 Task: Productivity: Basic Board.
Action: Mouse moved to (48, 62)
Screenshot: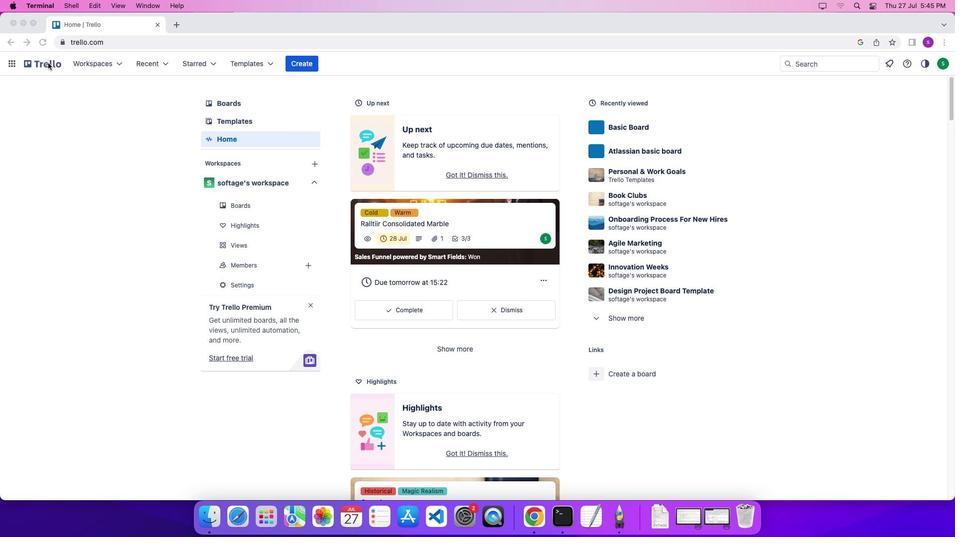 
Action: Mouse pressed left at (48, 62)
Screenshot: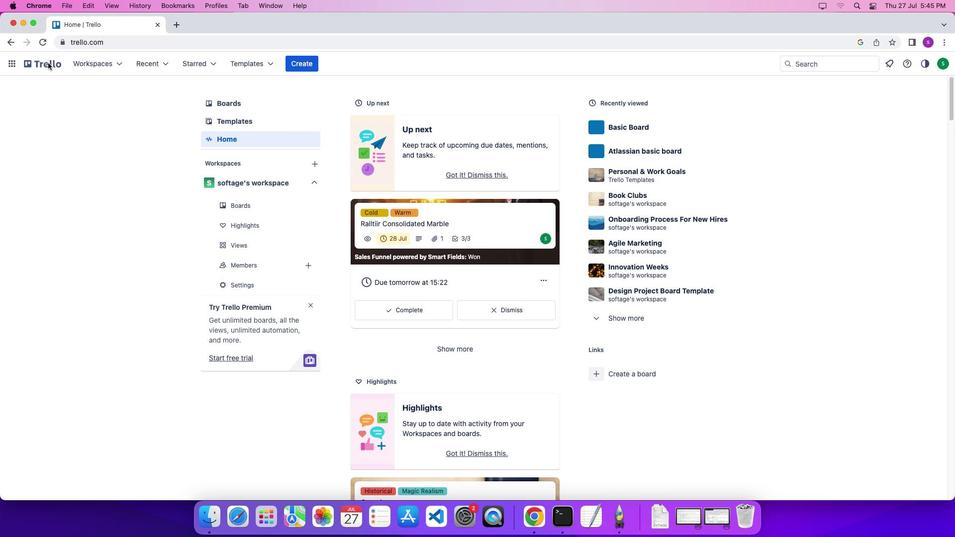 
Action: Mouse moved to (49, 63)
Screenshot: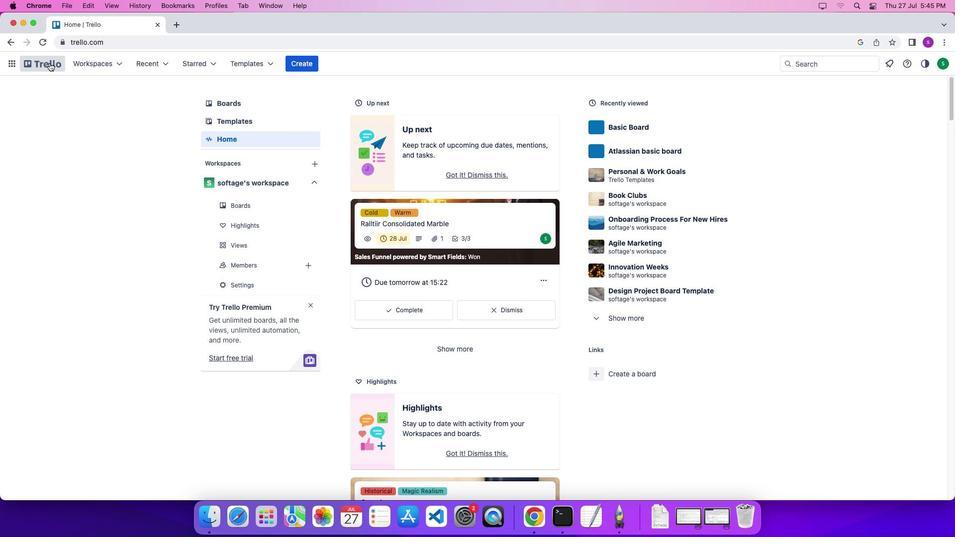 
Action: Mouse pressed left at (49, 63)
Screenshot: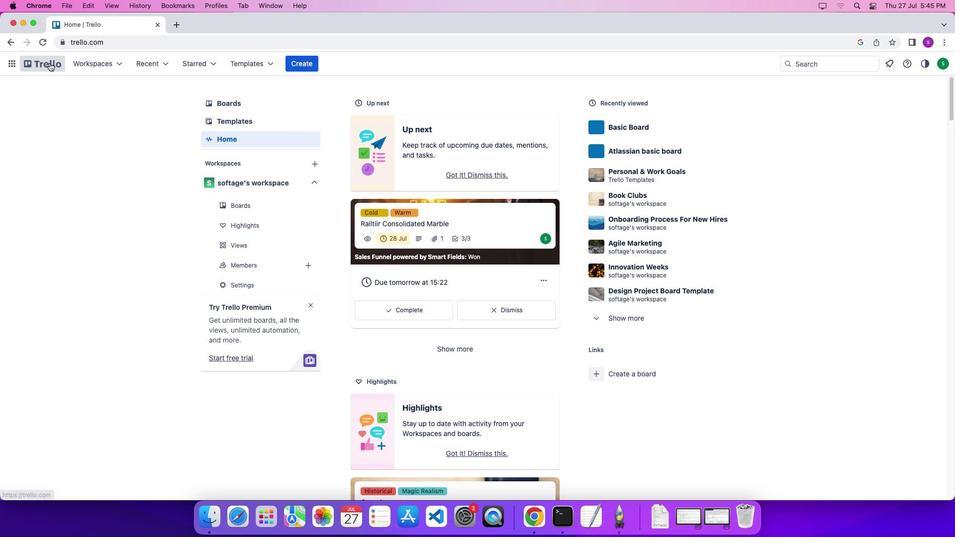 
Action: Mouse moved to (256, 64)
Screenshot: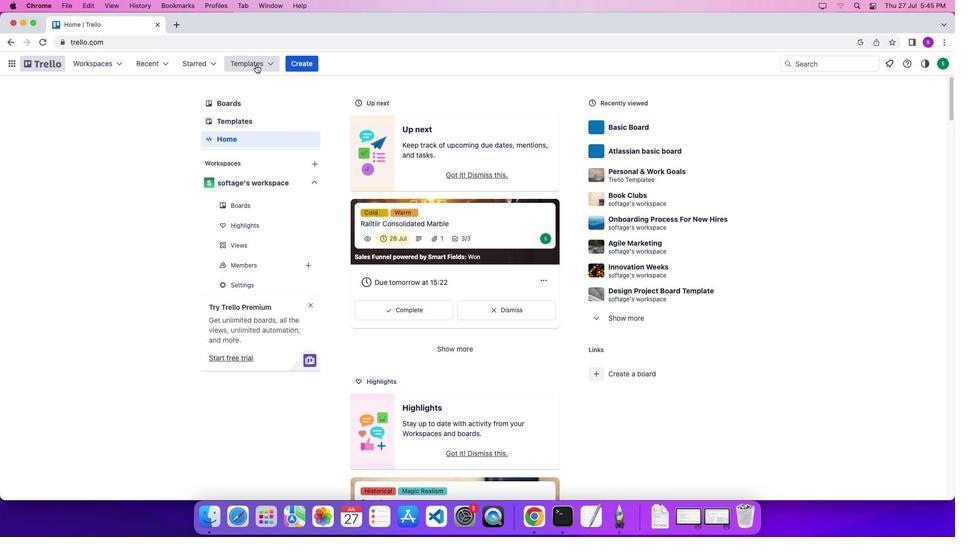 
Action: Mouse pressed left at (256, 64)
Screenshot: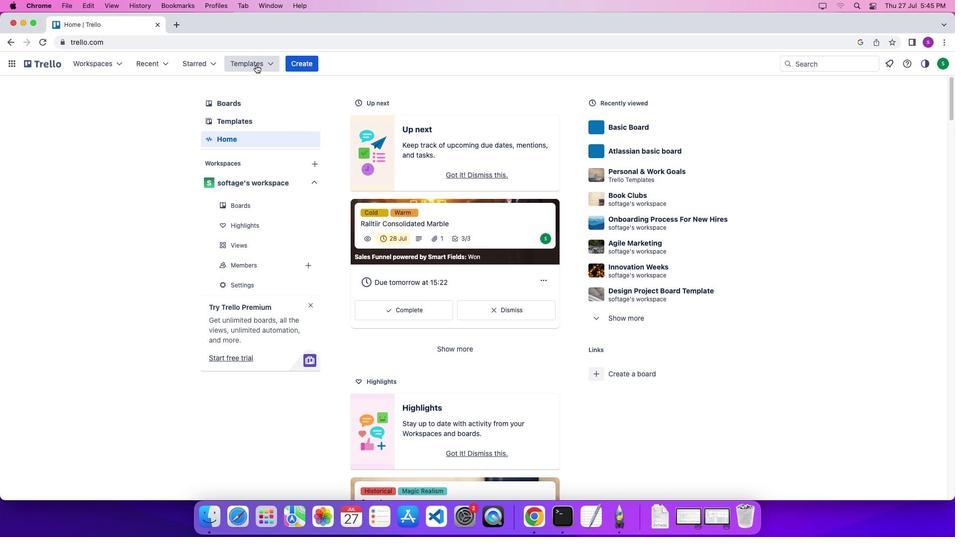 
Action: Mouse moved to (290, 350)
Screenshot: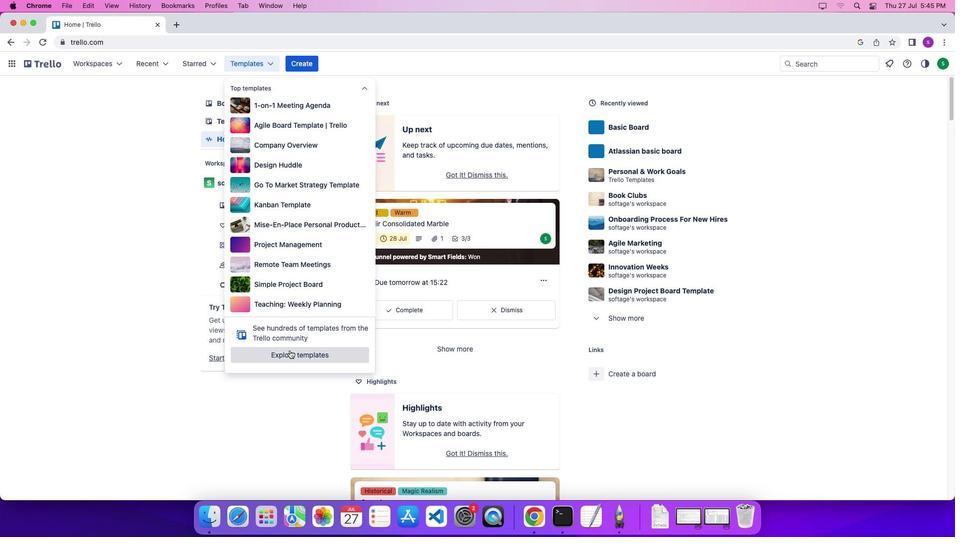
Action: Mouse pressed left at (290, 350)
Screenshot: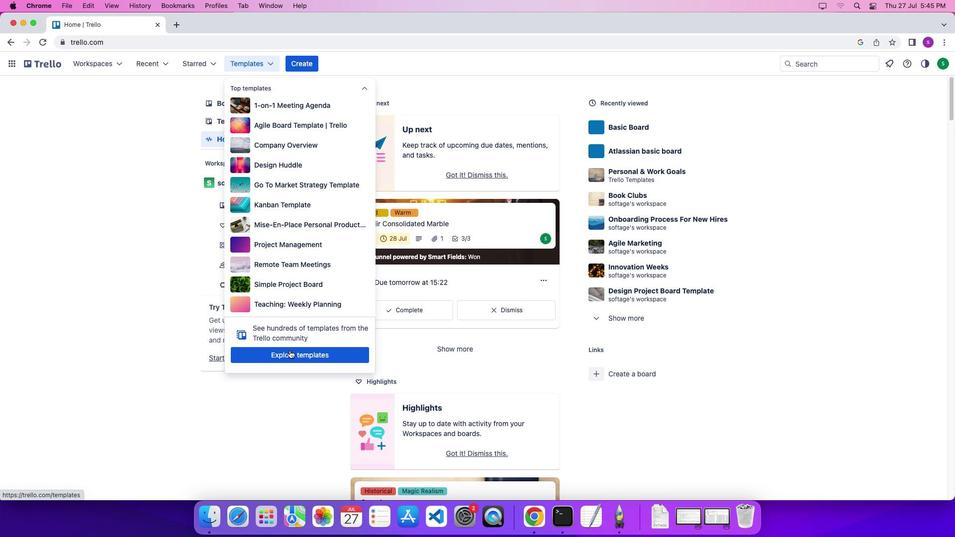 
Action: Mouse moved to (646, 108)
Screenshot: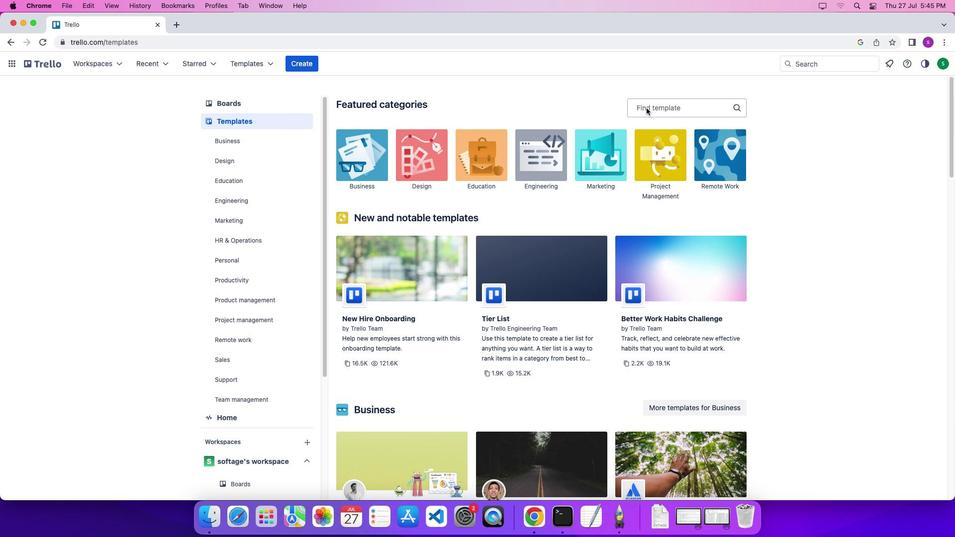 
Action: Mouse pressed left at (646, 108)
Screenshot: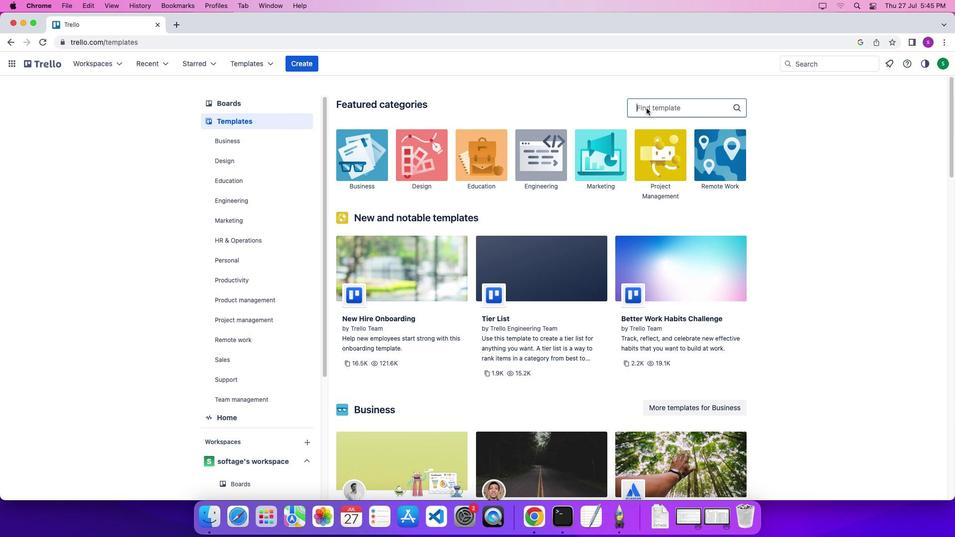 
Action: Key pressed Key.shift'B''a''s''i''c'Key.spaceKey.shift'B''o''a''r''d'
Screenshot: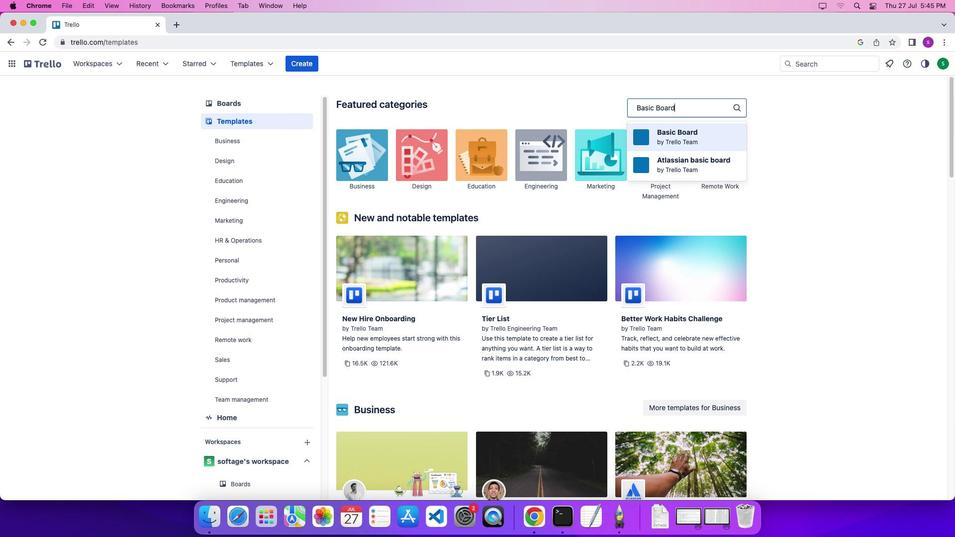 
Action: Mouse moved to (662, 131)
Screenshot: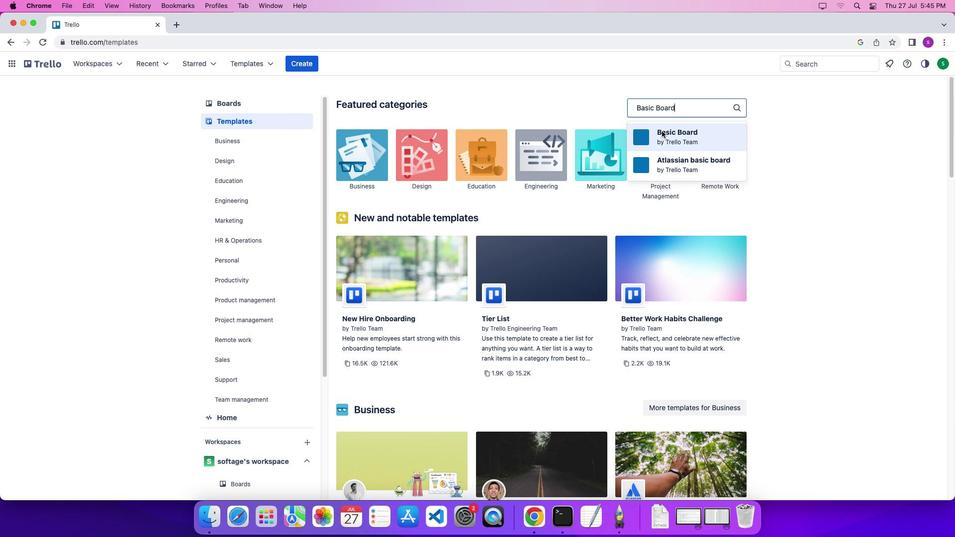 
Action: Mouse pressed left at (662, 131)
Screenshot: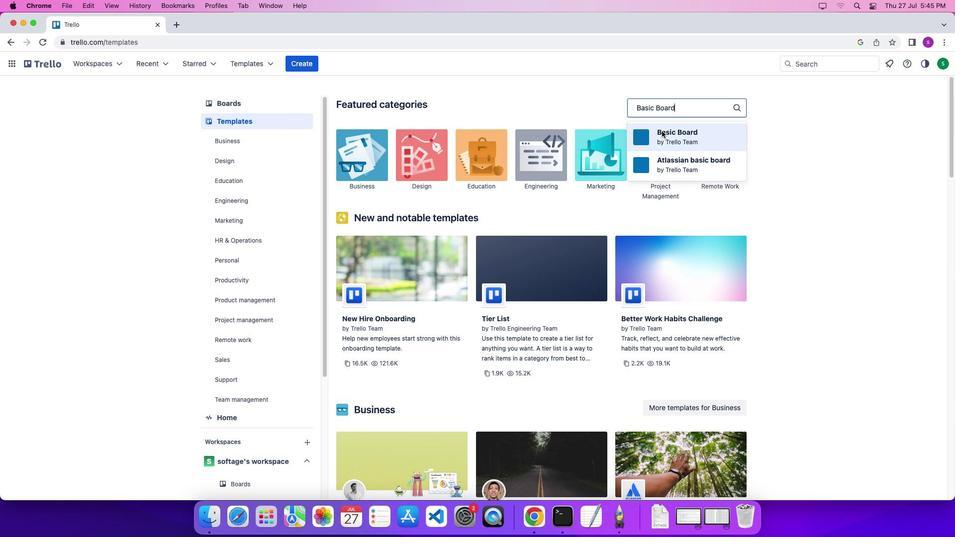
Action: Mouse moved to (619, 285)
Screenshot: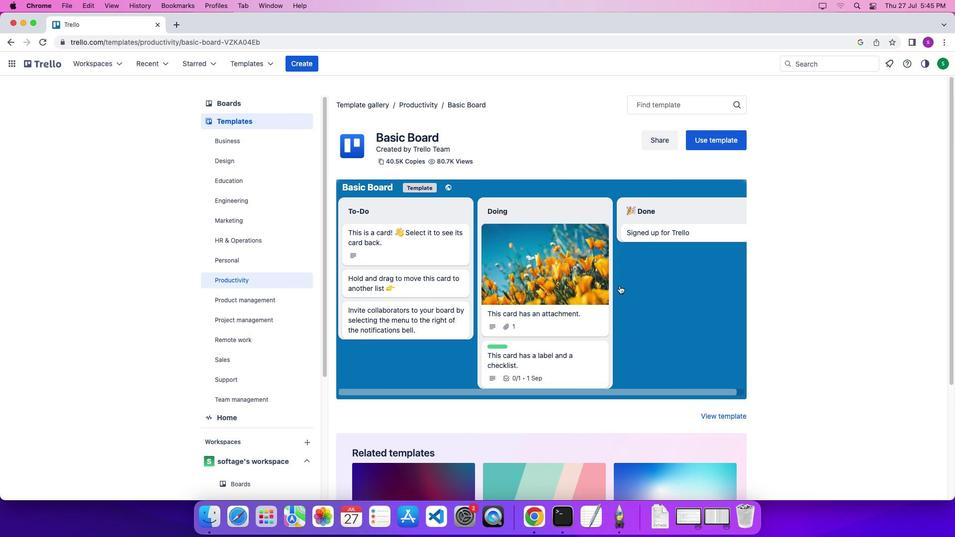
Action: Mouse scrolled (619, 285) with delta (0, 0)
Screenshot: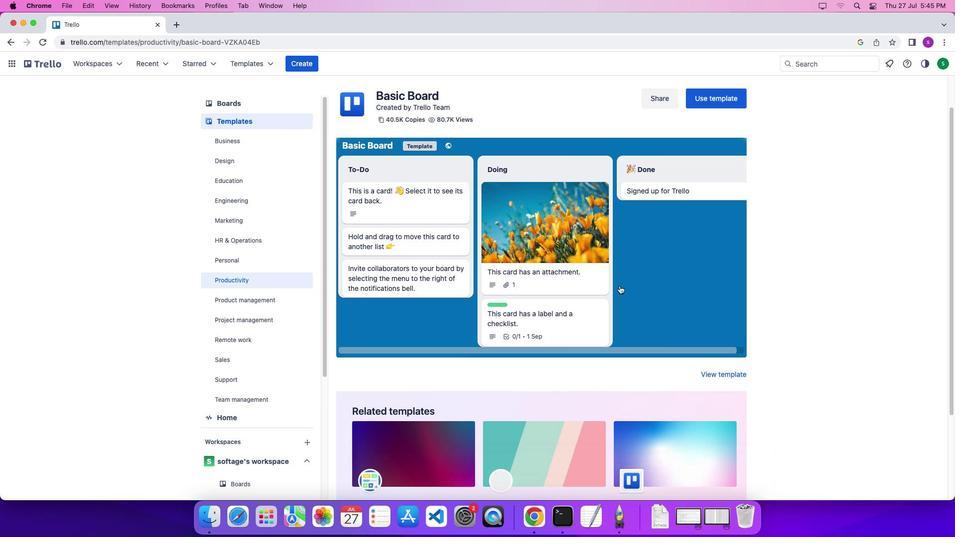 
Action: Mouse scrolled (619, 285) with delta (0, 0)
Screenshot: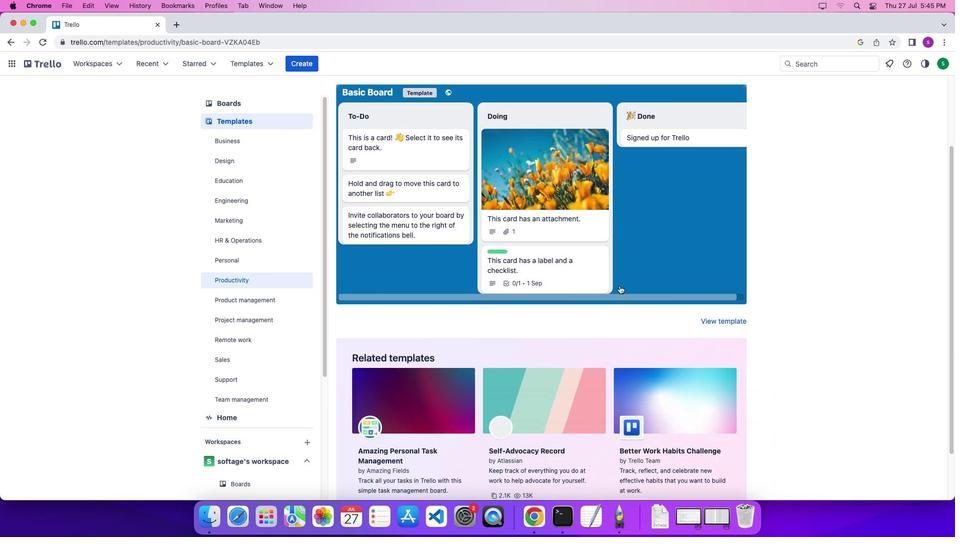 
Action: Mouse scrolled (619, 285) with delta (0, -2)
Screenshot: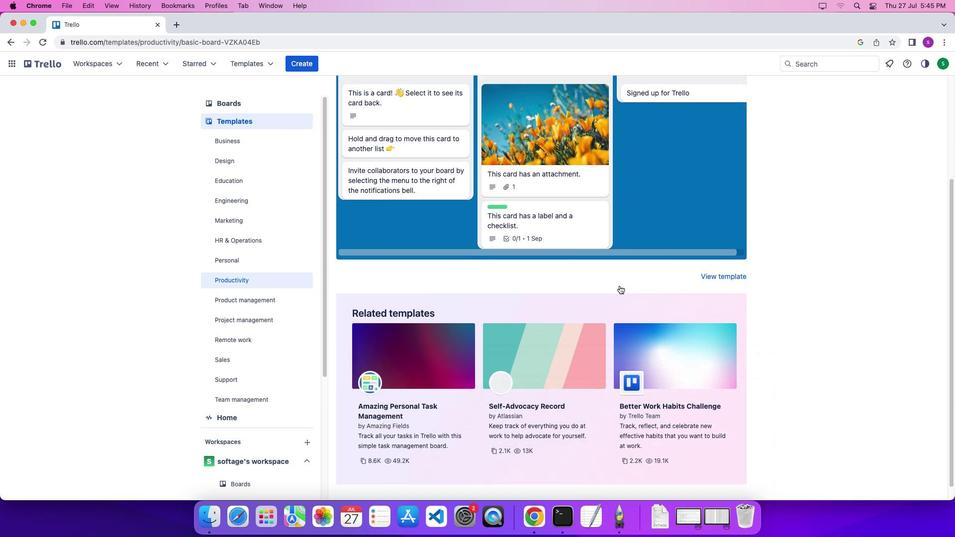 
Action: Mouse scrolled (619, 285) with delta (0, 0)
Screenshot: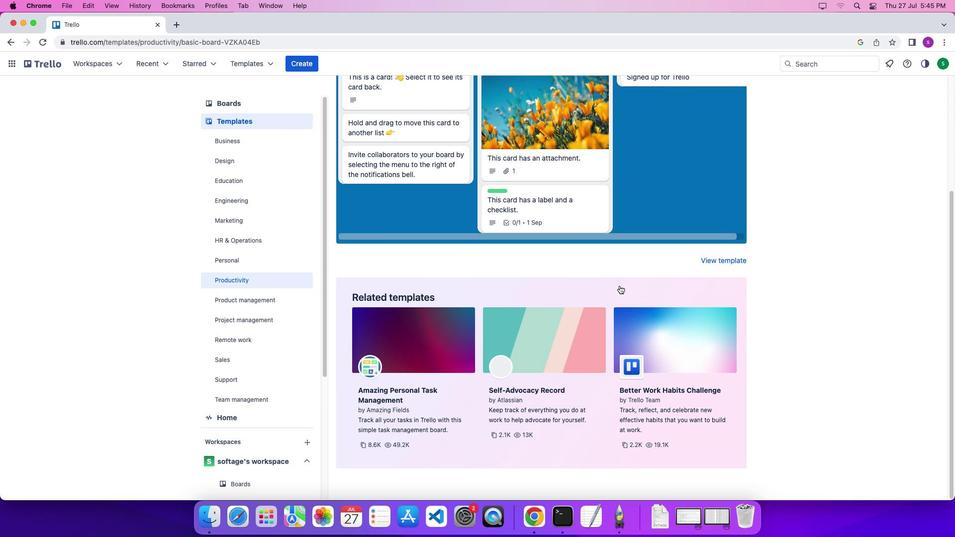 
Action: Mouse scrolled (619, 285) with delta (0, 0)
Screenshot: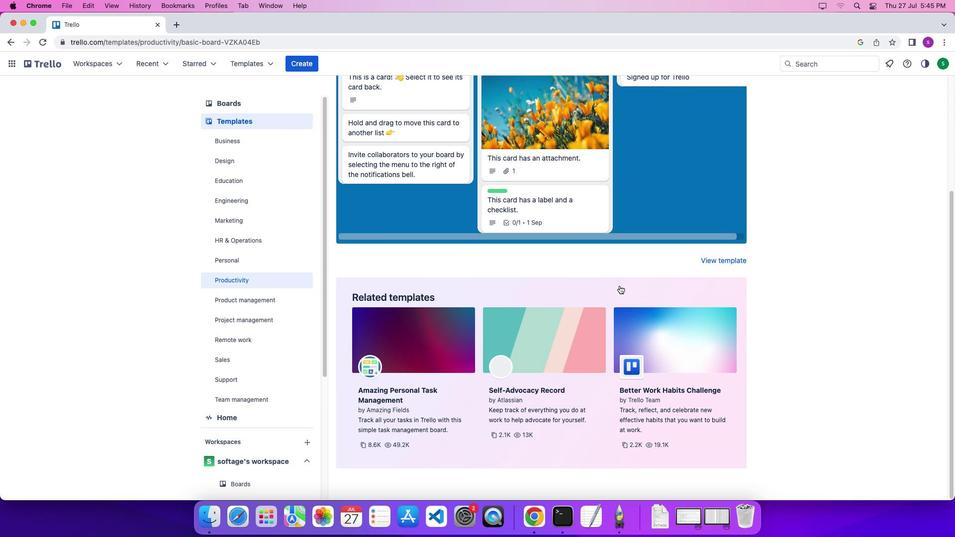 
Action: Mouse scrolled (619, 285) with delta (0, -3)
Screenshot: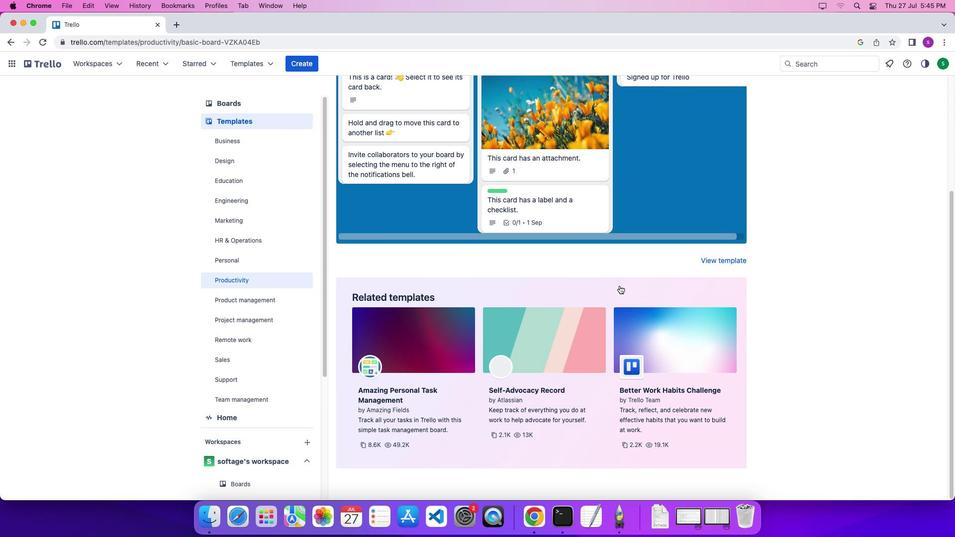 
Action: Mouse scrolled (619, 285) with delta (0, -3)
Screenshot: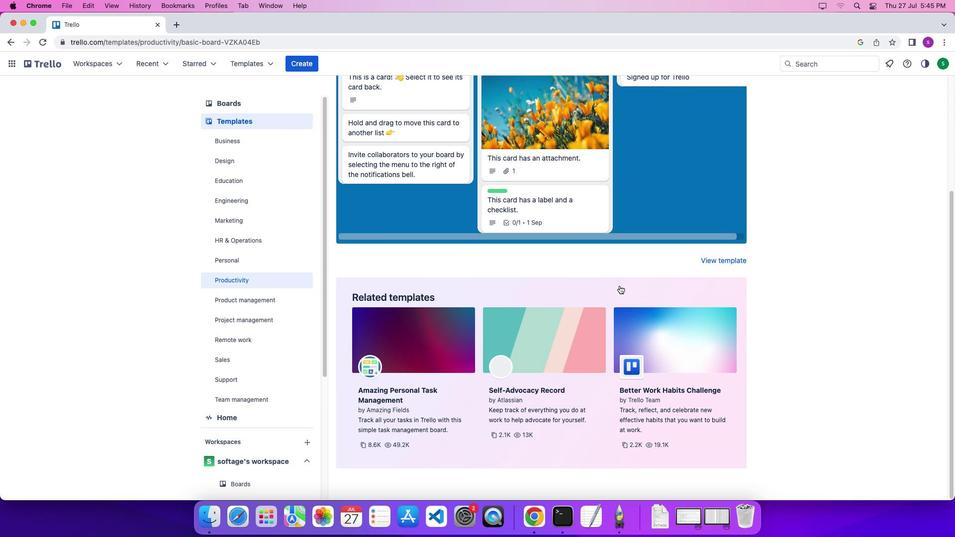 
Action: Mouse scrolled (619, 285) with delta (0, 0)
Screenshot: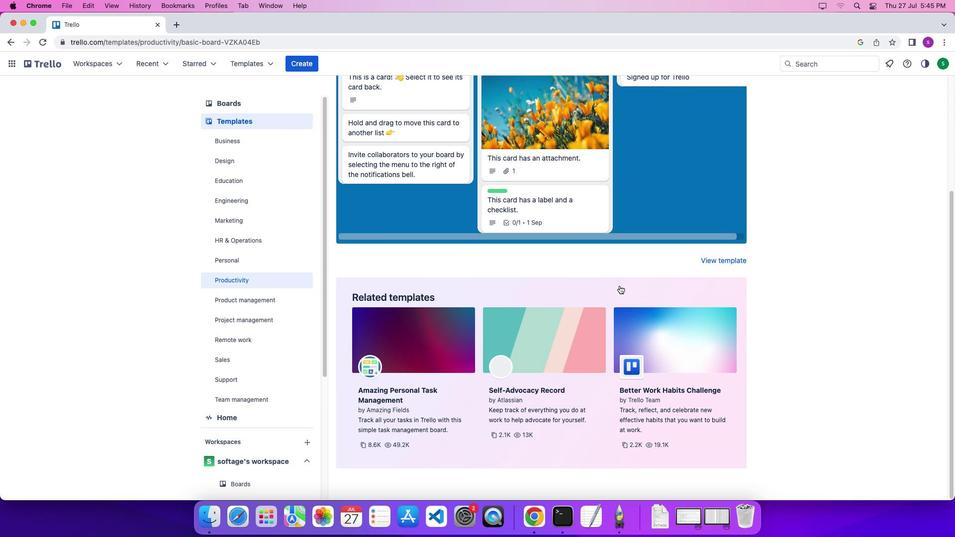 
Action: Mouse scrolled (619, 285) with delta (0, 0)
Screenshot: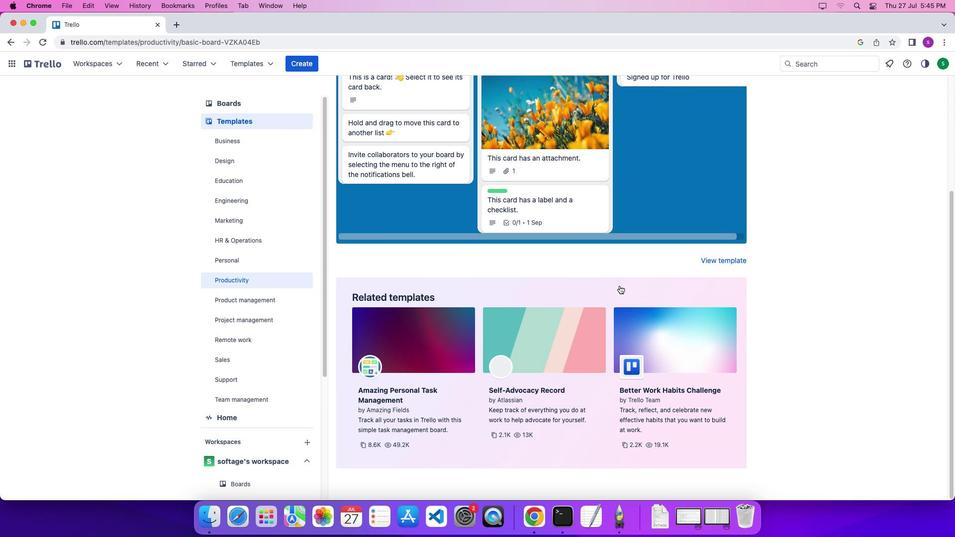 
Action: Mouse scrolled (619, 285) with delta (0, -2)
Screenshot: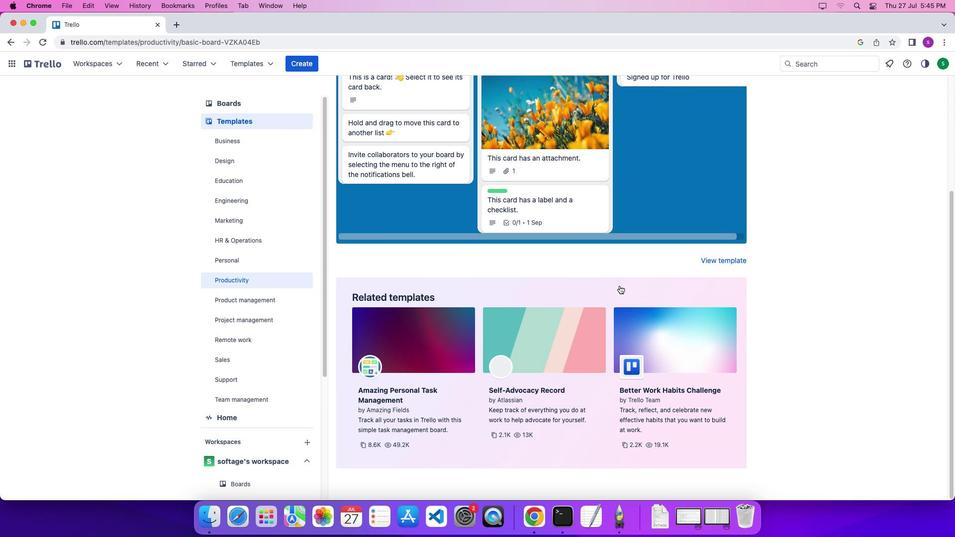 
Action: Mouse moved to (426, 353)
Screenshot: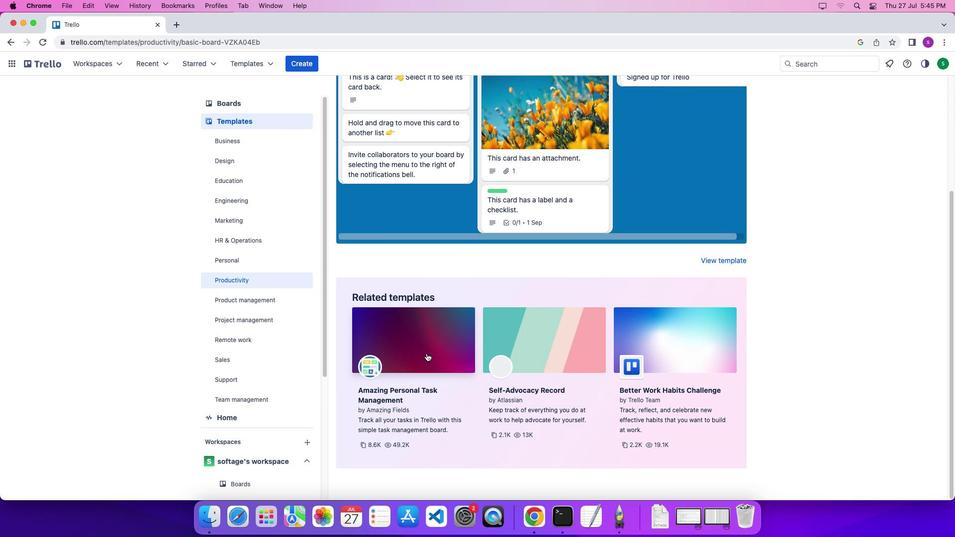 
Action: Mouse pressed left at (426, 353)
Screenshot: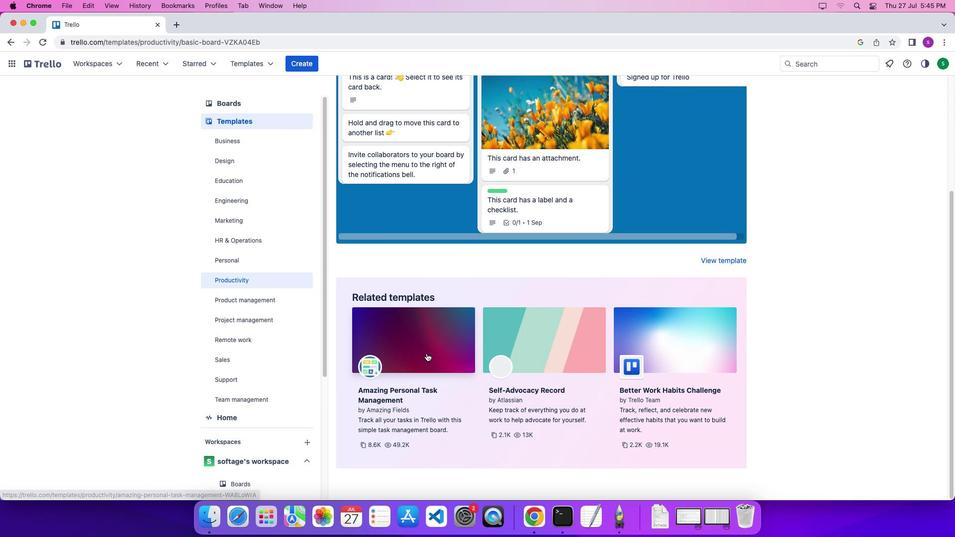 
Action: Mouse moved to (708, 135)
Screenshot: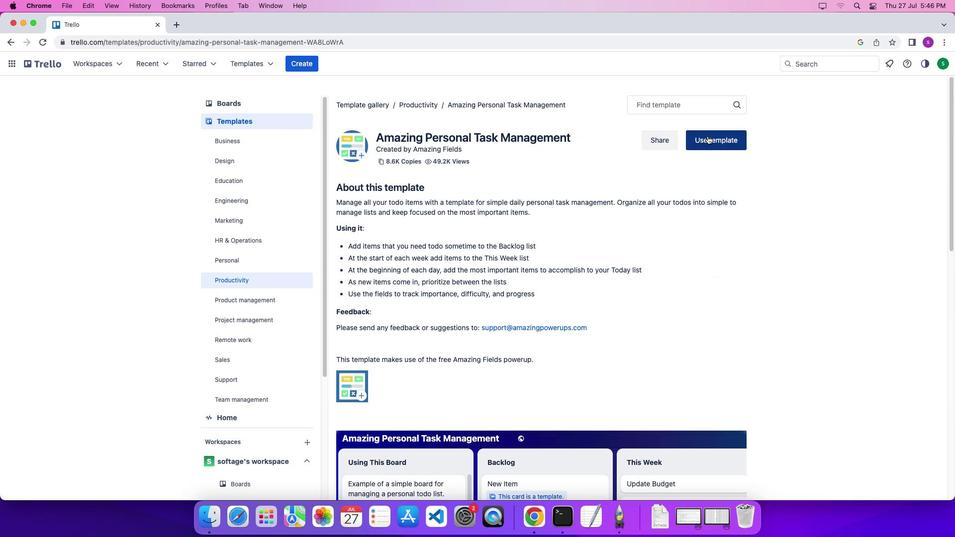 
Action: Mouse pressed left at (708, 135)
Screenshot: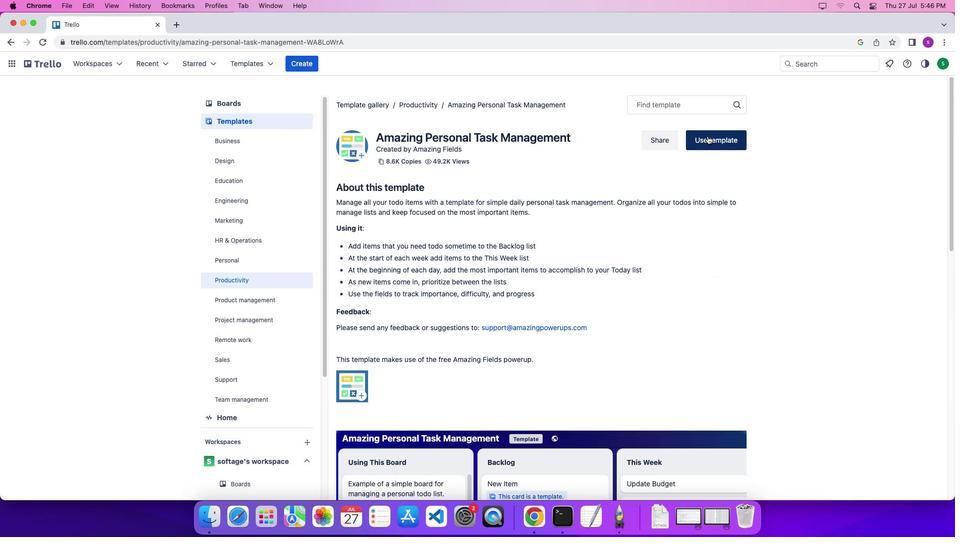 
Action: Mouse moved to (731, 217)
Screenshot: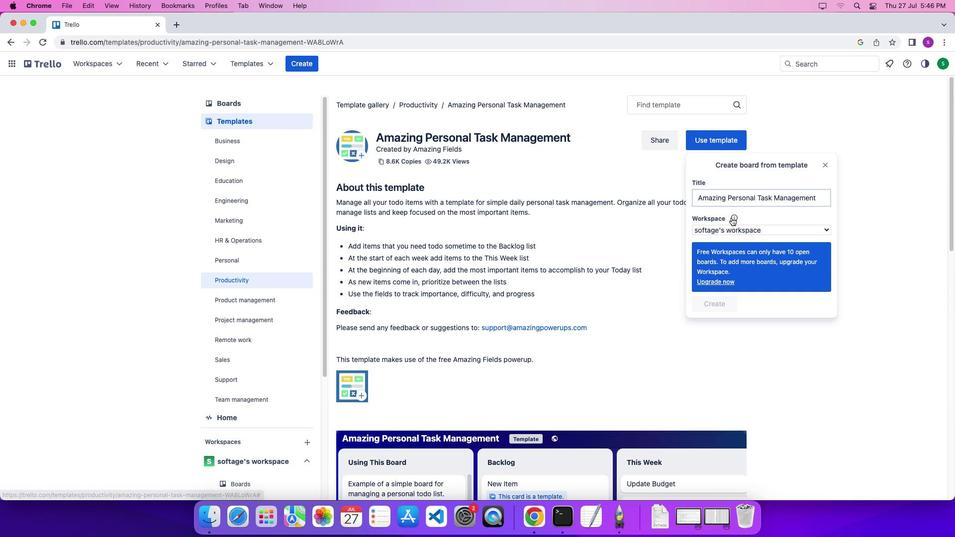 
Action: Mouse pressed left at (731, 217)
Screenshot: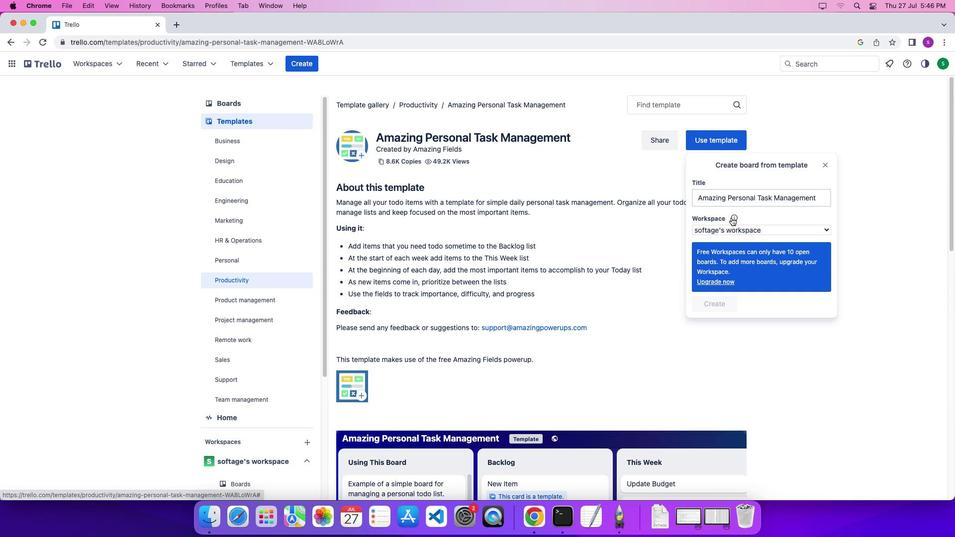 
Action: Mouse moved to (727, 223)
Screenshot: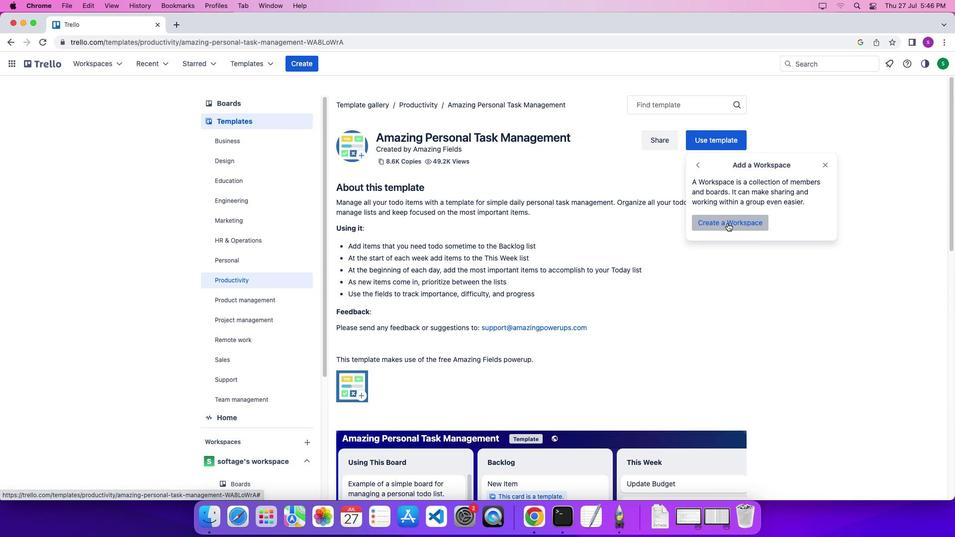 
Action: Mouse pressed left at (727, 223)
Screenshot: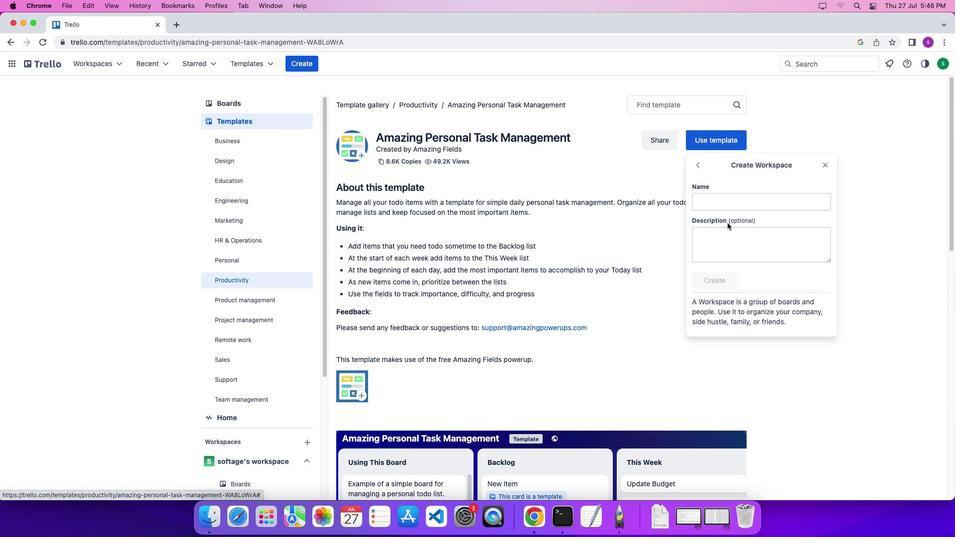 
Action: Mouse moved to (707, 198)
Screenshot: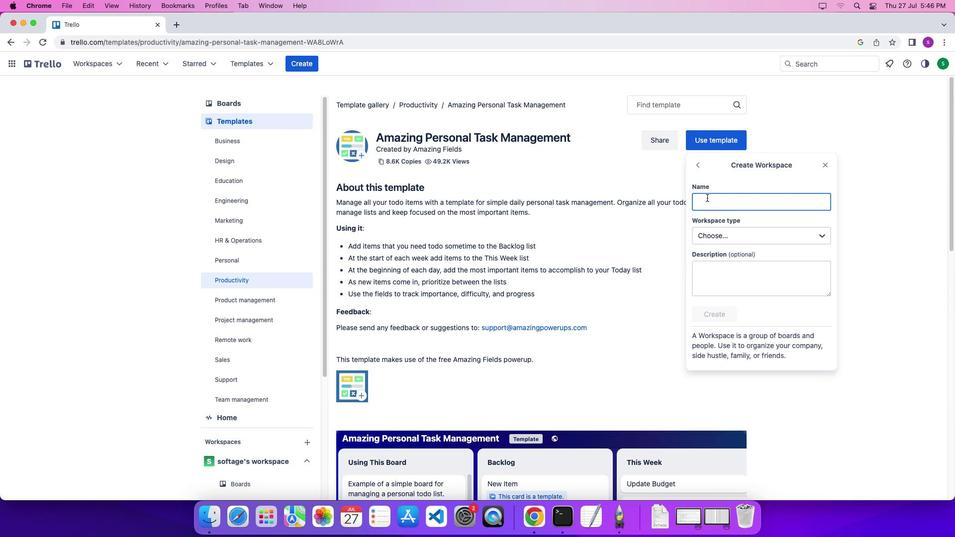 
Action: Mouse pressed left at (707, 198)
Screenshot: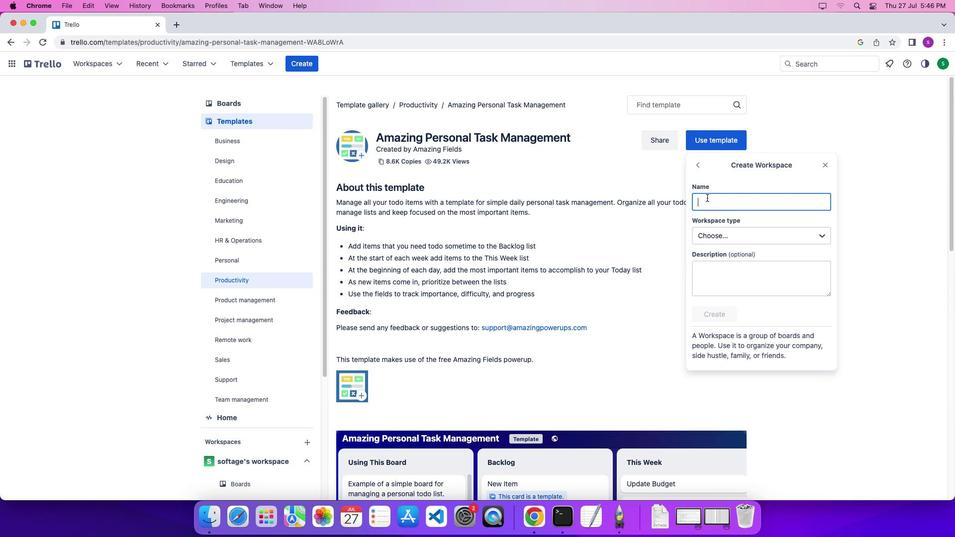 
Action: Key pressed Key.shift'p''r''o''j''e''c''t'
Screenshot: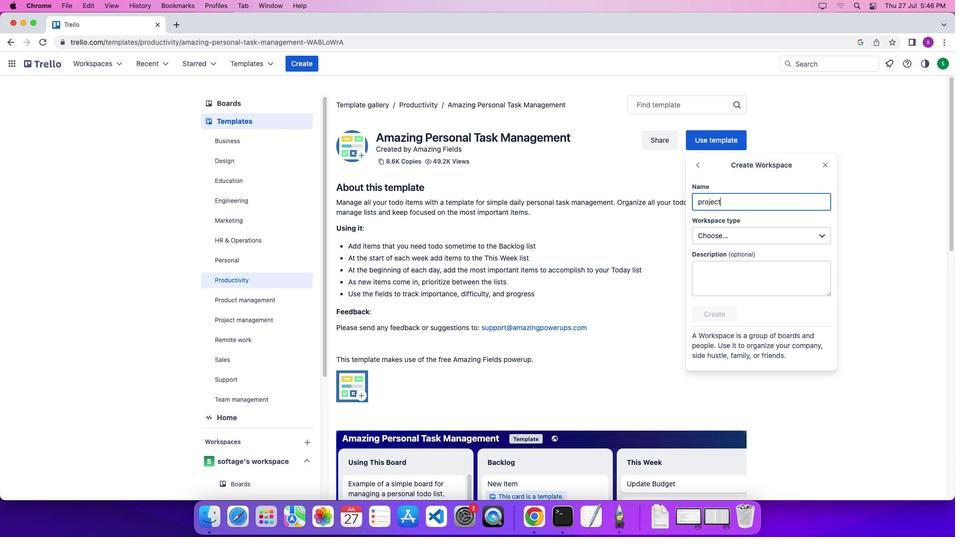 
Action: Mouse moved to (722, 239)
Screenshot: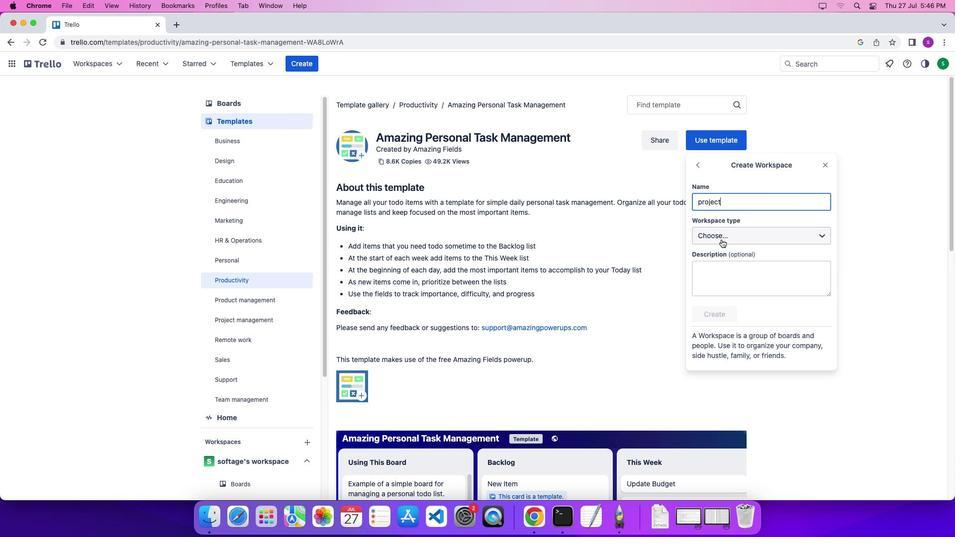 
Action: Mouse pressed left at (722, 239)
Screenshot: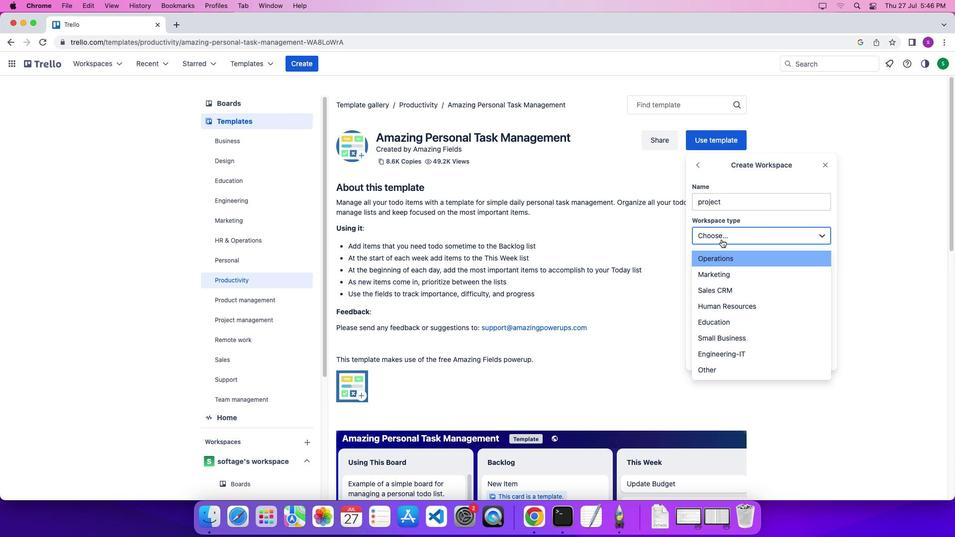
Action: Mouse moved to (723, 334)
Screenshot: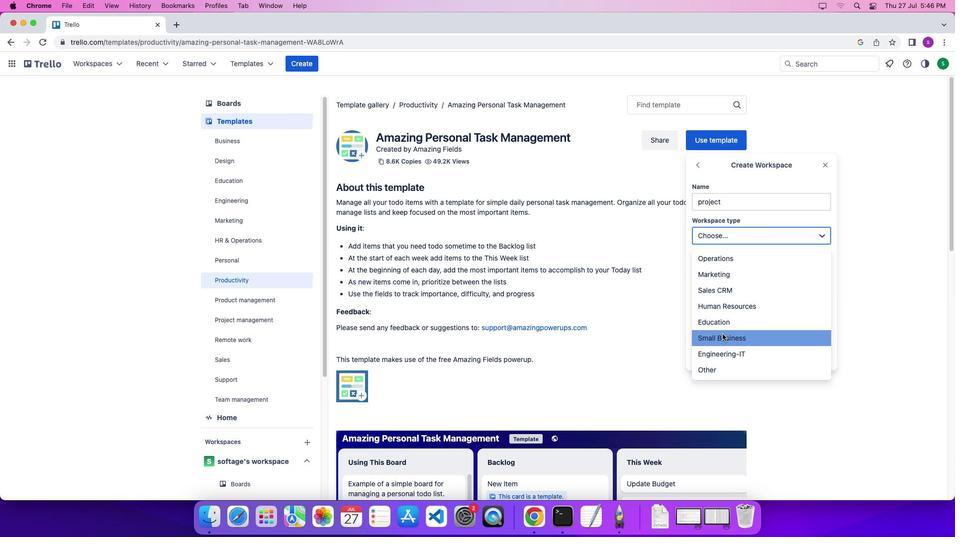 
Action: Mouse scrolled (723, 334) with delta (0, 0)
Screenshot: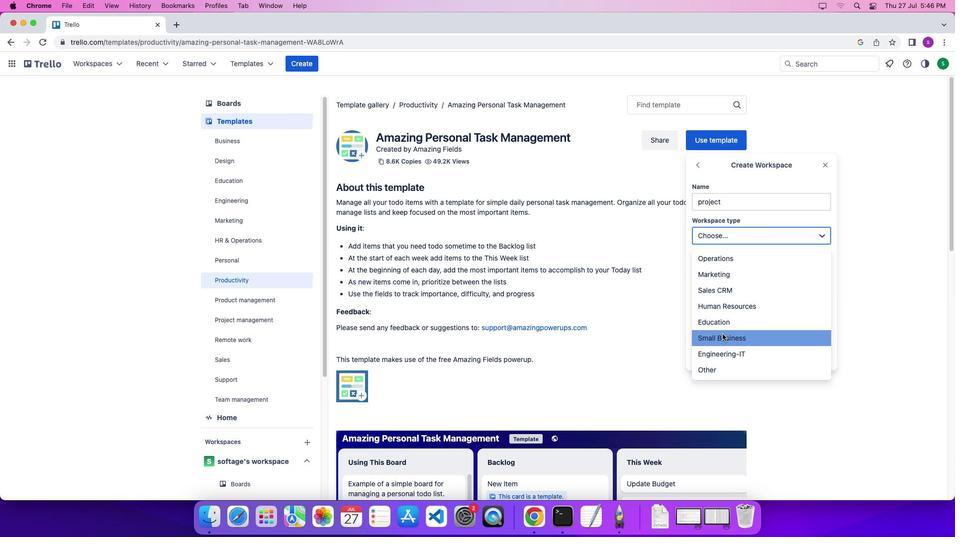 
Action: Mouse scrolled (723, 334) with delta (0, 0)
Screenshot: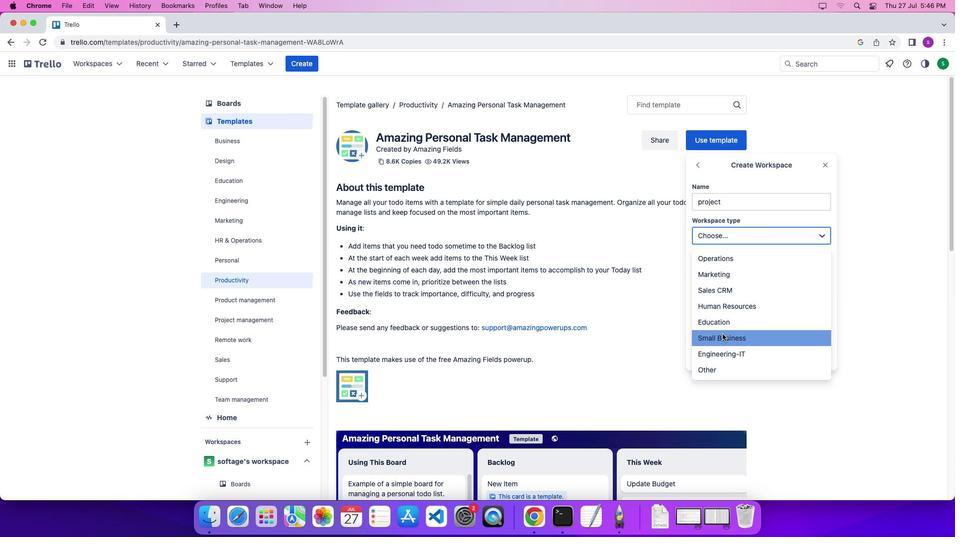 
Action: Mouse scrolled (723, 334) with delta (0, -1)
Screenshot: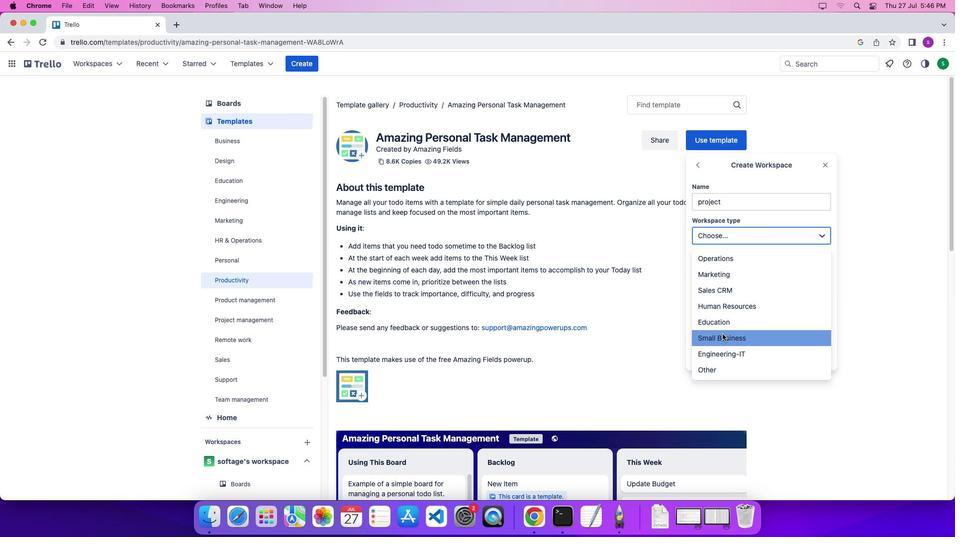
Action: Mouse moved to (737, 365)
Screenshot: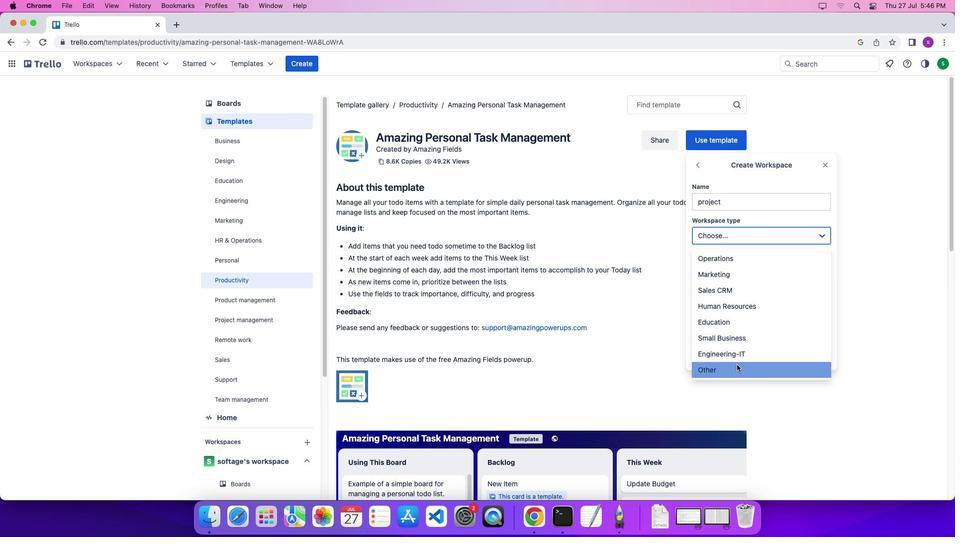 
Action: Mouse pressed left at (737, 365)
Screenshot: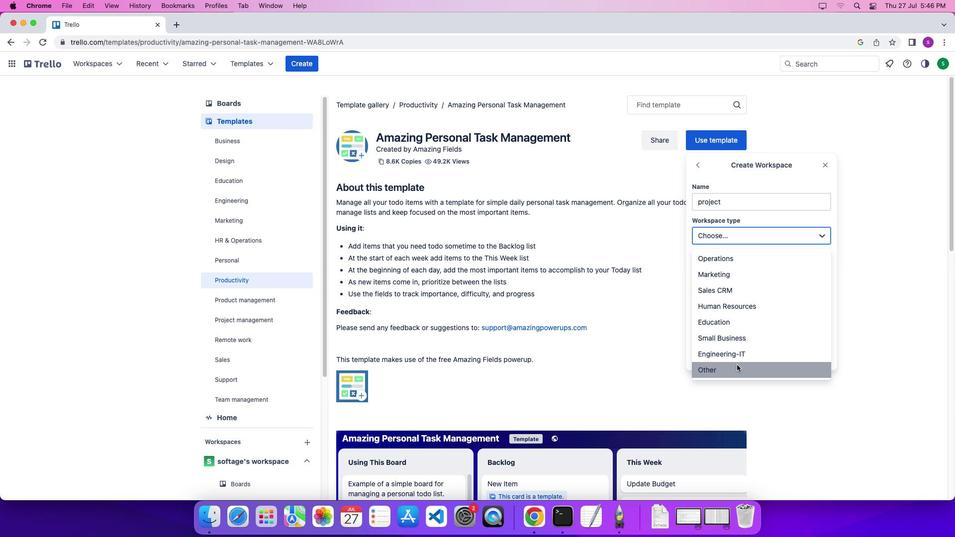 
Action: Mouse moved to (722, 283)
Screenshot: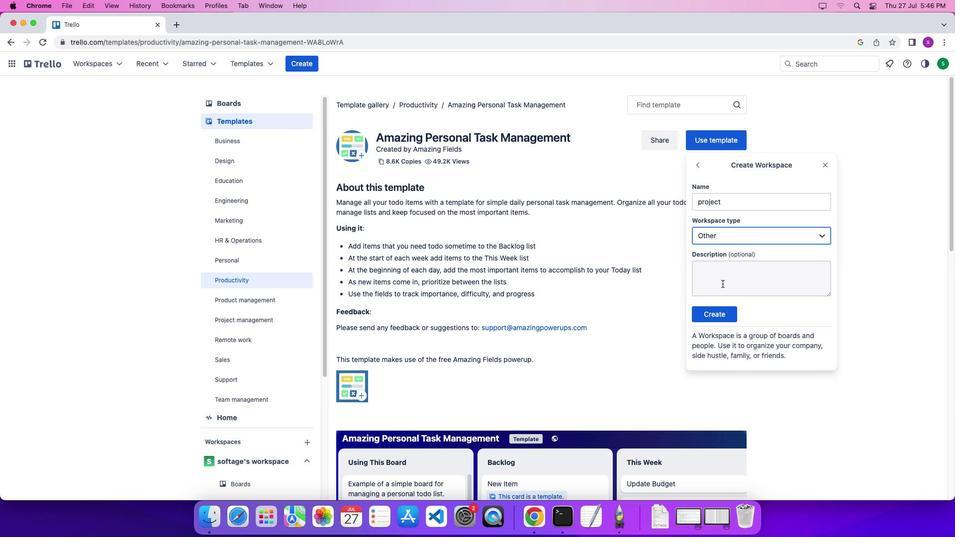 
Action: Mouse pressed left at (722, 283)
Screenshot: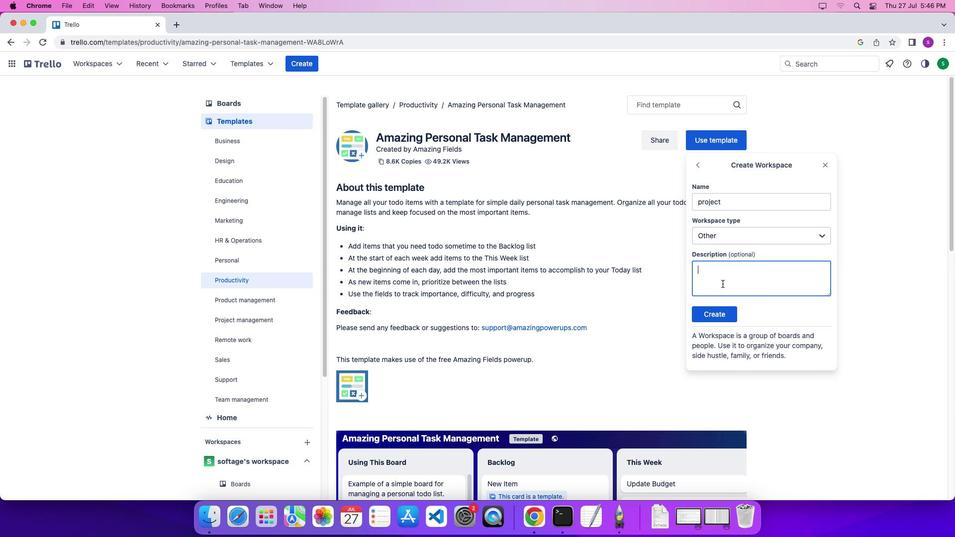 
Action: Key pressed Key.shift'T''h''i''s'Key.space'i''s'Key.space'a''b''o''u''r''t'Key.spaceKey.backspaceKey.backspaceKey.backspace't'Key.space'p''r''o''d''u''c''t''i''v''e'Key.space
Screenshot: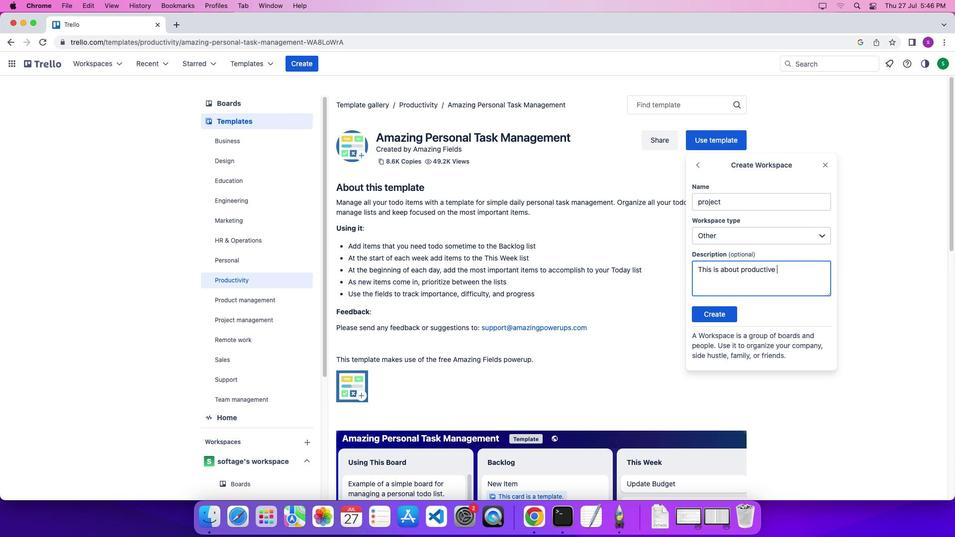 
Action: Mouse moved to (724, 319)
Screenshot: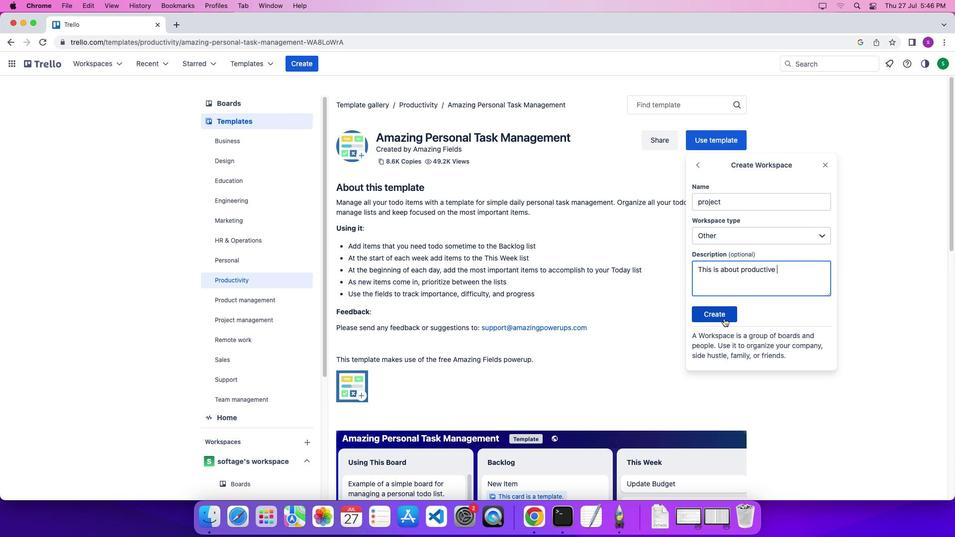
Action: Mouse pressed left at (724, 319)
Screenshot: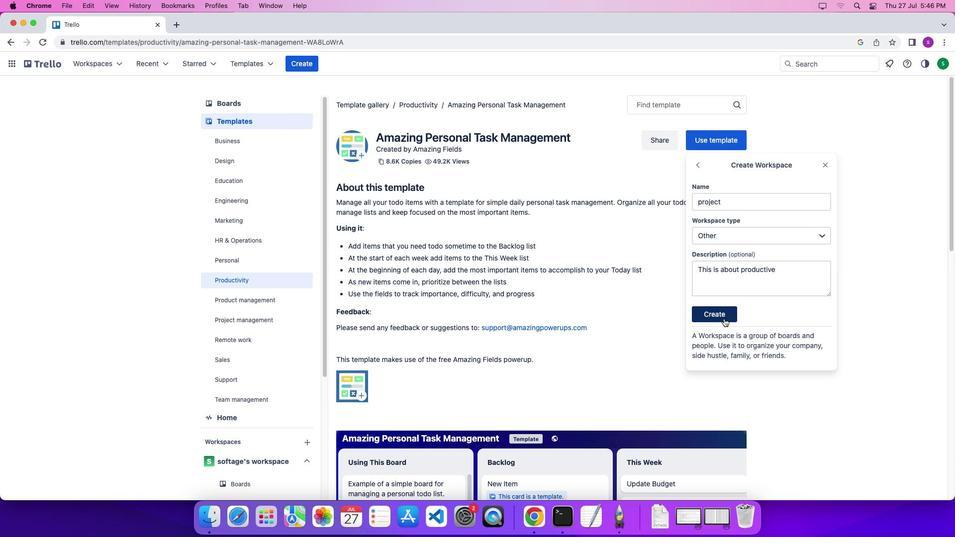 
Action: Mouse moved to (720, 317)
Screenshot: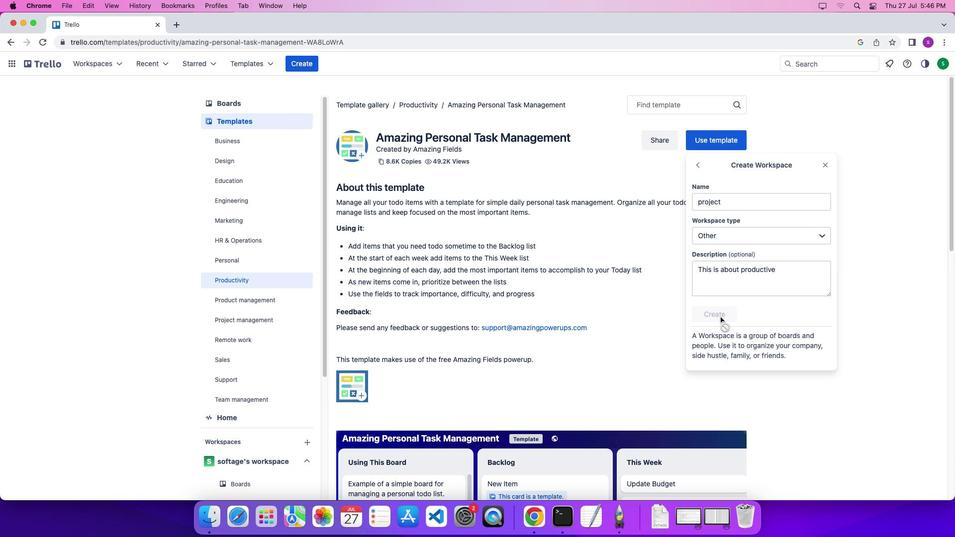 
Action: Mouse pressed left at (720, 317)
Screenshot: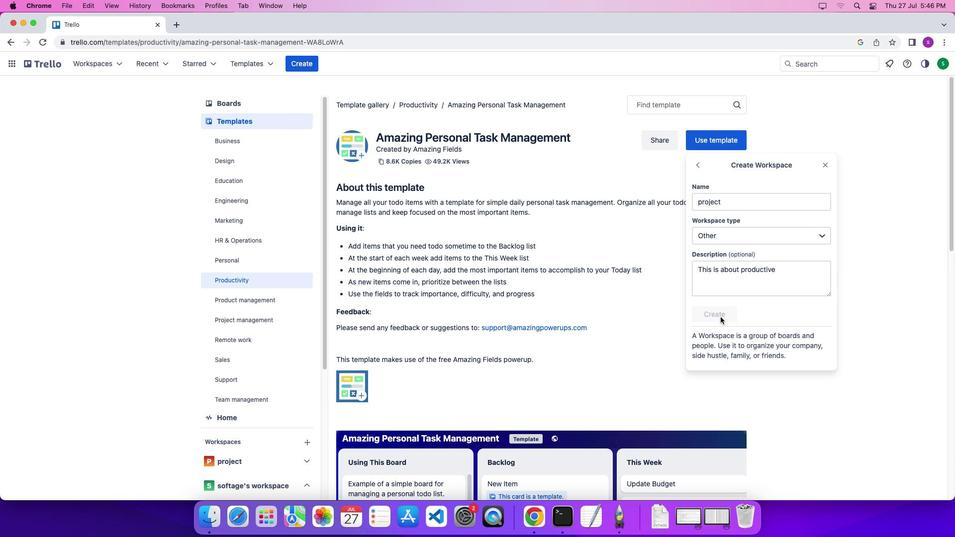 
Action: Mouse moved to (628, 98)
Screenshot: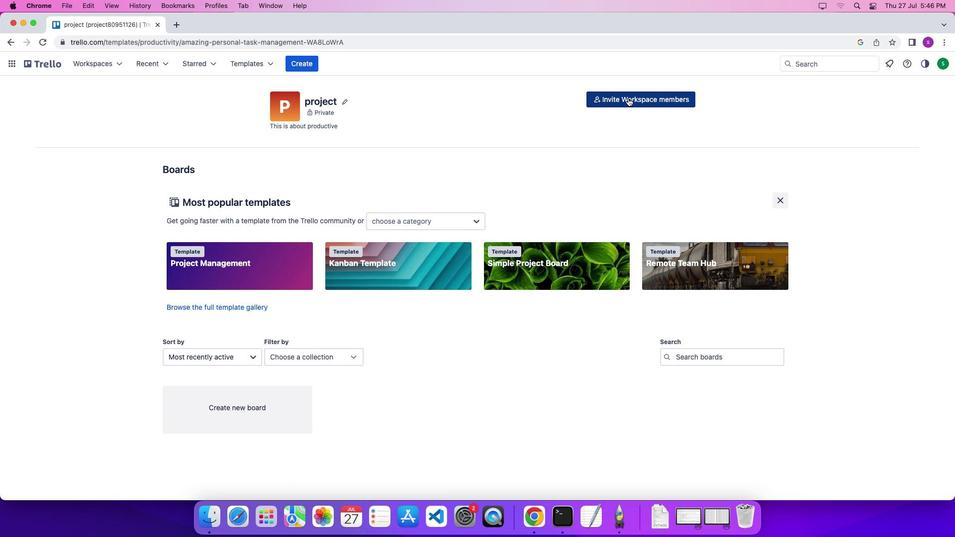 
Action: Mouse pressed left at (628, 98)
Screenshot: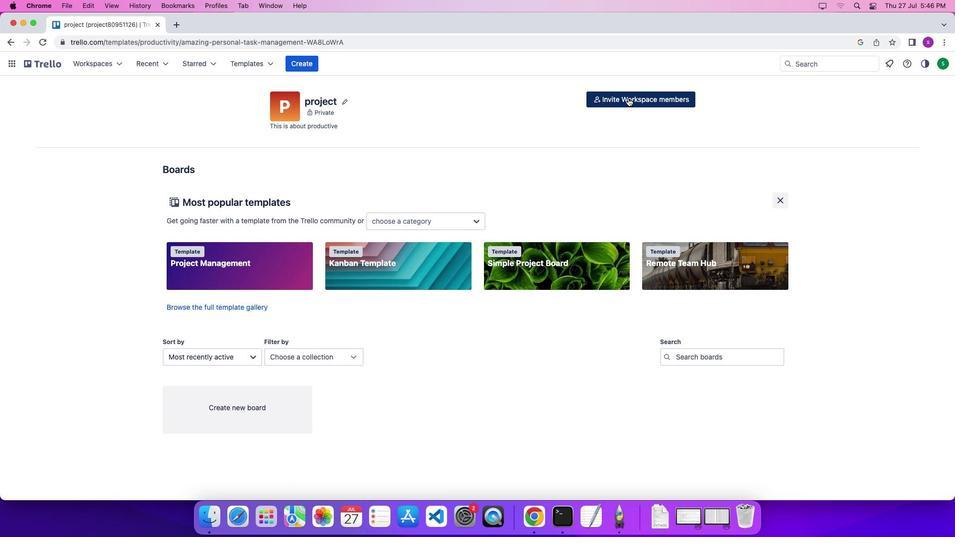 
Action: Mouse moved to (474, 261)
Screenshot: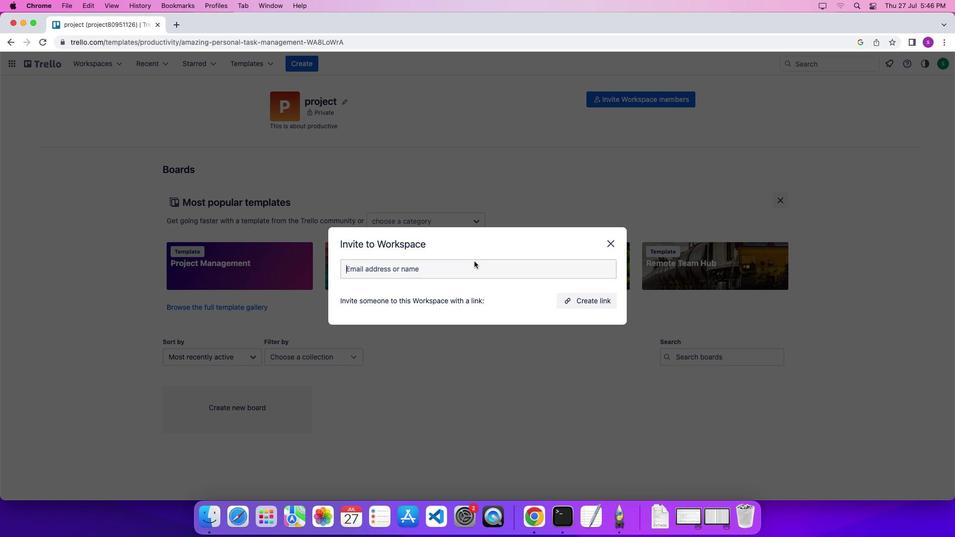 
Action: Mouse pressed left at (474, 261)
Screenshot: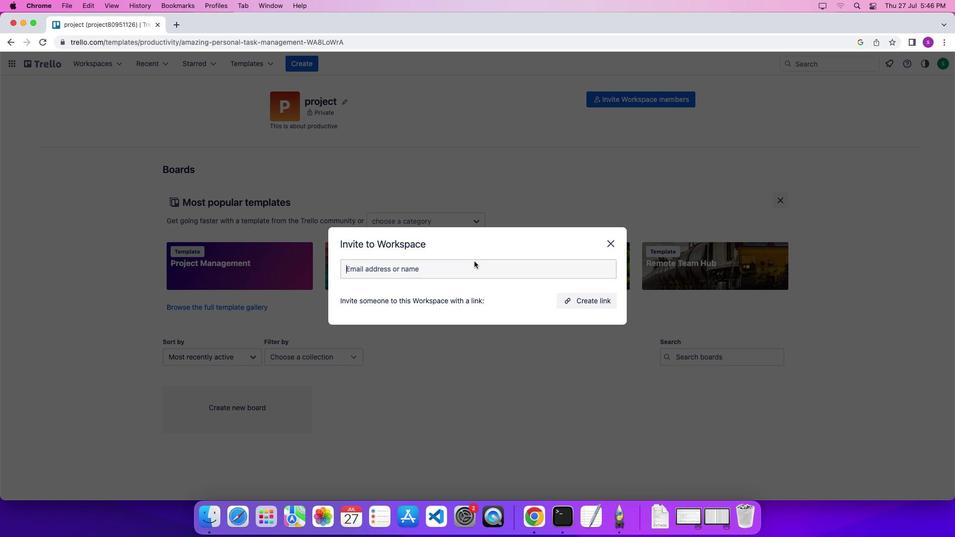 
Action: Key pressed 's''o''f''t''a''g''e'','Key.backspaceKey.backspaceKey.backspaceKey.backspaceKey.backspaceKey.backspaceKey.backspaceKey.backspaceKey.backspaceKey.backspaceKey.backspace's''o''f''t''a''g''e''.''2'Key.shift'@''s''o''f''t''a''g''e''.''n''e''t'
Screenshot: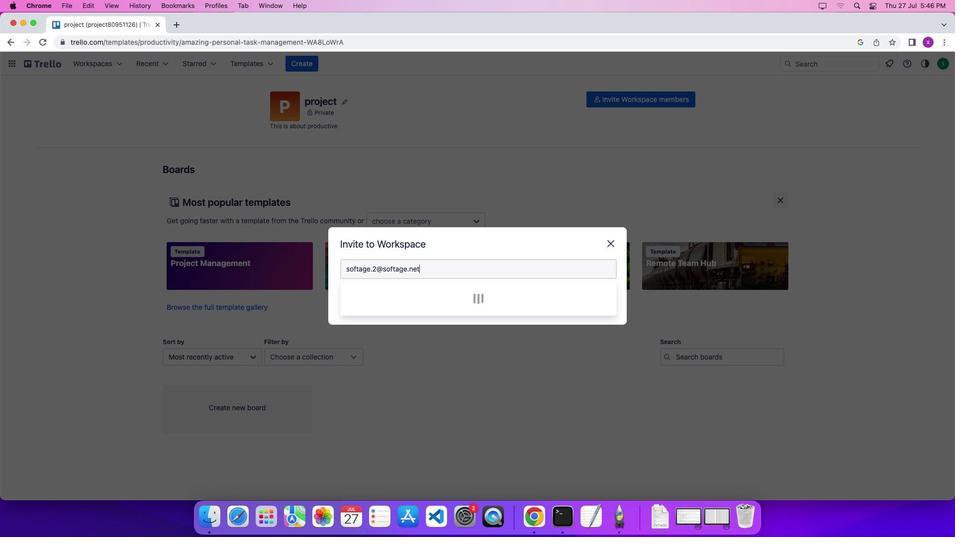 
Action: Mouse moved to (463, 294)
Screenshot: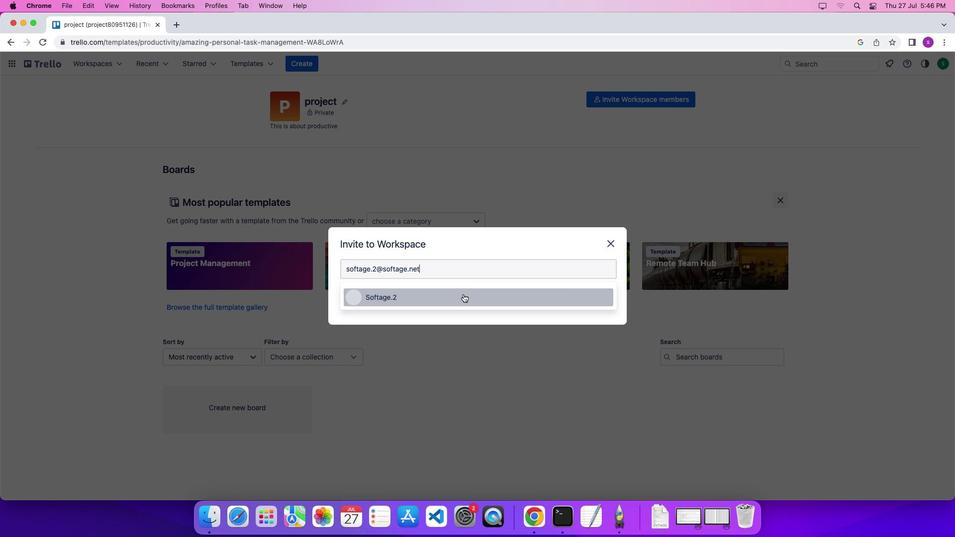 
Action: Mouse pressed left at (463, 294)
Screenshot: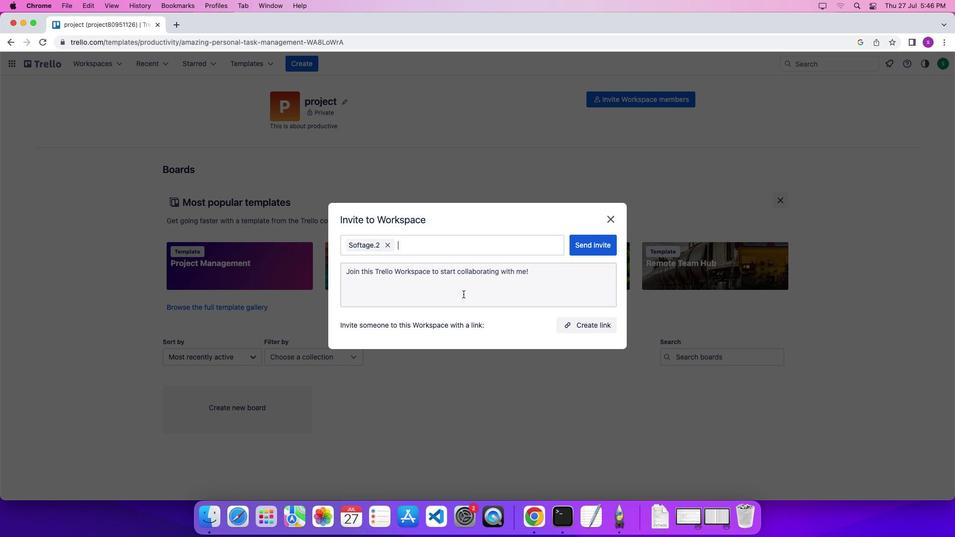 
Action: Mouse moved to (582, 241)
Screenshot: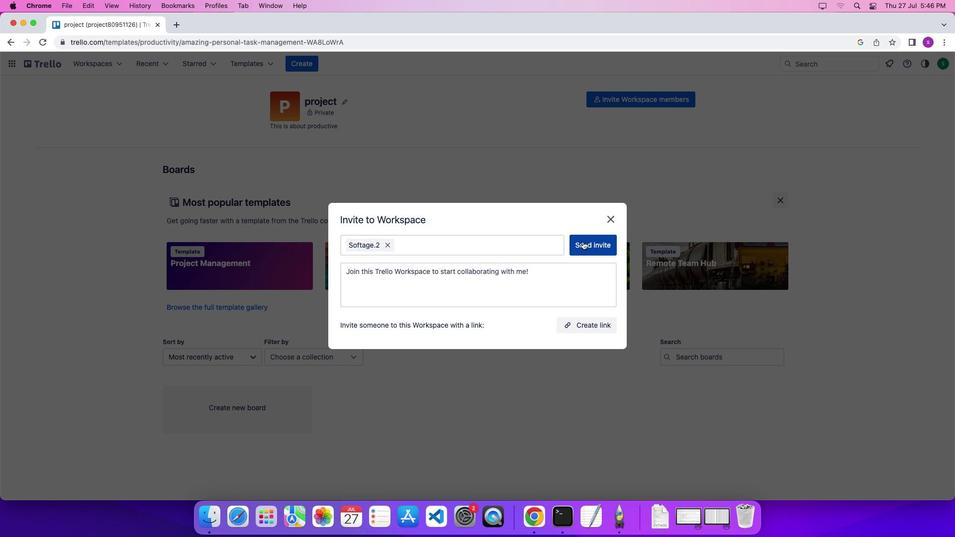 
Action: Mouse pressed left at (582, 241)
Screenshot: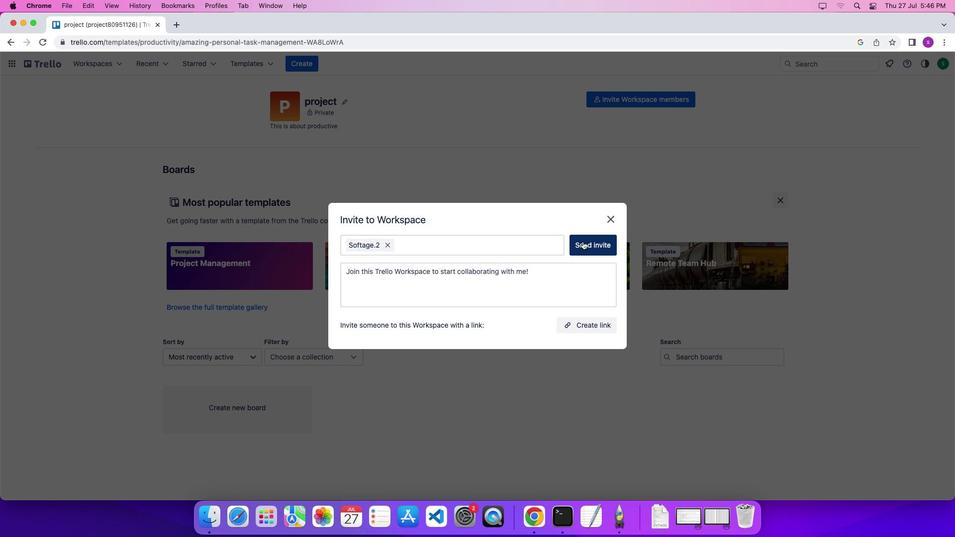 
Action: Mouse moved to (259, 66)
Screenshot: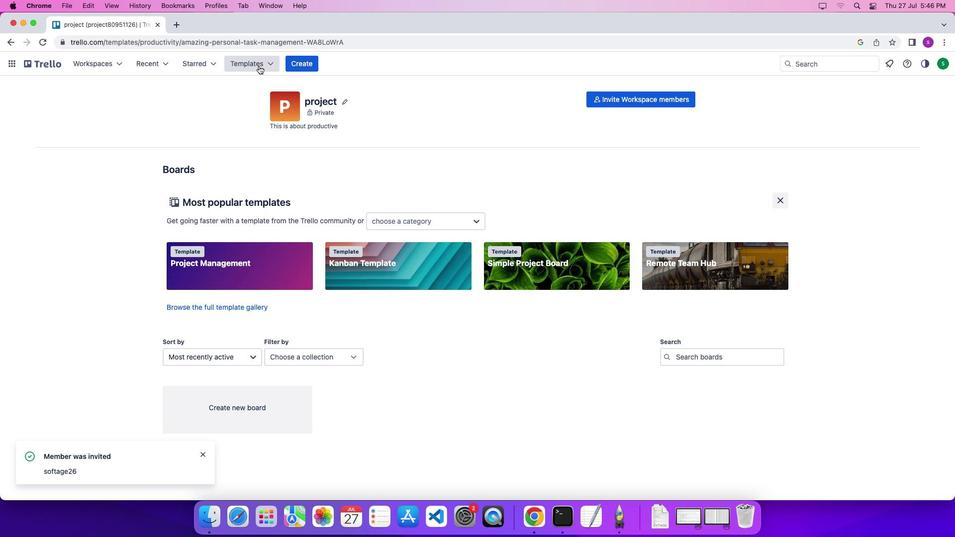 
Action: Mouse pressed left at (259, 66)
Screenshot: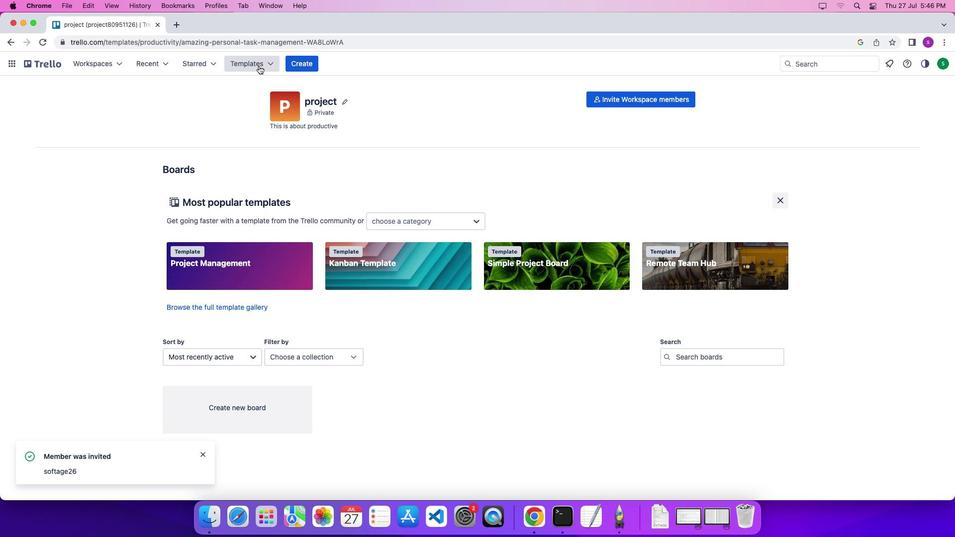 
Action: Mouse moved to (396, 106)
Screenshot: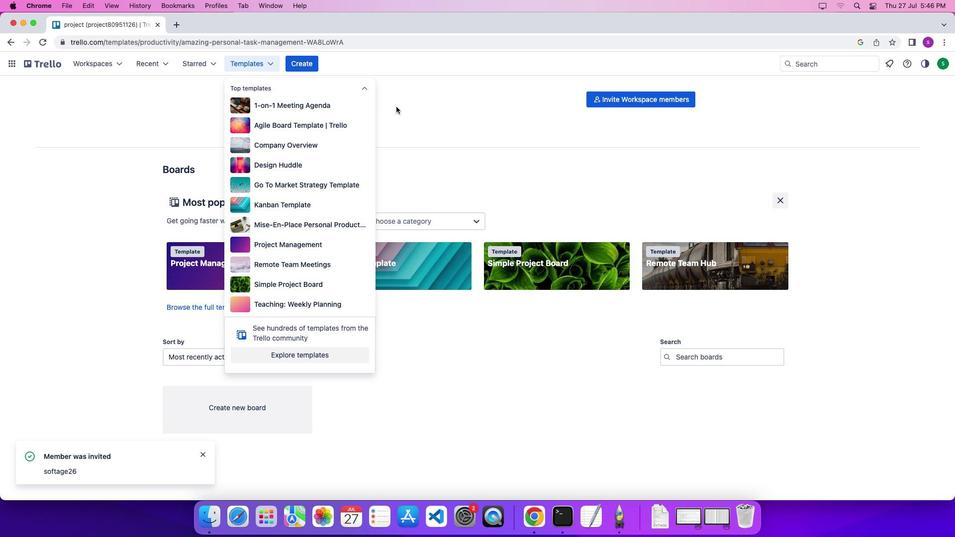 
Action: Mouse pressed left at (396, 106)
Screenshot: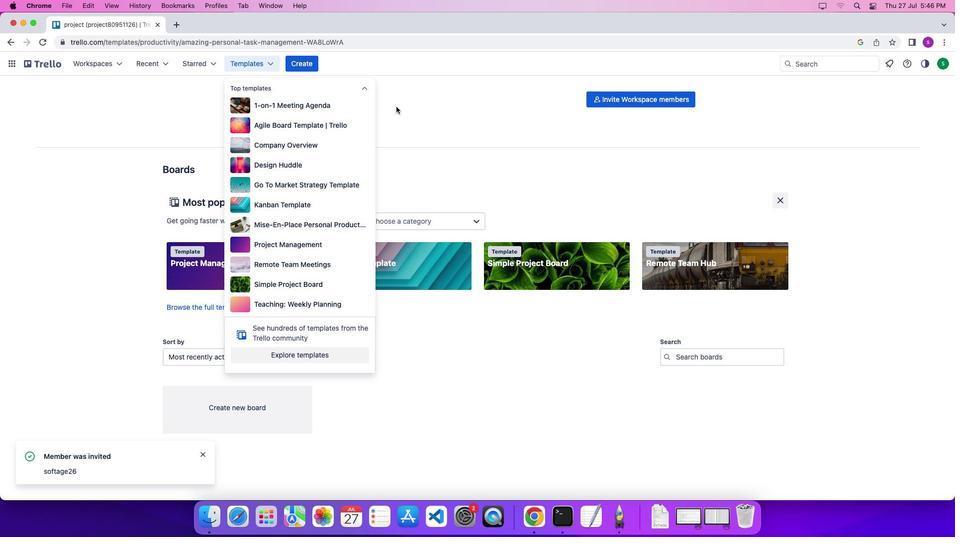 
Action: Mouse moved to (308, 271)
Screenshot: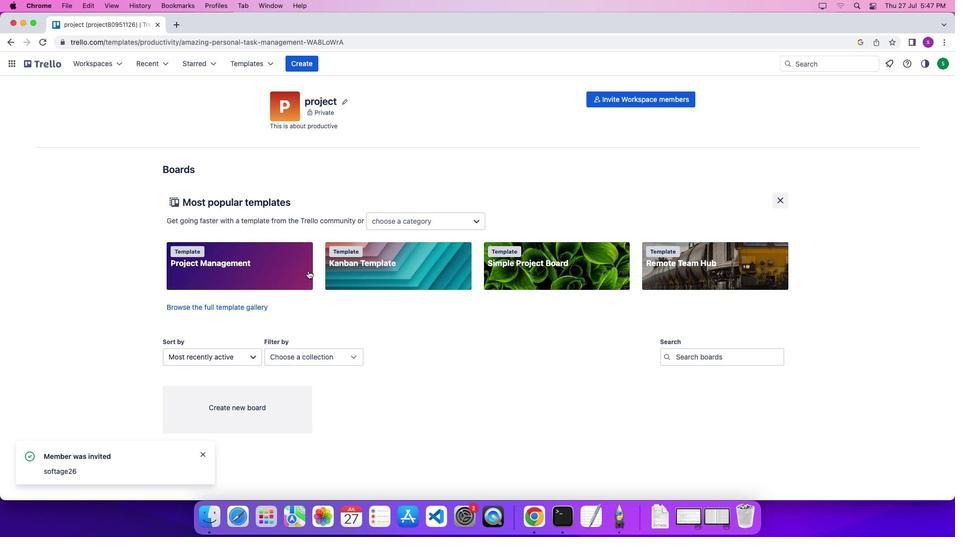 
Action: Mouse pressed left at (308, 271)
Screenshot: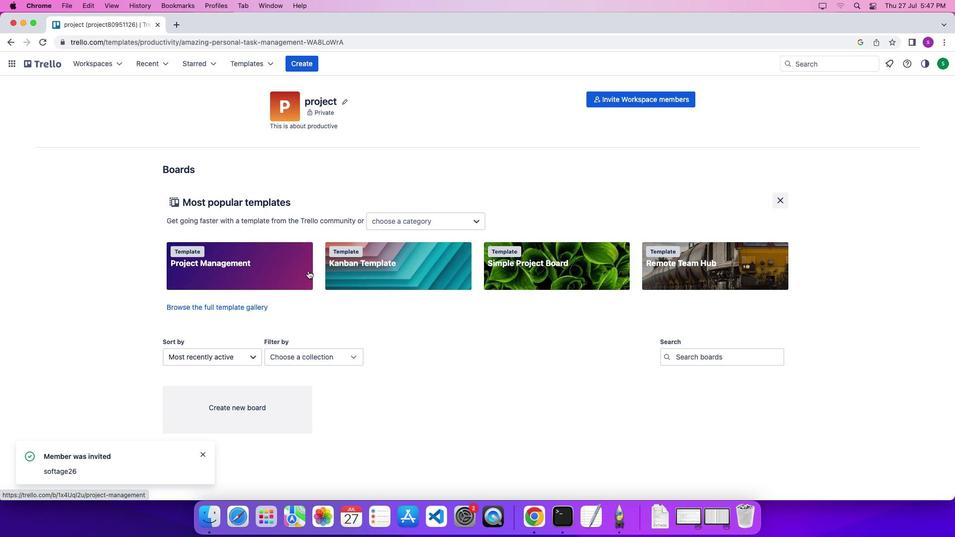 
Action: Mouse moved to (946, 109)
Screenshot: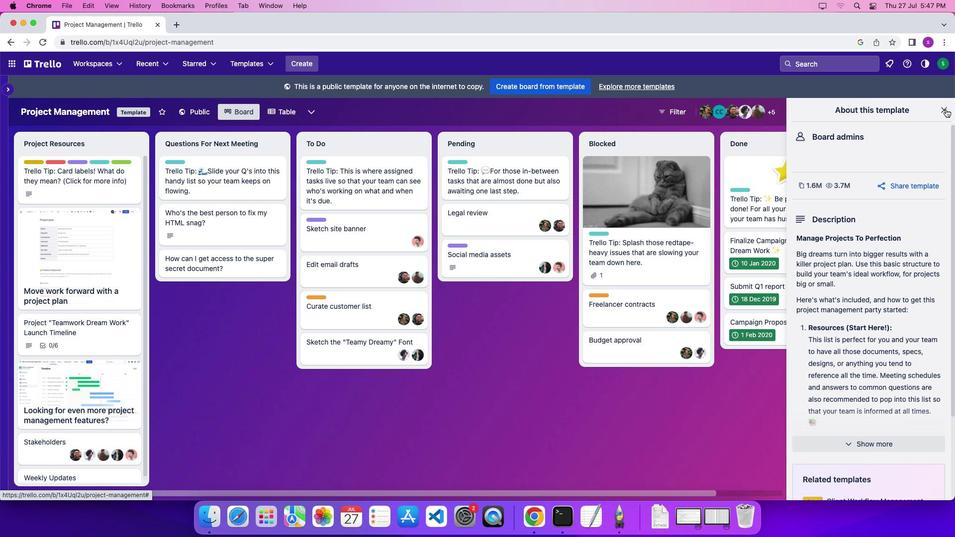
Action: Mouse pressed left at (946, 109)
Screenshot: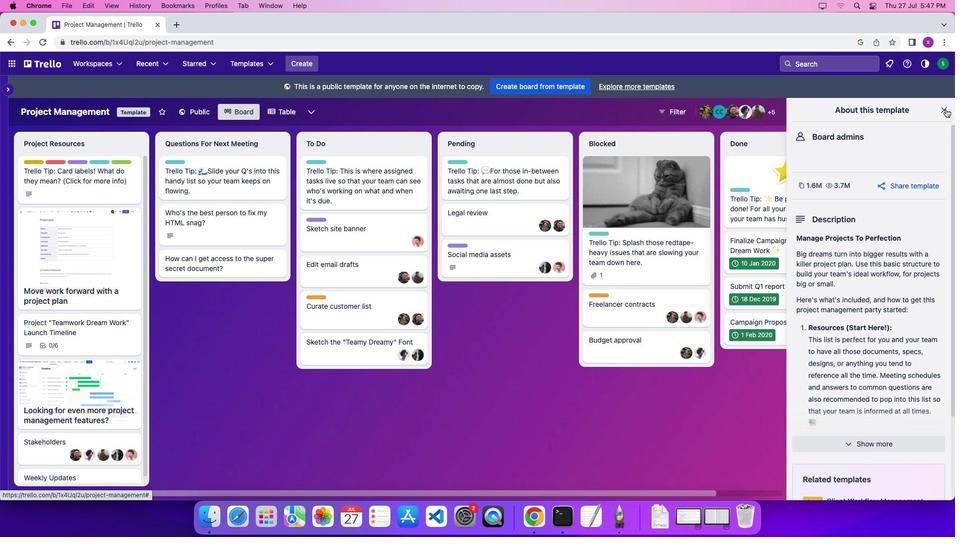 
Action: Mouse moved to (818, 189)
Screenshot: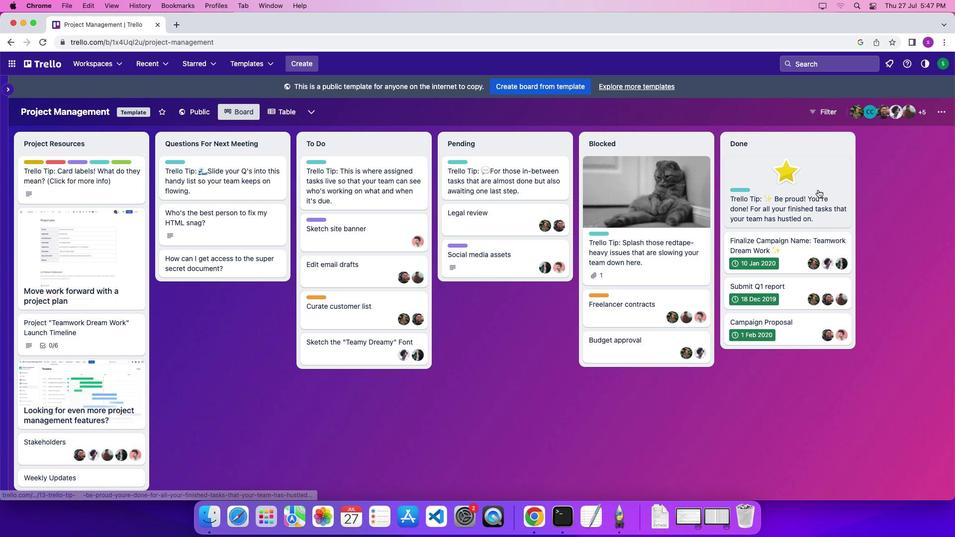 
Action: Mouse pressed left at (818, 189)
Screenshot: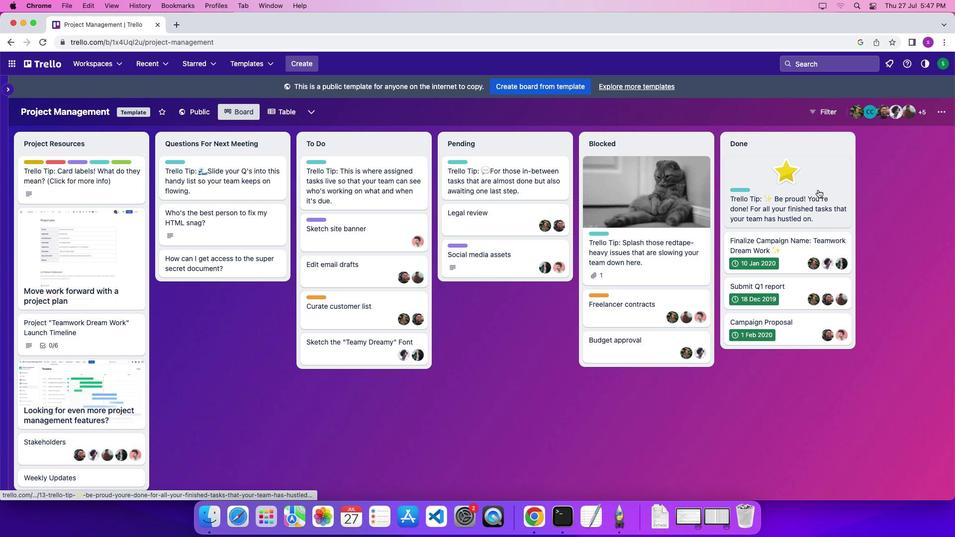 
Action: Mouse moved to (350, 221)
Screenshot: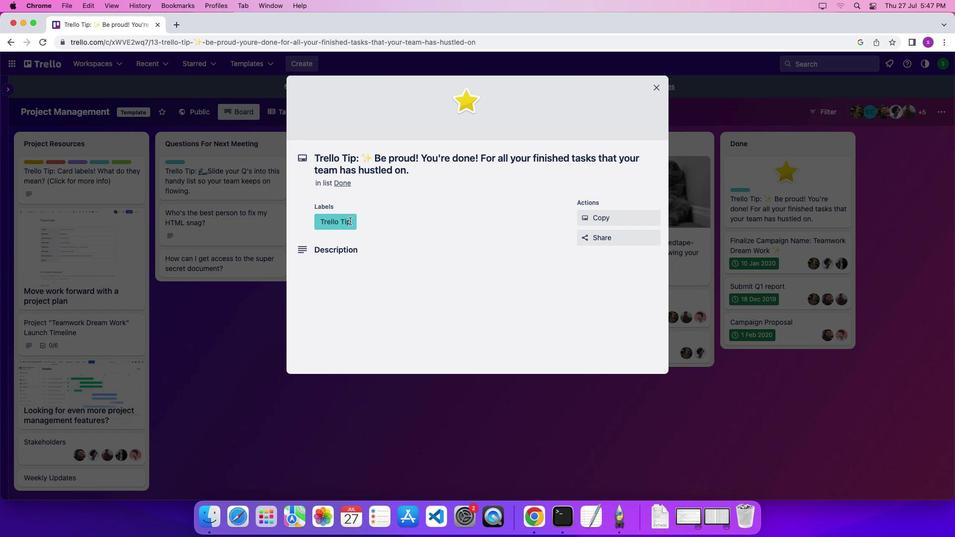 
Action: Mouse pressed left at (350, 221)
Screenshot: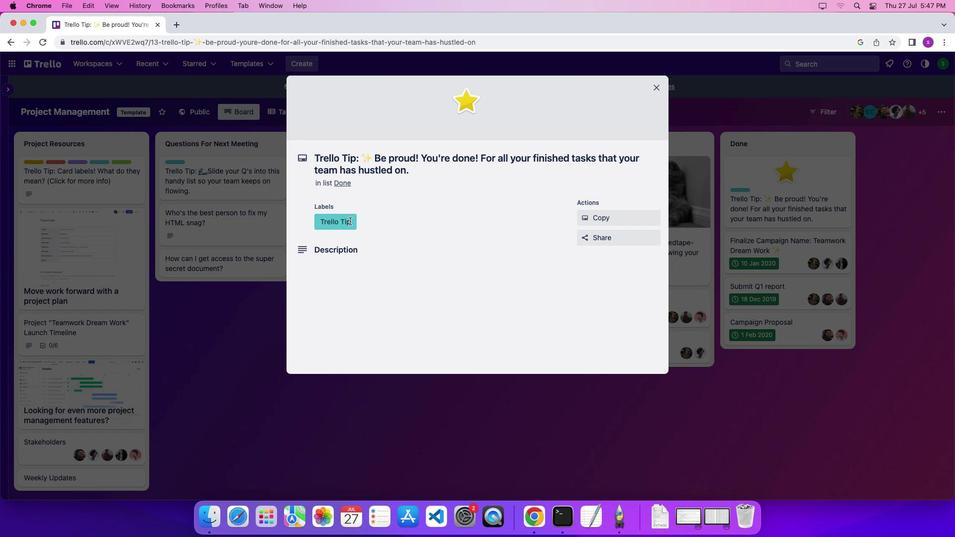 
Action: Mouse moved to (656, 92)
Screenshot: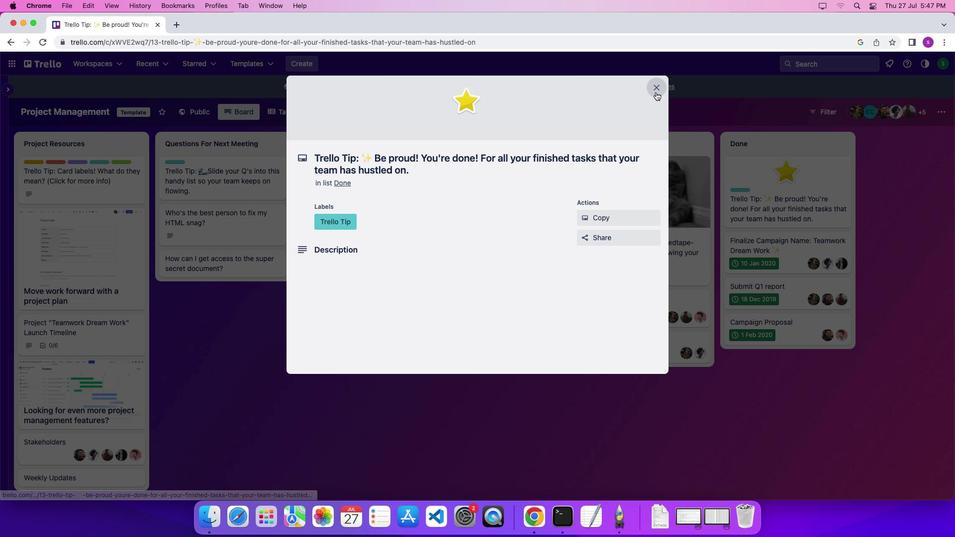
Action: Mouse pressed left at (656, 92)
Screenshot: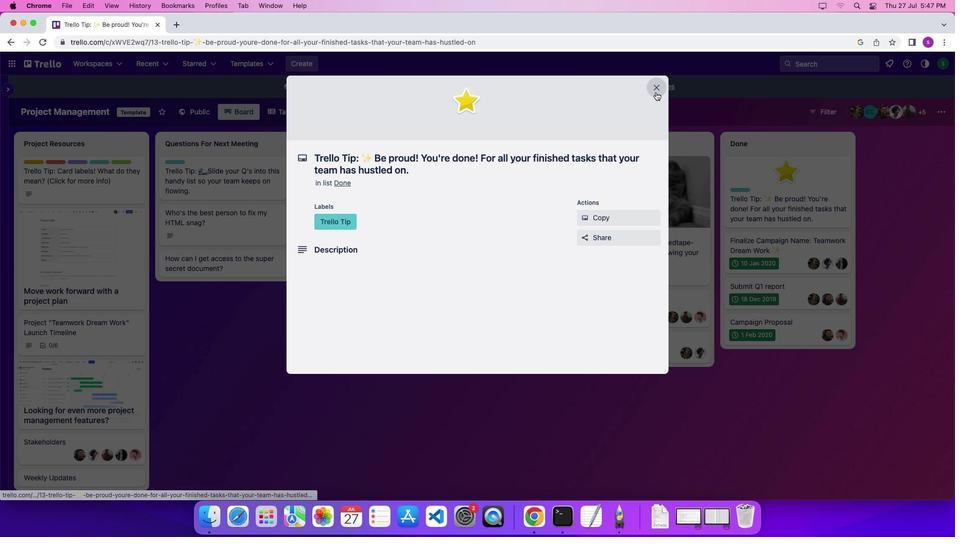 
Action: Mouse moved to (656, 183)
Screenshot: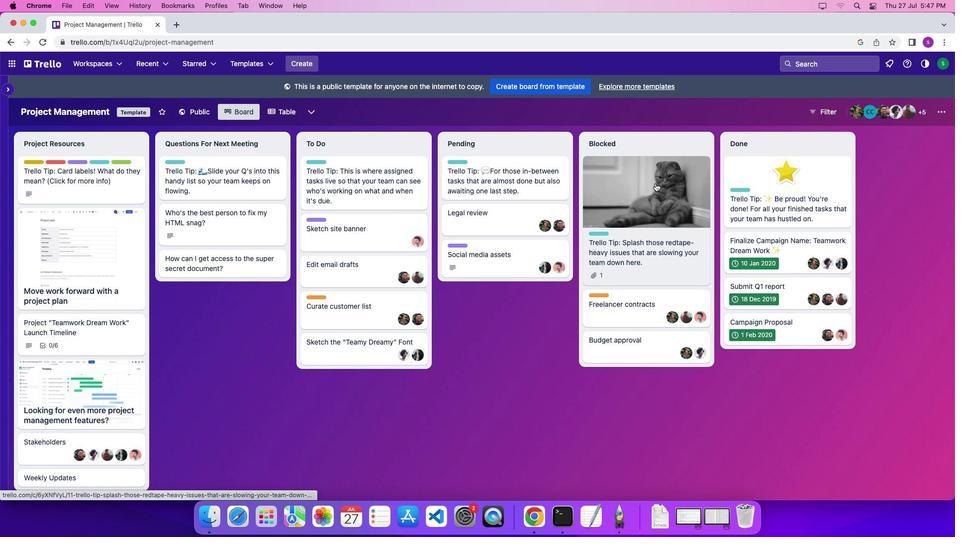 
Action: Mouse pressed left at (656, 183)
Screenshot: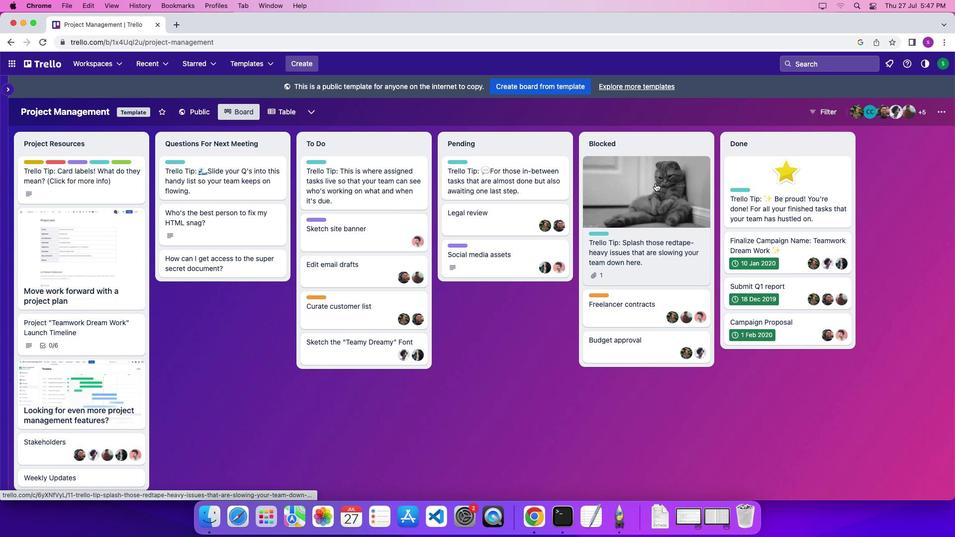 
Action: Mouse moved to (479, 279)
Screenshot: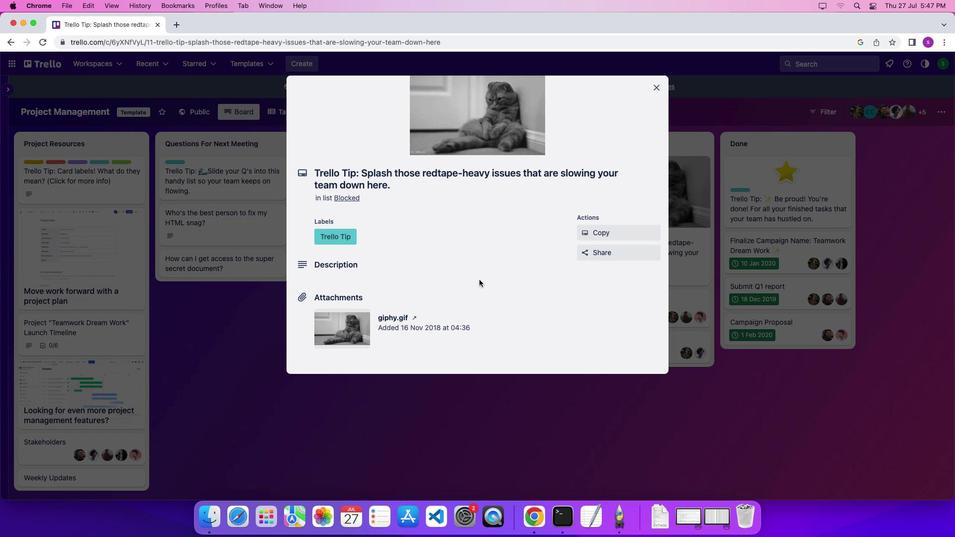 
Action: Mouse scrolled (479, 279) with delta (0, 0)
Screenshot: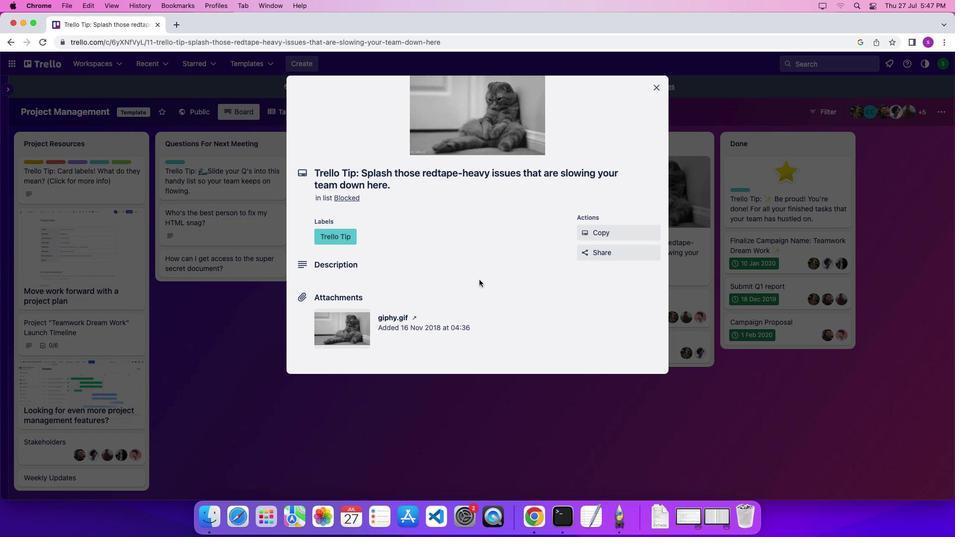 
Action: Mouse scrolled (479, 279) with delta (0, 0)
Screenshot: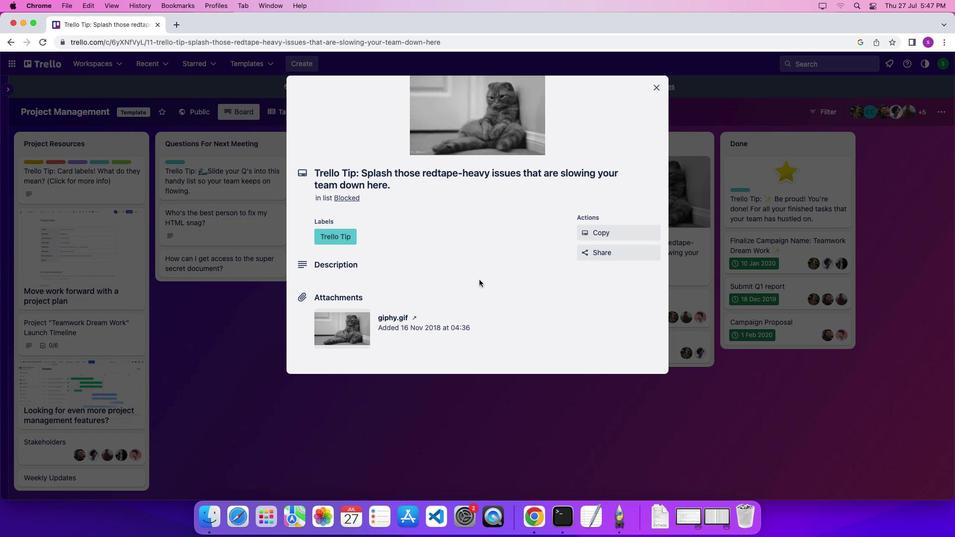 
Action: Mouse scrolled (479, 279) with delta (0, -3)
Screenshot: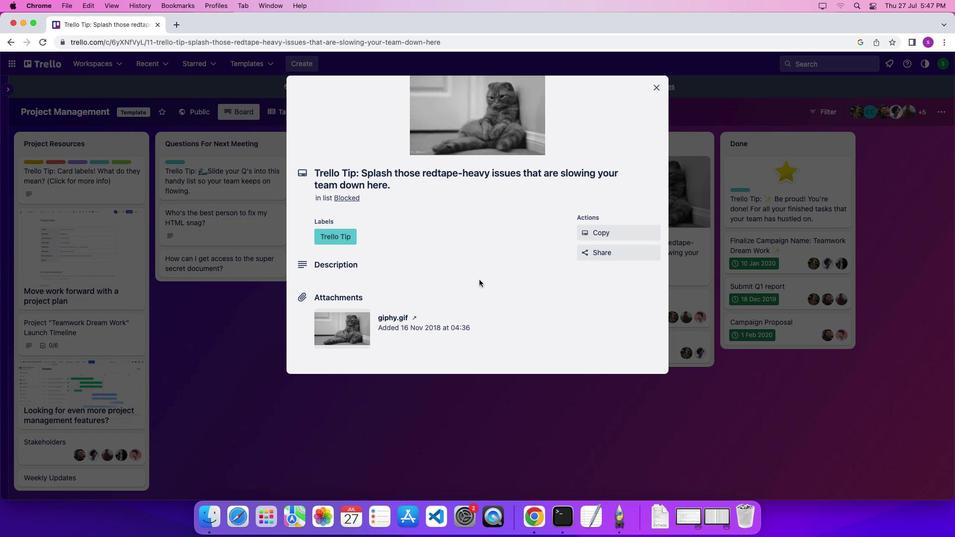 
Action: Mouse scrolled (479, 279) with delta (0, -4)
Screenshot: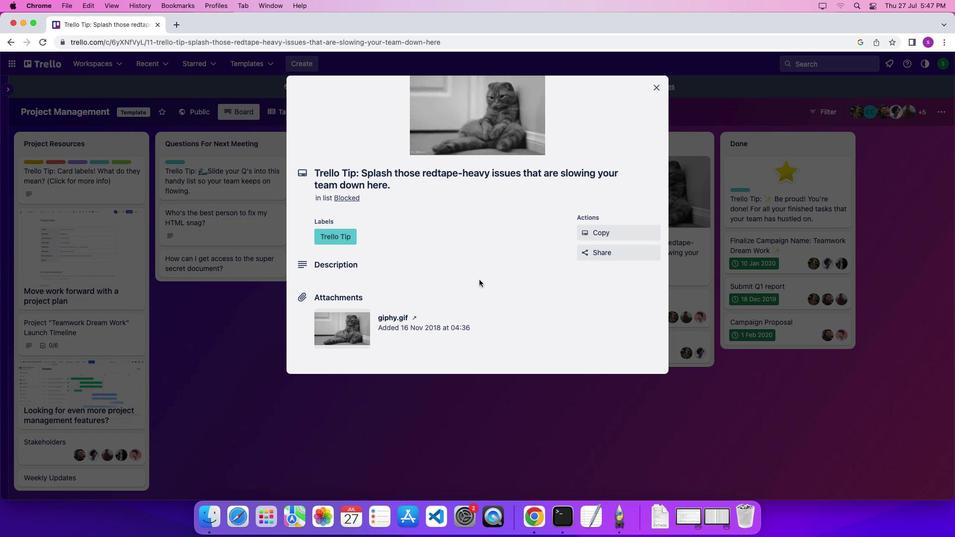 
Action: Mouse moved to (413, 320)
Screenshot: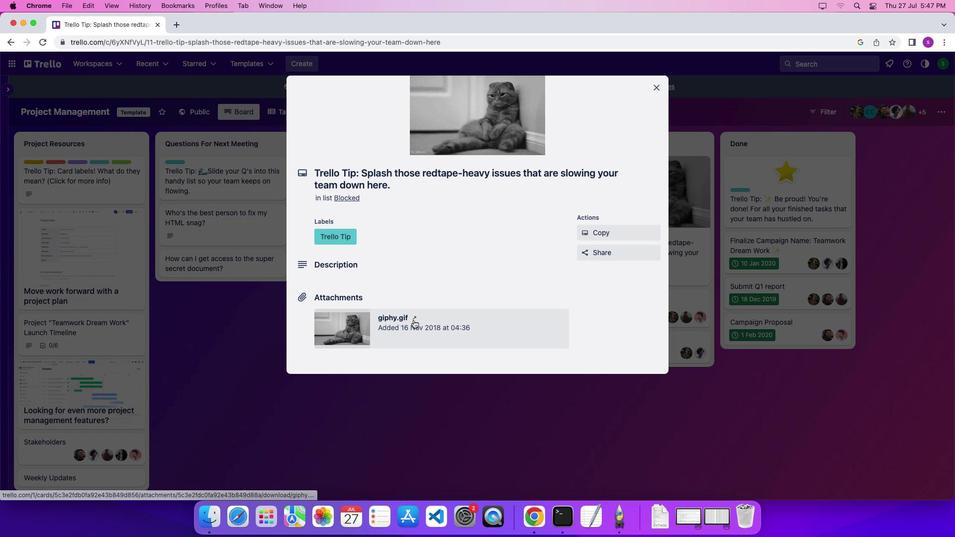 
Action: Mouse pressed left at (413, 320)
Screenshot: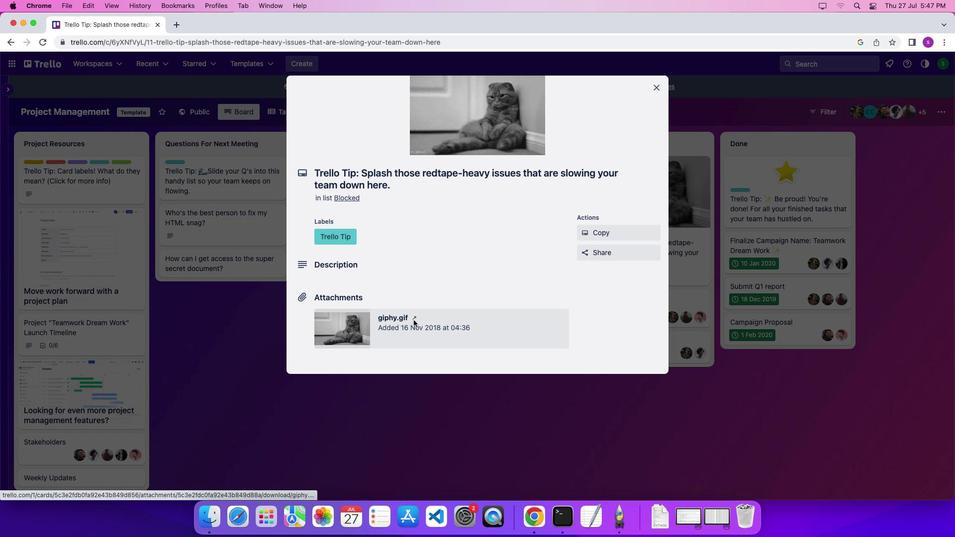 
Action: Mouse moved to (275, 25)
Screenshot: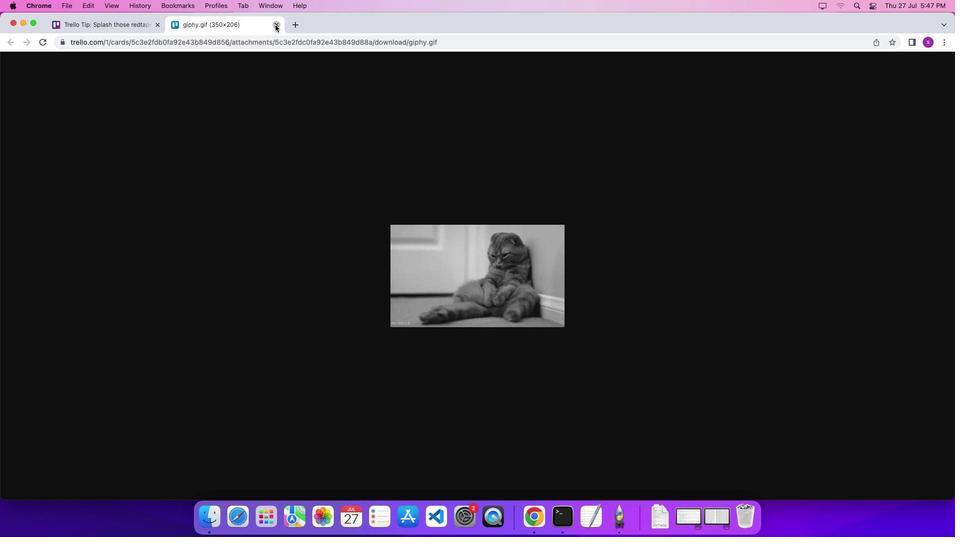 
Action: Mouse pressed left at (275, 25)
Screenshot: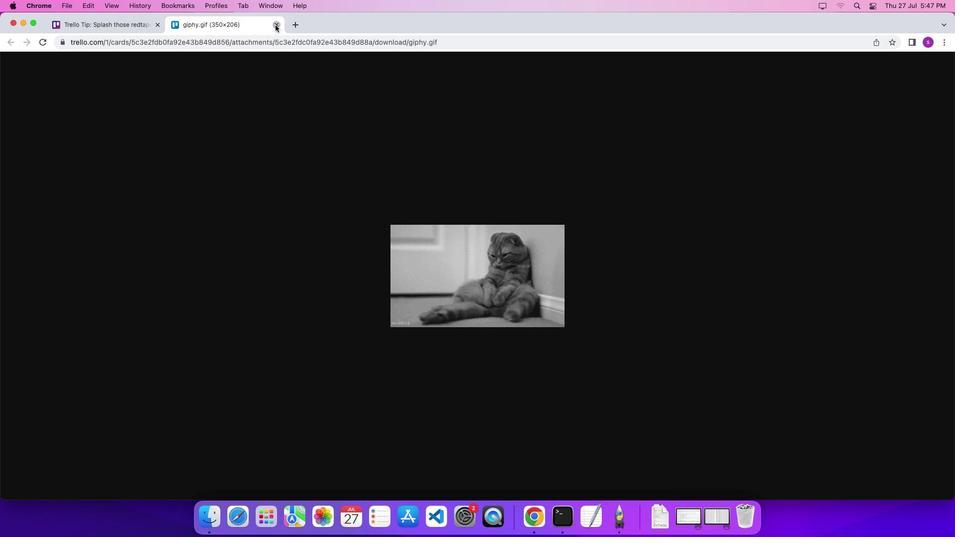 
Action: Mouse moved to (659, 86)
Screenshot: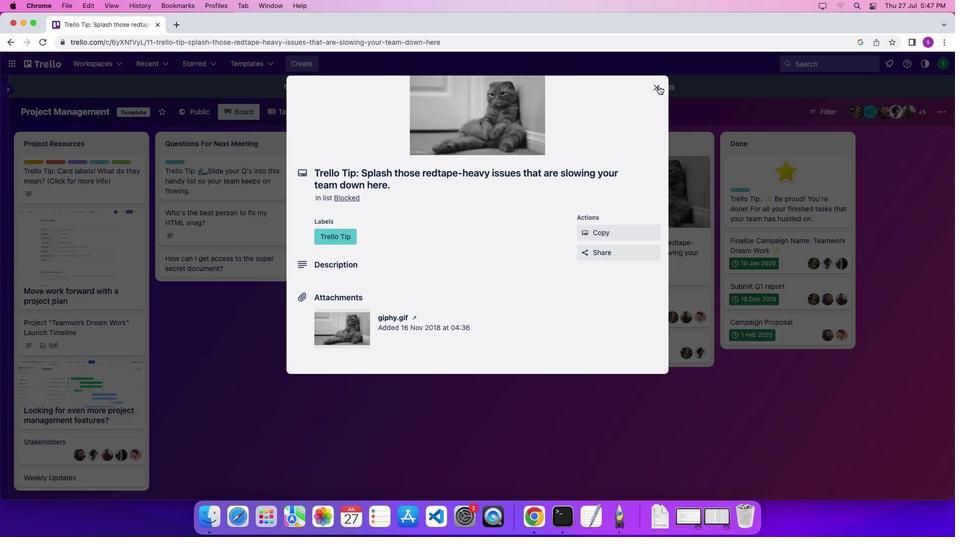 
Action: Mouse pressed left at (659, 86)
Screenshot: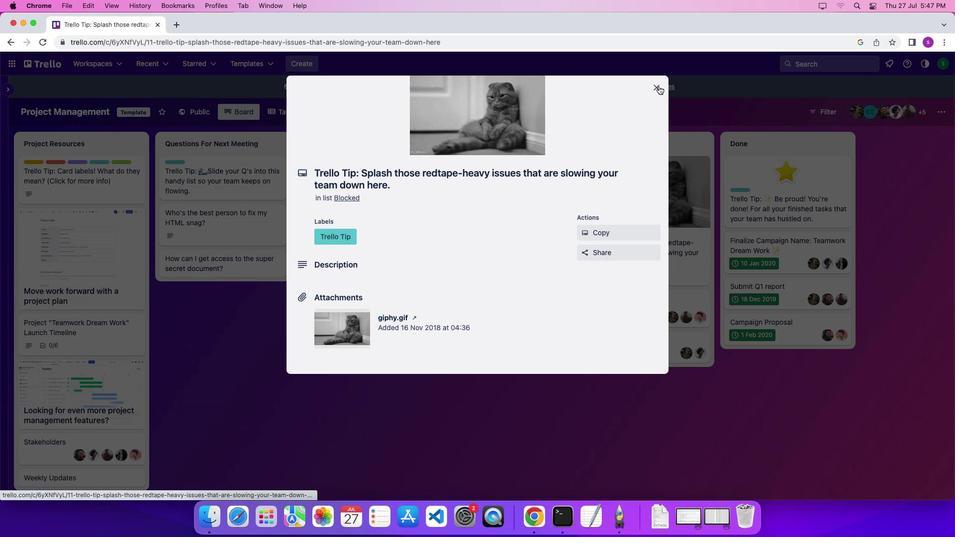 
Action: Mouse moved to (643, 299)
Screenshot: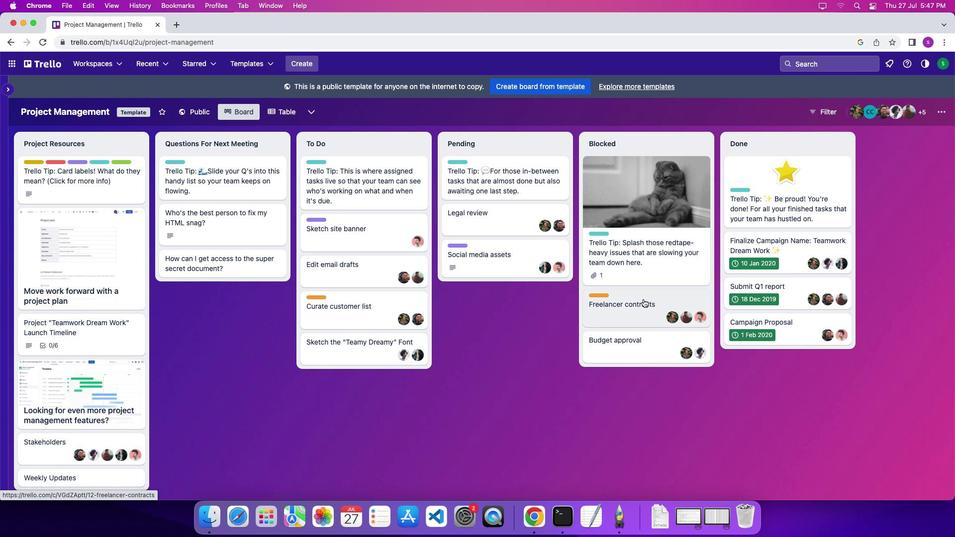 
Action: Mouse pressed left at (643, 299)
Screenshot: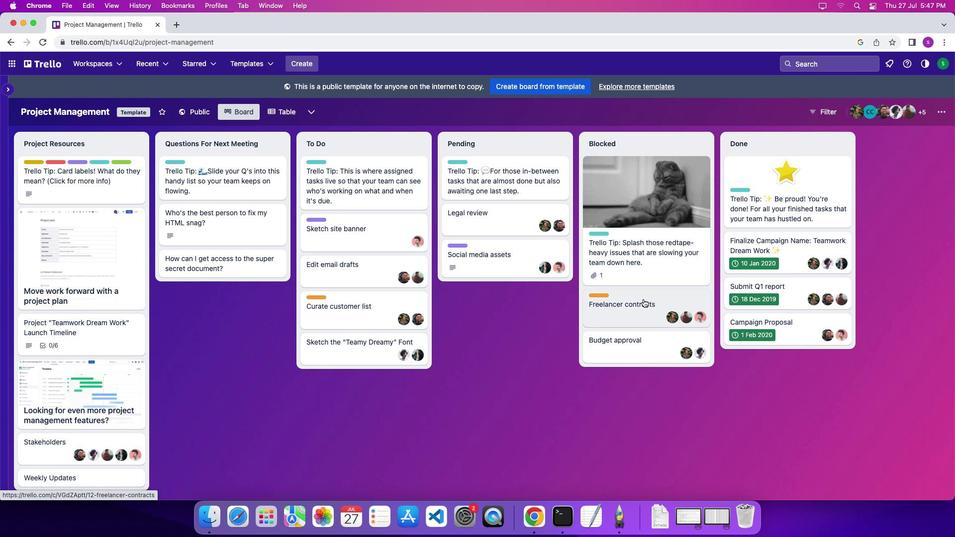 
Action: Mouse moved to (659, 83)
Screenshot: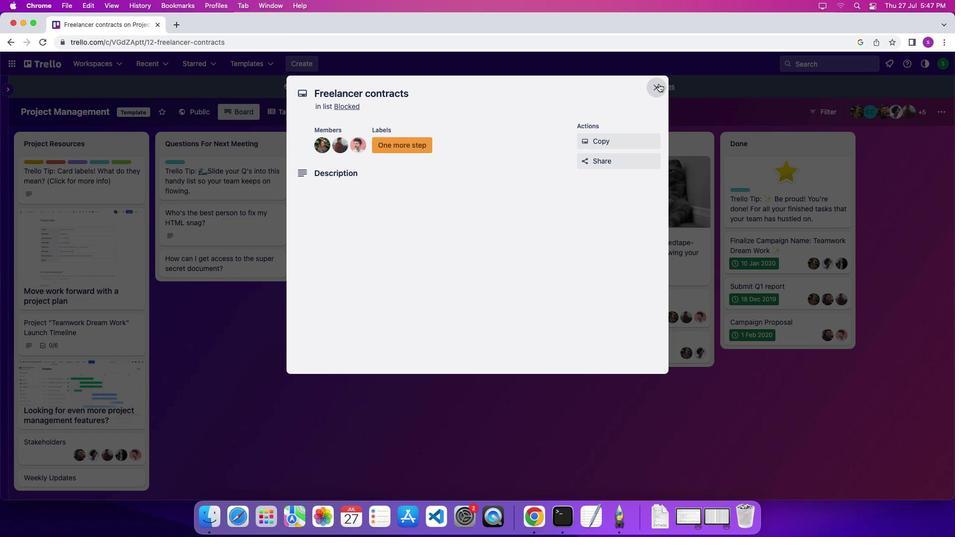 
Action: Mouse pressed left at (659, 83)
Screenshot: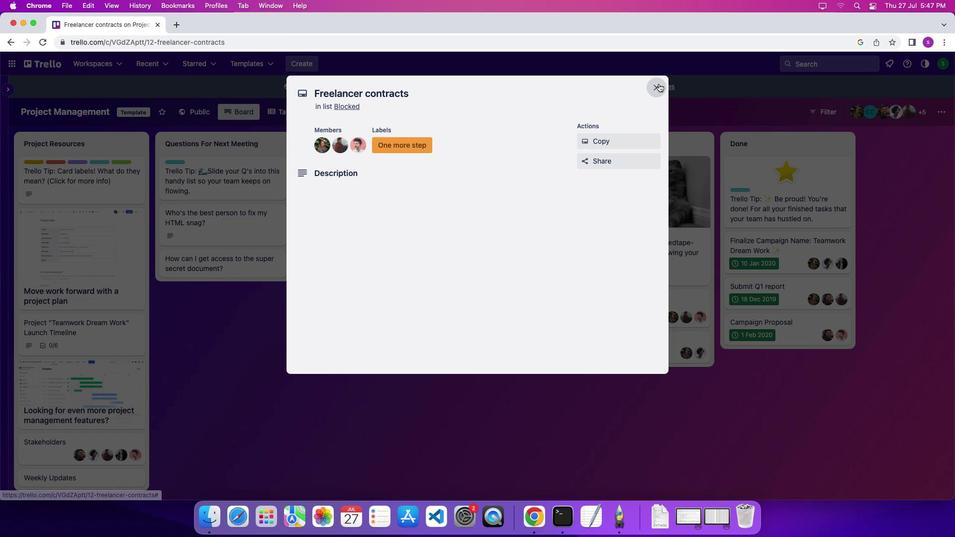 
Action: Mouse moved to (49, 223)
Screenshot: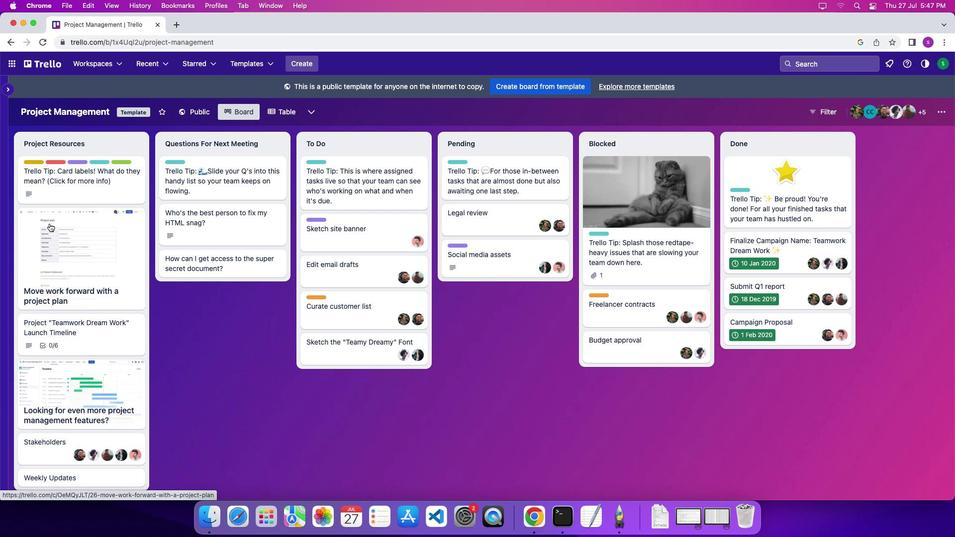 
Action: Mouse pressed left at (49, 223)
Screenshot: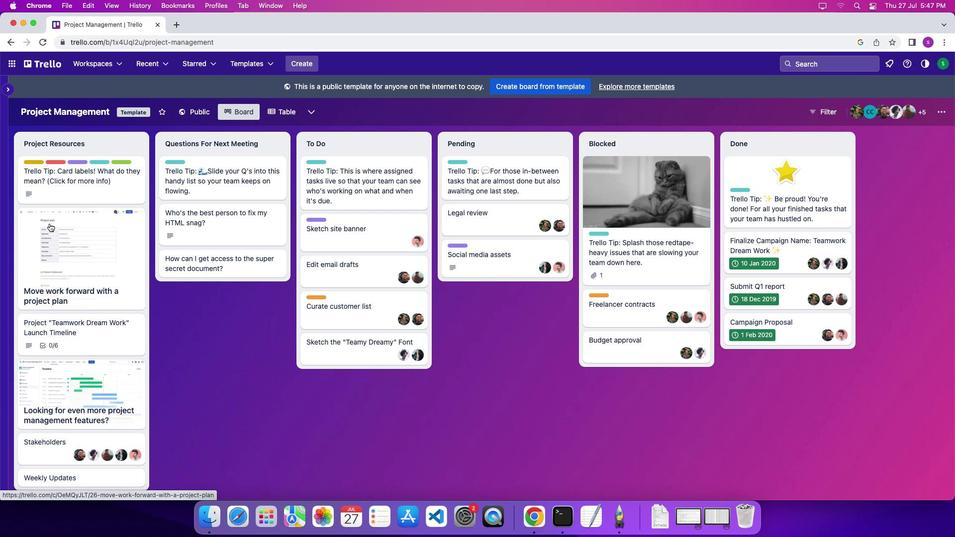 
Action: Mouse moved to (377, 284)
Screenshot: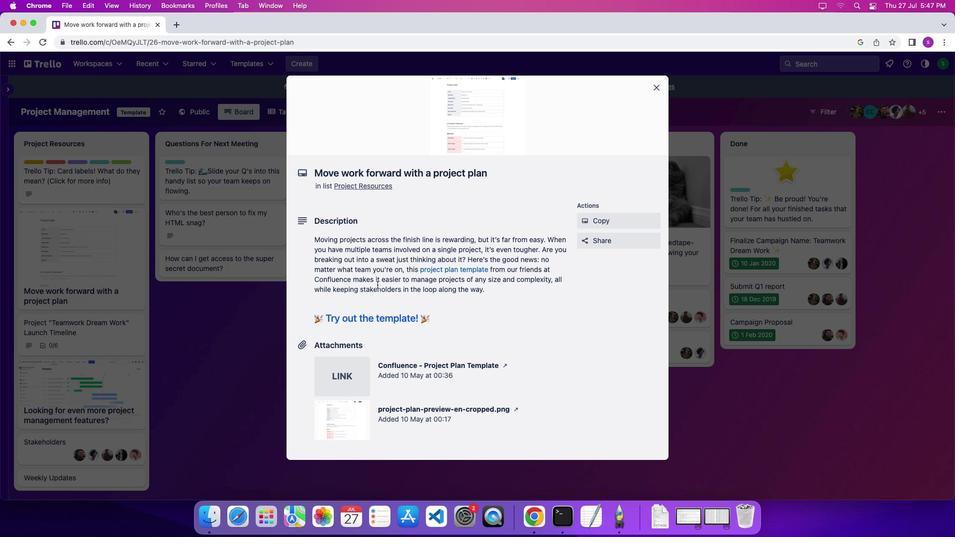 
Action: Mouse scrolled (377, 284) with delta (0, 0)
Screenshot: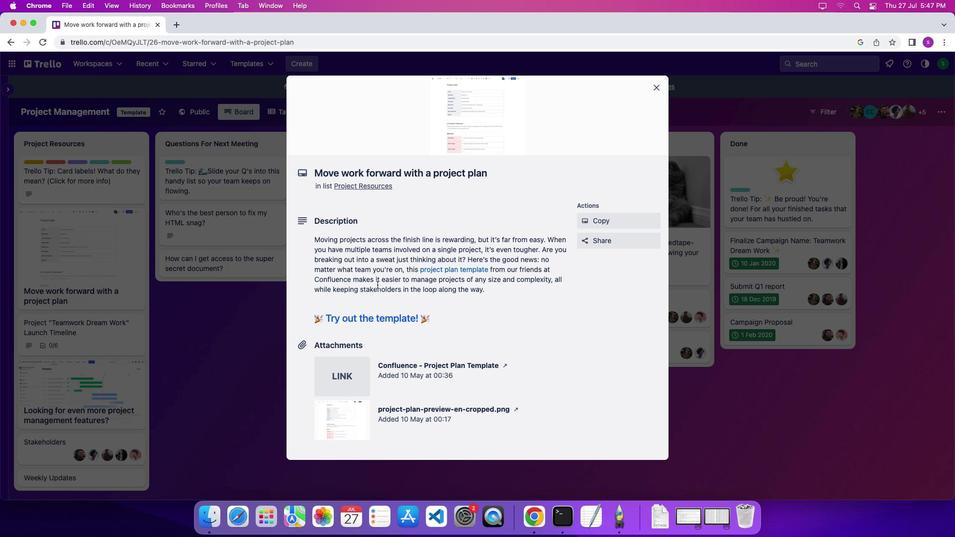 
Action: Mouse scrolled (377, 284) with delta (0, 0)
Screenshot: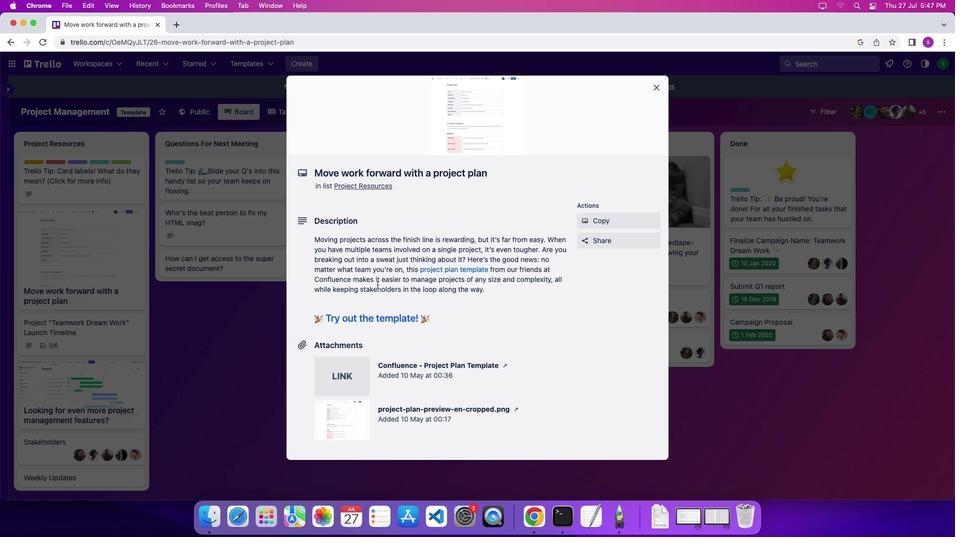 
Action: Mouse scrolled (377, 284) with delta (0, 3)
Screenshot: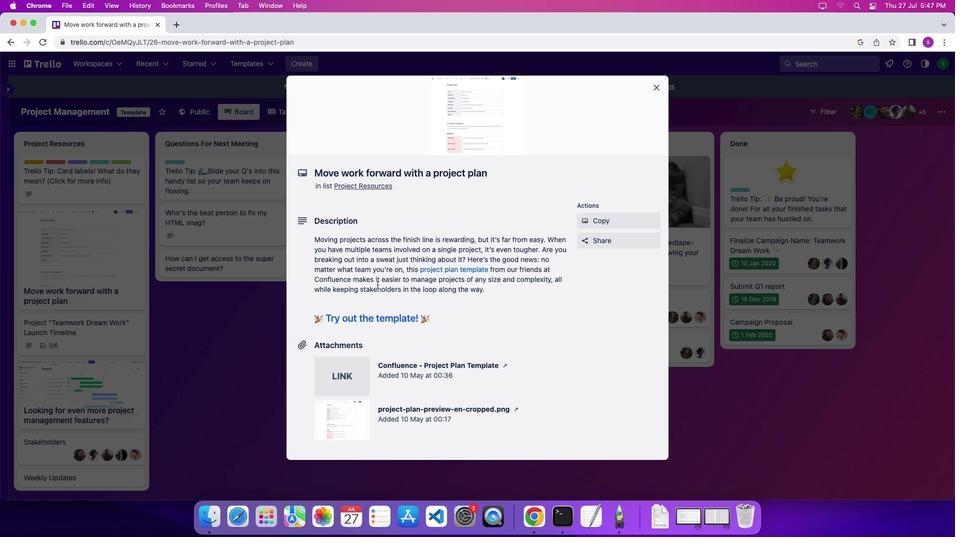 
Action: Mouse scrolled (377, 284) with delta (0, 5)
Screenshot: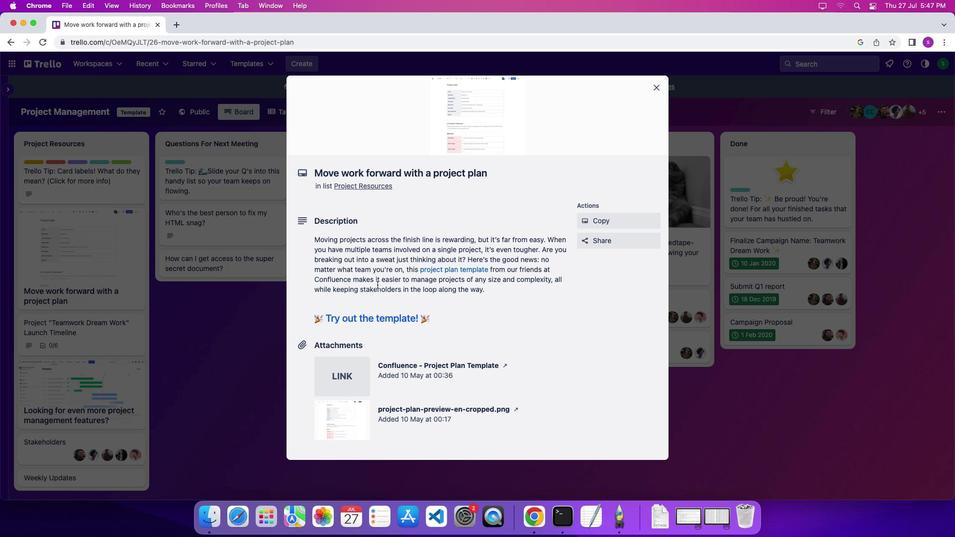 
Action: Mouse scrolled (377, 284) with delta (0, 6)
Screenshot: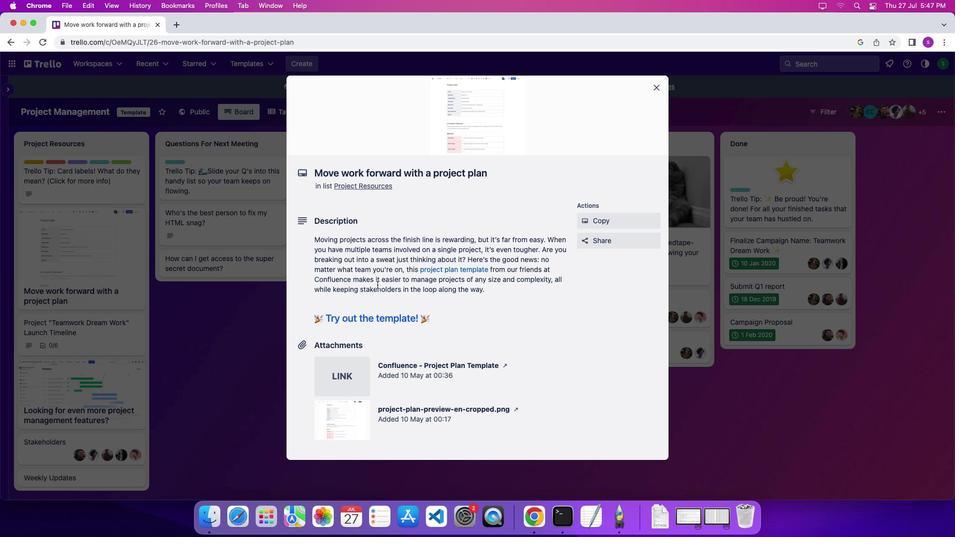 
Action: Mouse scrolled (377, 284) with delta (0, 0)
Screenshot: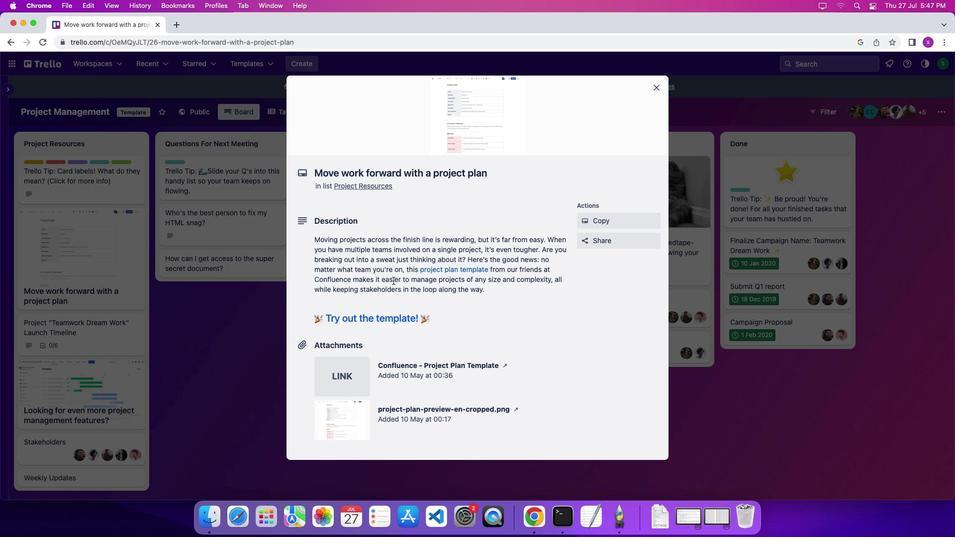 
Action: Mouse scrolled (377, 284) with delta (0, 0)
Screenshot: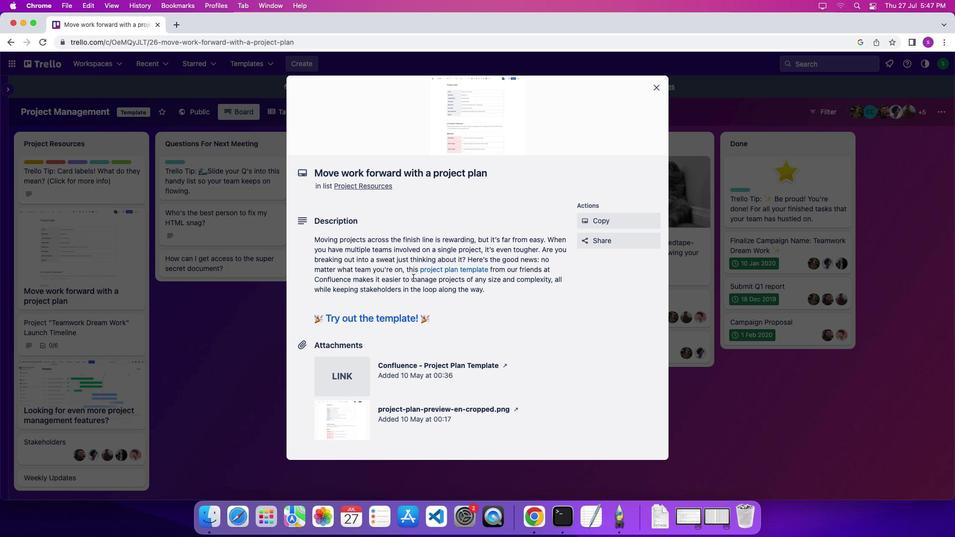 
Action: Mouse moved to (478, 270)
Screenshot: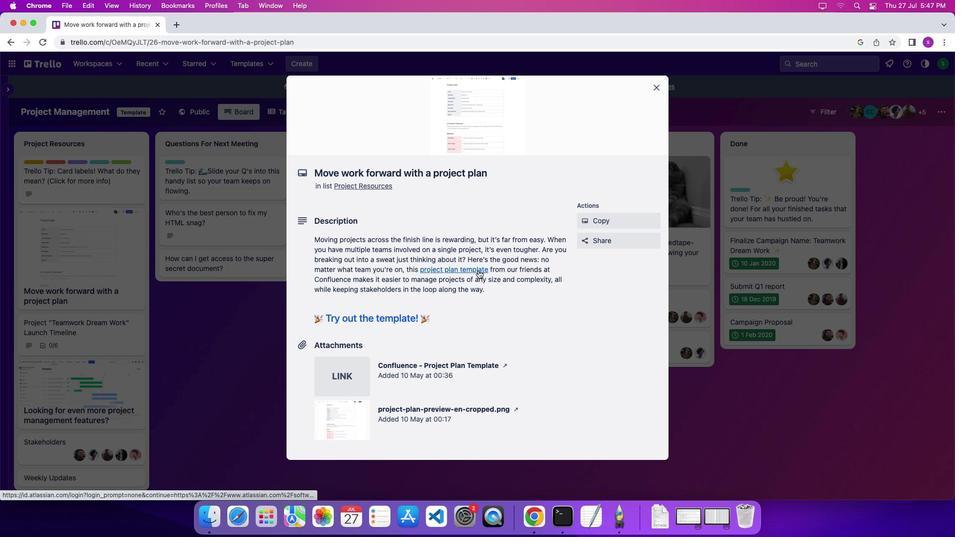 
Action: Mouse pressed left at (478, 270)
Screenshot: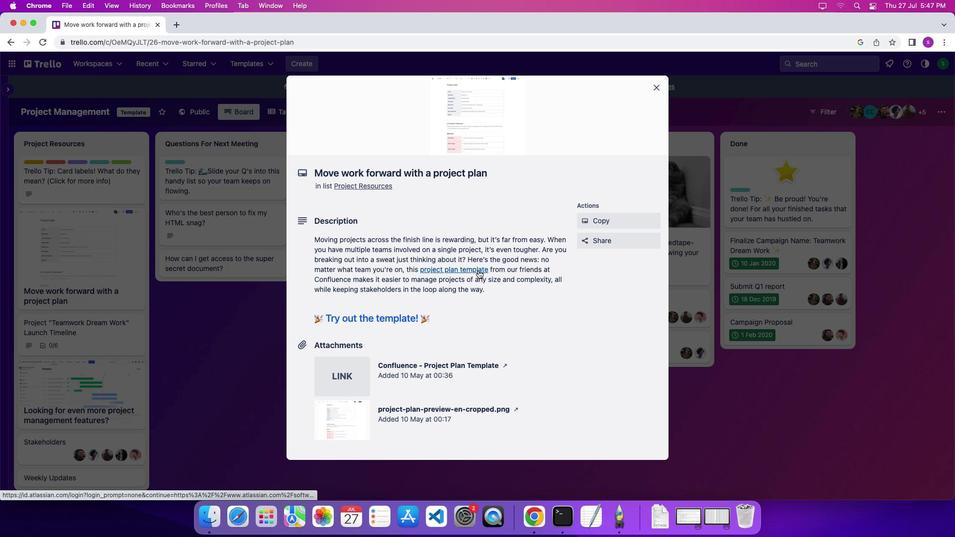 
Action: Mouse moved to (462, 359)
Screenshot: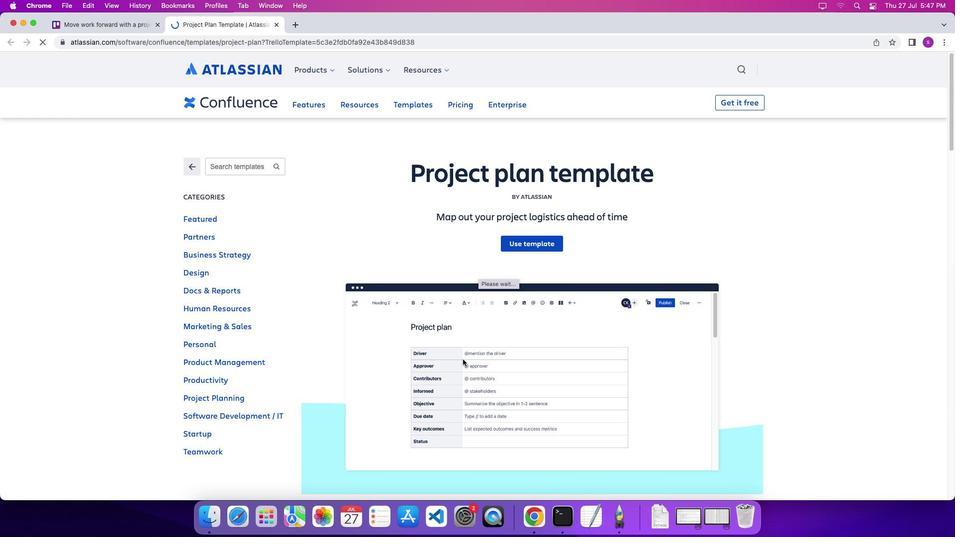 
Action: Mouse scrolled (462, 359) with delta (0, 0)
Screenshot: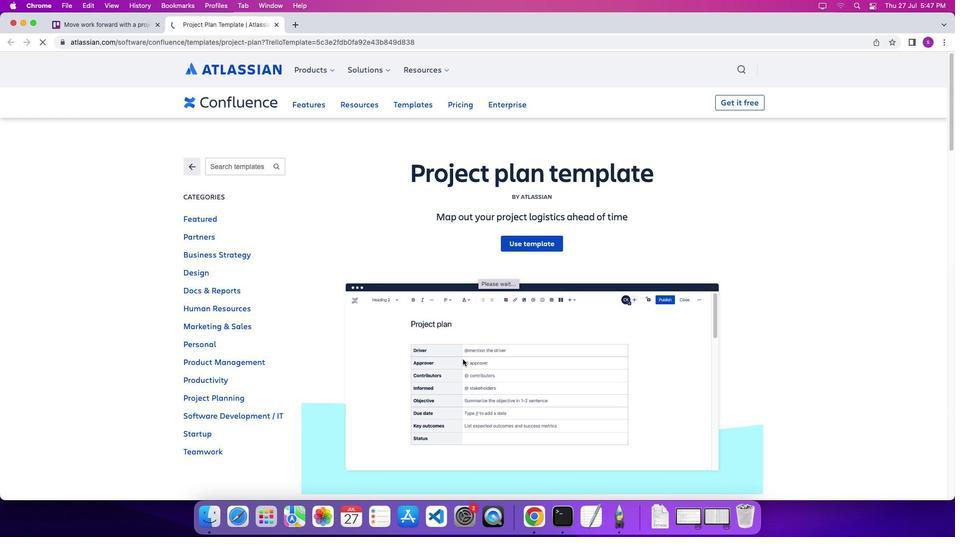 
Action: Mouse scrolled (462, 359) with delta (0, 0)
Screenshot: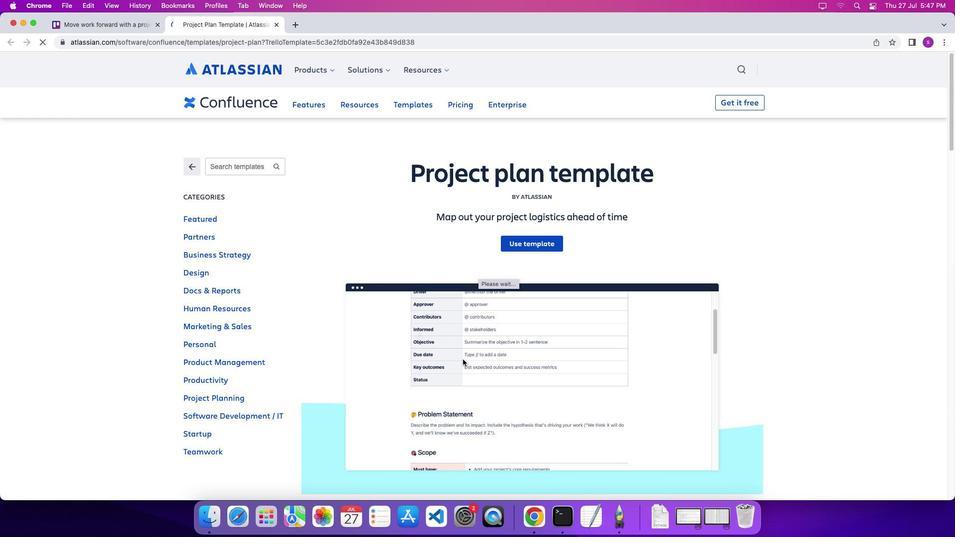 
Action: Mouse scrolled (462, 359) with delta (0, -3)
Screenshot: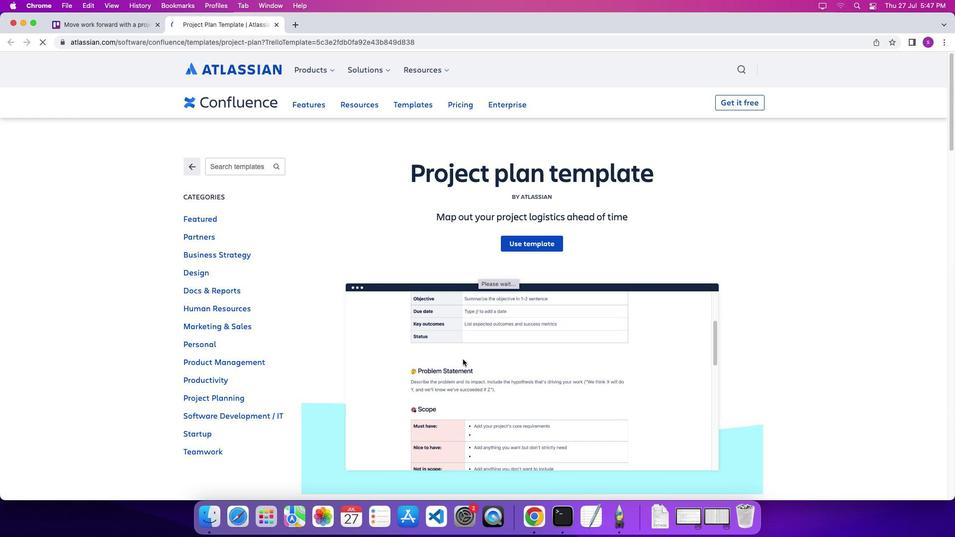 
Action: Mouse scrolled (462, 359) with delta (0, -4)
Screenshot: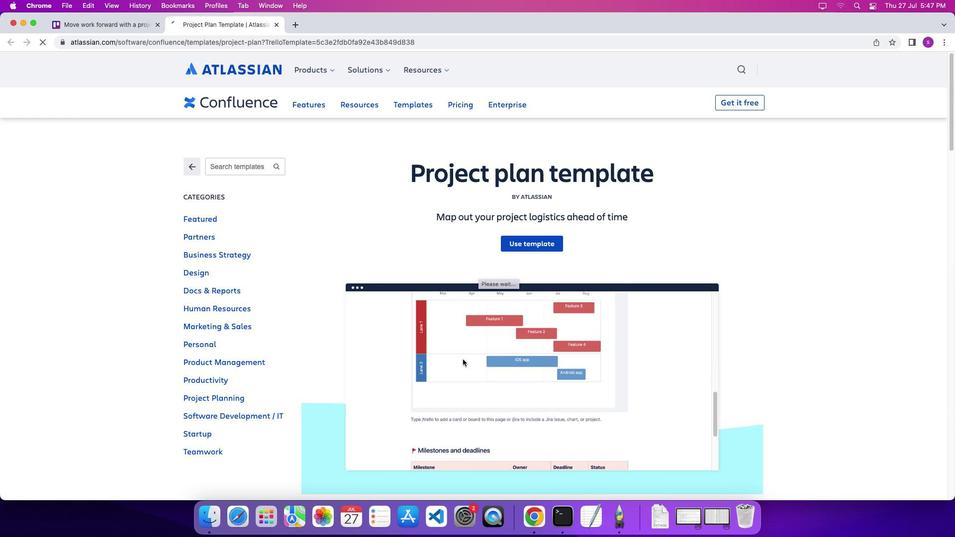 
Action: Mouse scrolled (462, 359) with delta (0, 0)
Screenshot: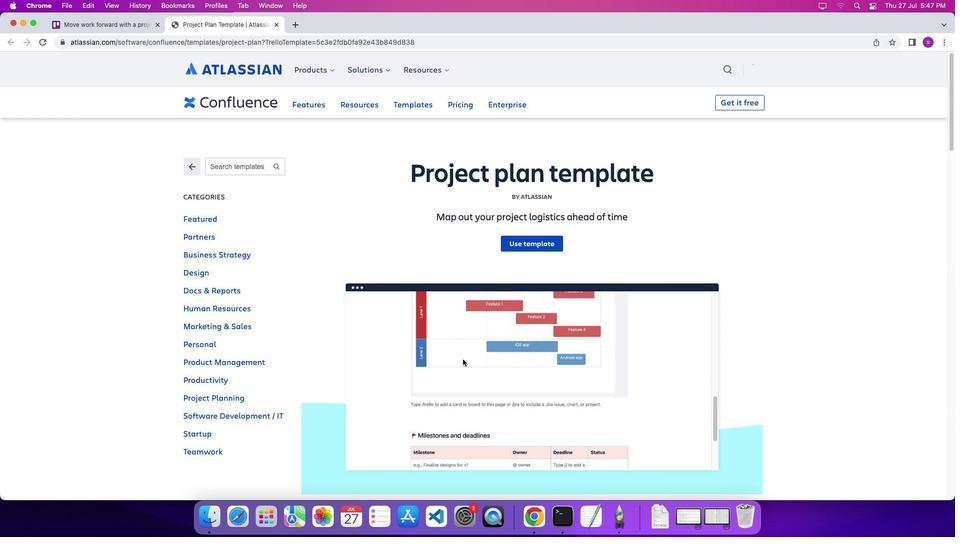 
Action: Mouse scrolled (462, 359) with delta (0, 0)
Screenshot: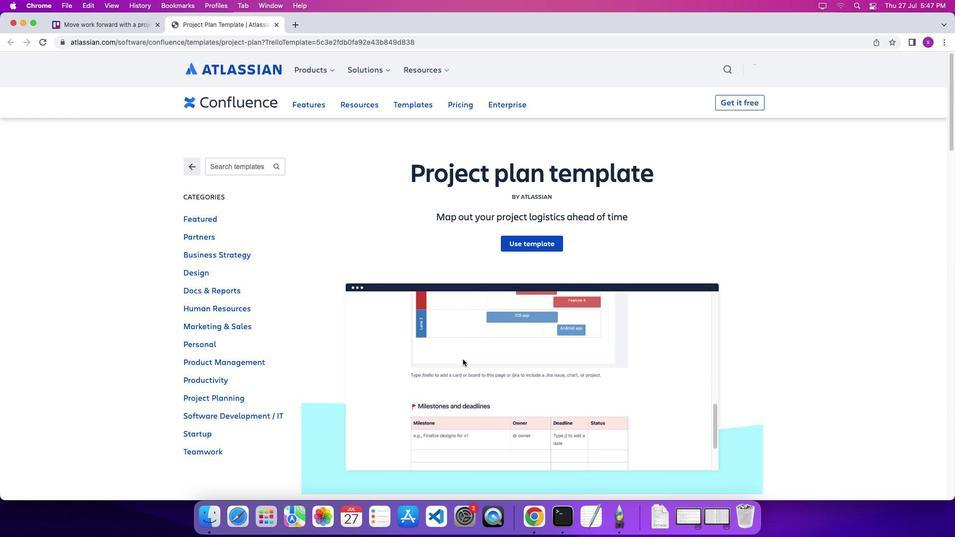 
Action: Mouse scrolled (462, 359) with delta (0, -3)
Screenshot: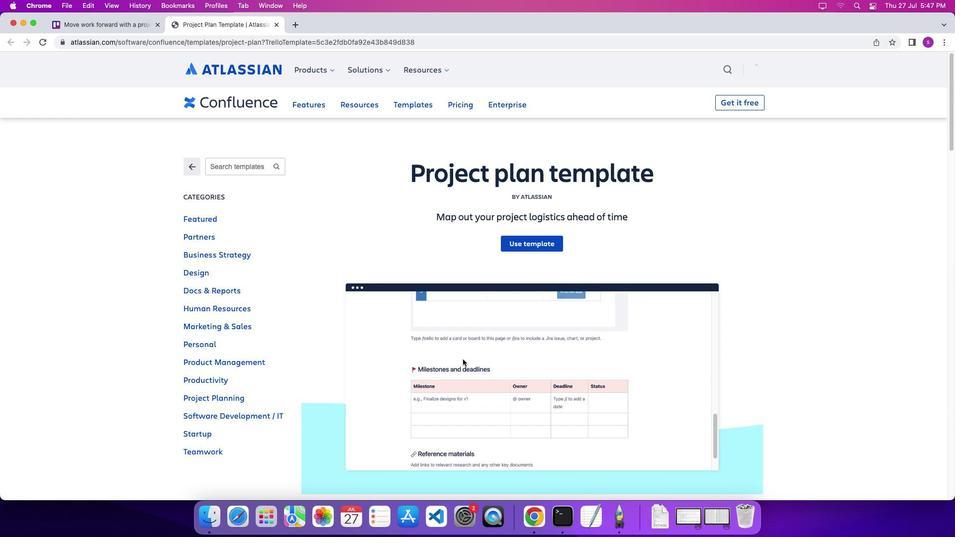 
Action: Mouse scrolled (462, 359) with delta (0, -4)
Screenshot: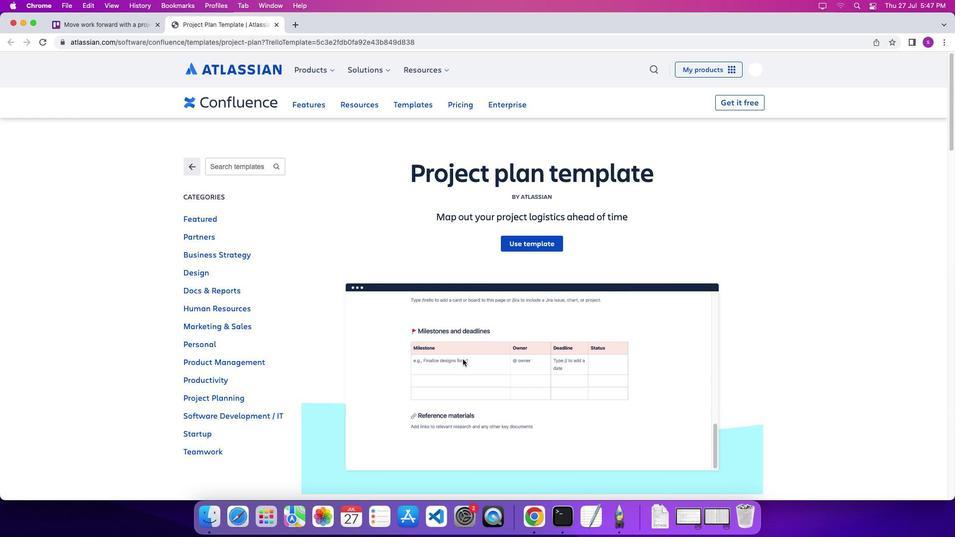 
Action: Mouse scrolled (462, 359) with delta (0, 0)
Screenshot: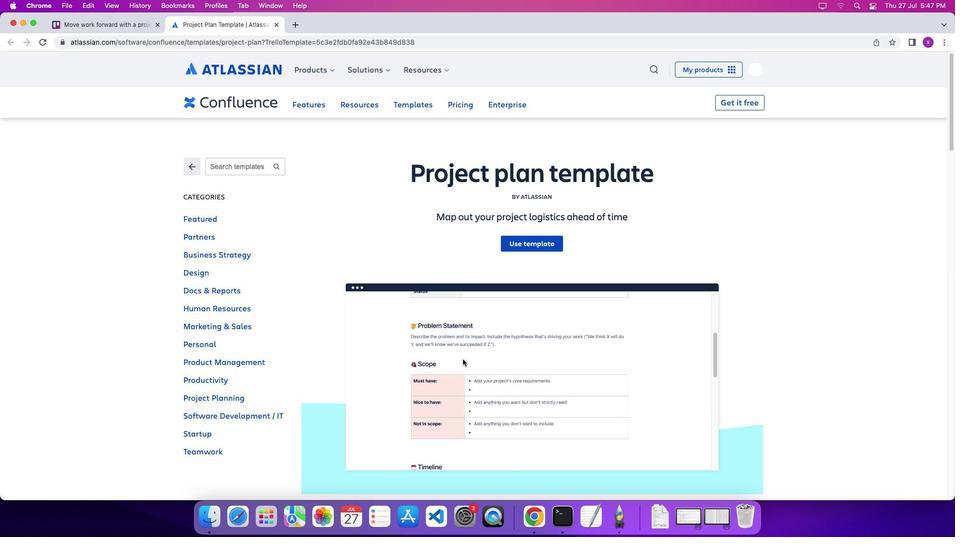 
Action: Mouse scrolled (462, 359) with delta (0, 0)
Screenshot: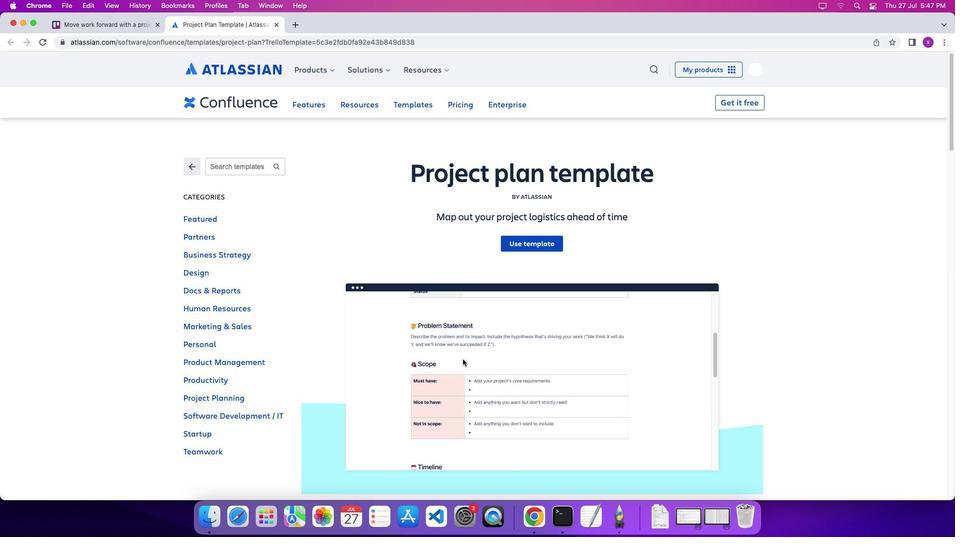 
Action: Mouse scrolled (462, 359) with delta (0, 4)
Screenshot: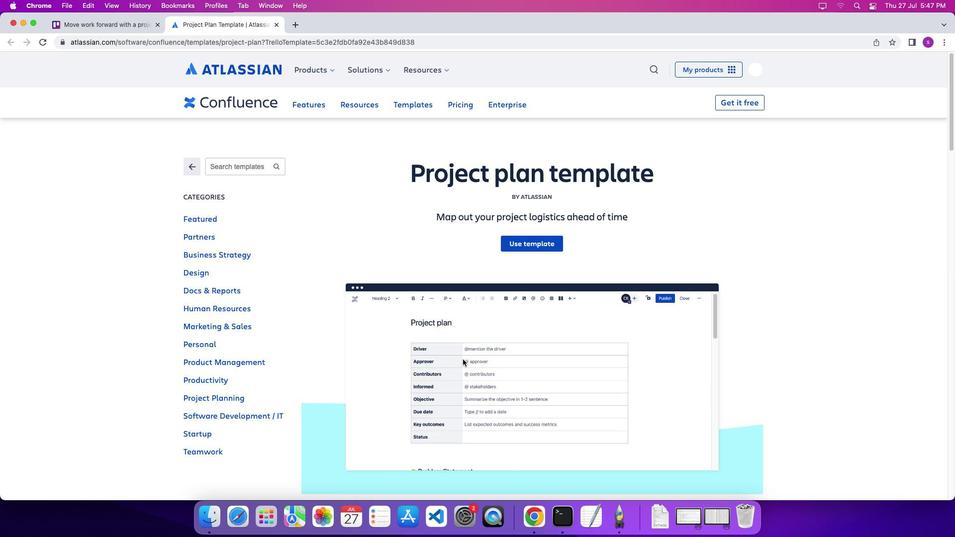 
Action: Mouse scrolled (462, 359) with delta (0, 6)
Screenshot: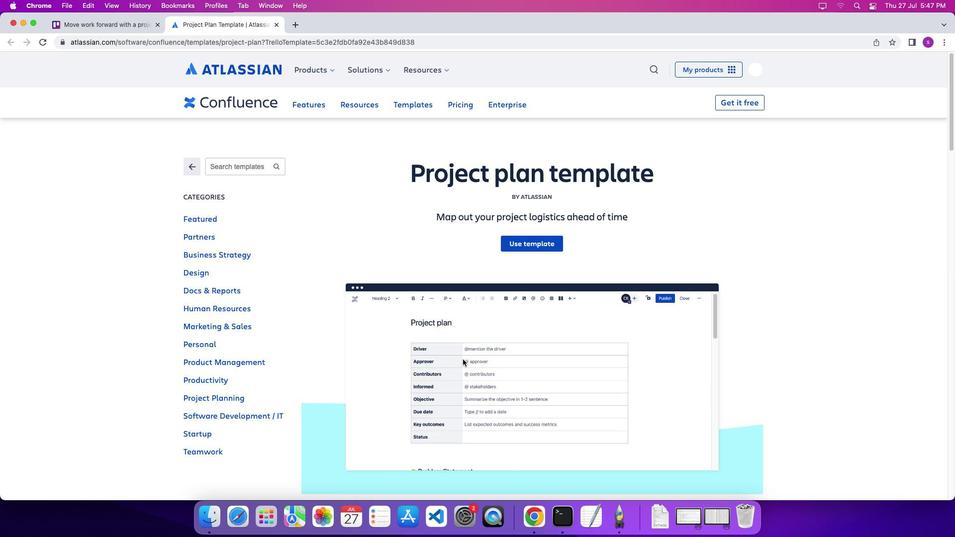 
Action: Mouse scrolled (462, 359) with delta (0, 7)
Screenshot: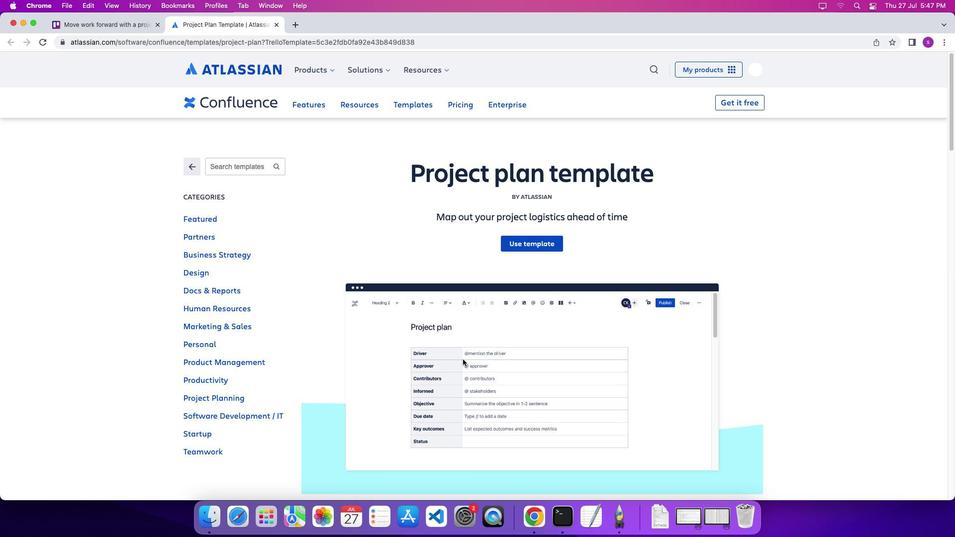 
Action: Mouse moved to (273, 359)
Screenshot: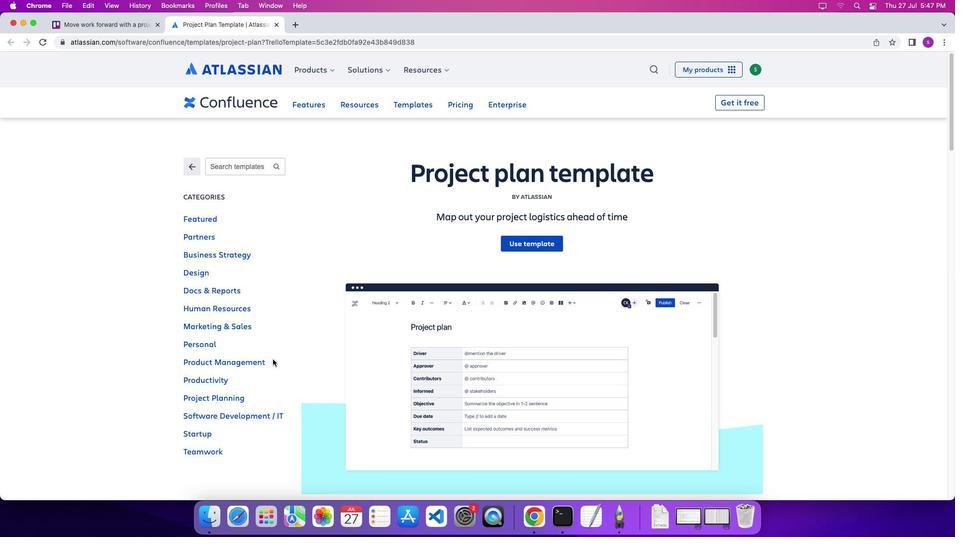 
Action: Mouse scrolled (273, 359) with delta (0, 0)
Screenshot: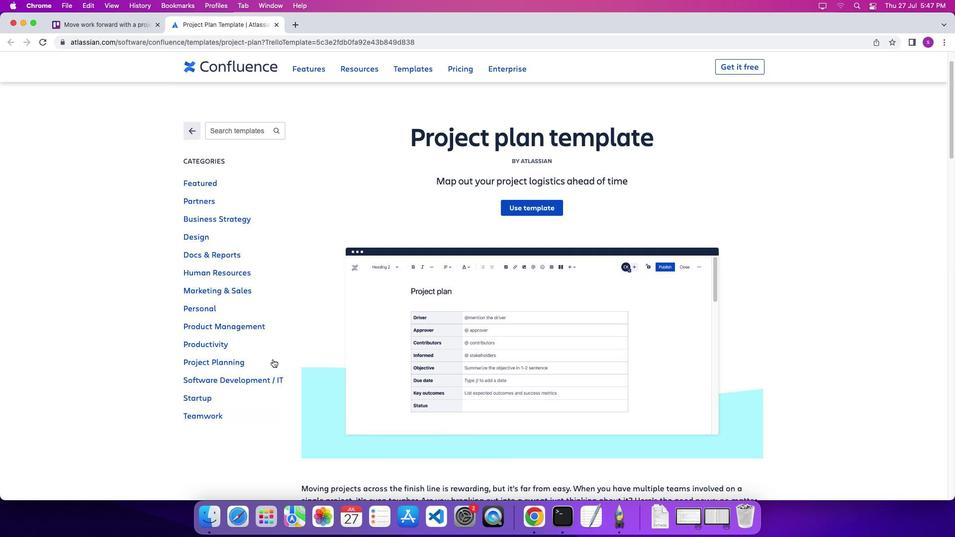 
Action: Mouse scrolled (273, 359) with delta (0, 0)
Screenshot: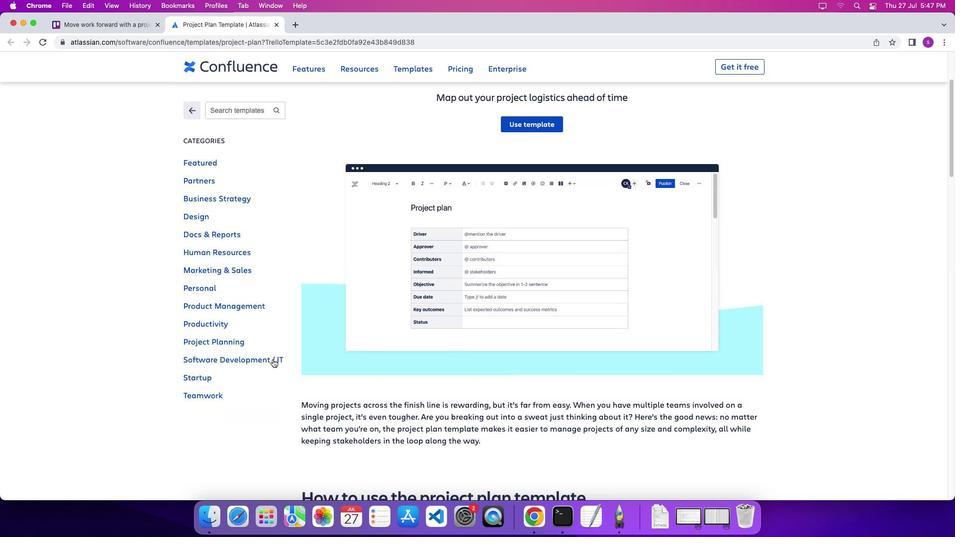 
Action: Mouse scrolled (273, 359) with delta (0, -3)
Screenshot: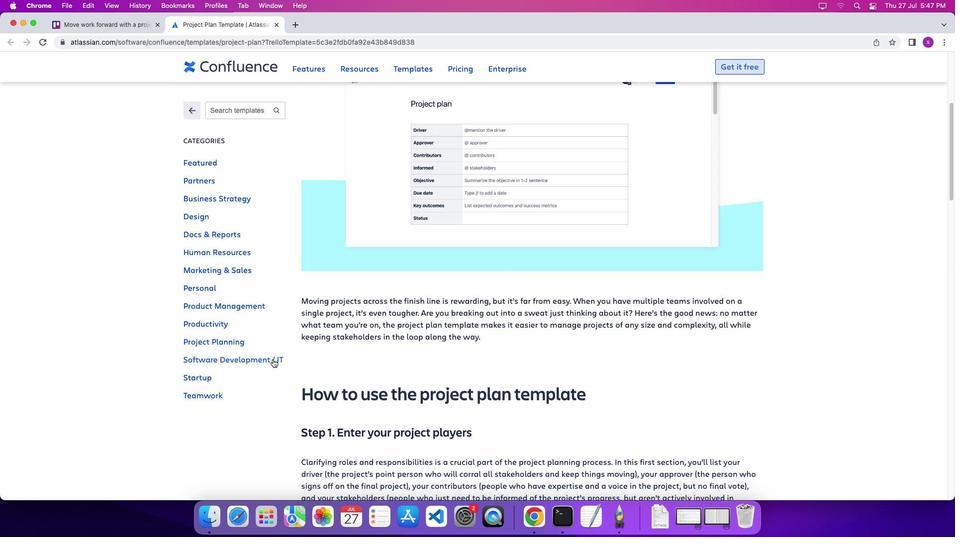 
Action: Mouse scrolled (273, 359) with delta (0, -4)
Screenshot: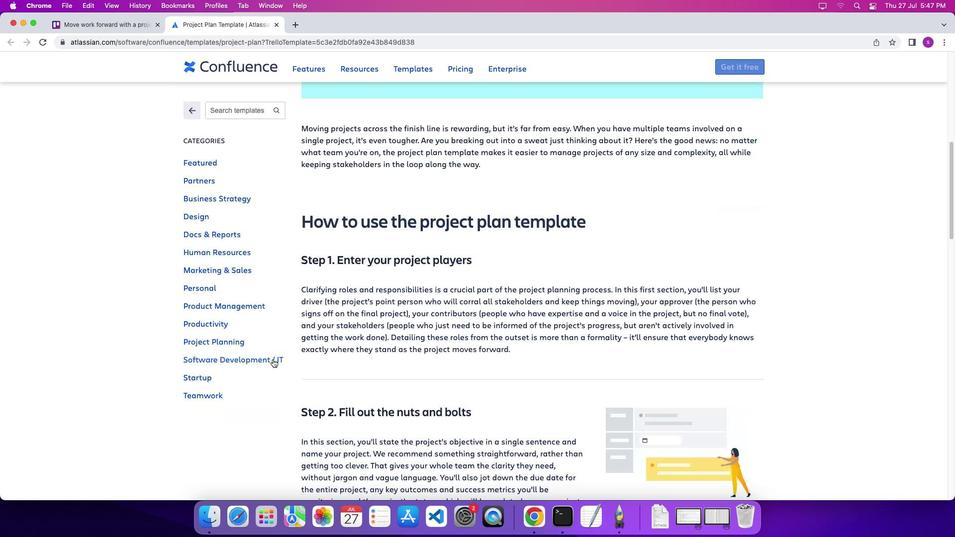 
Action: Mouse scrolled (273, 359) with delta (0, 0)
Screenshot: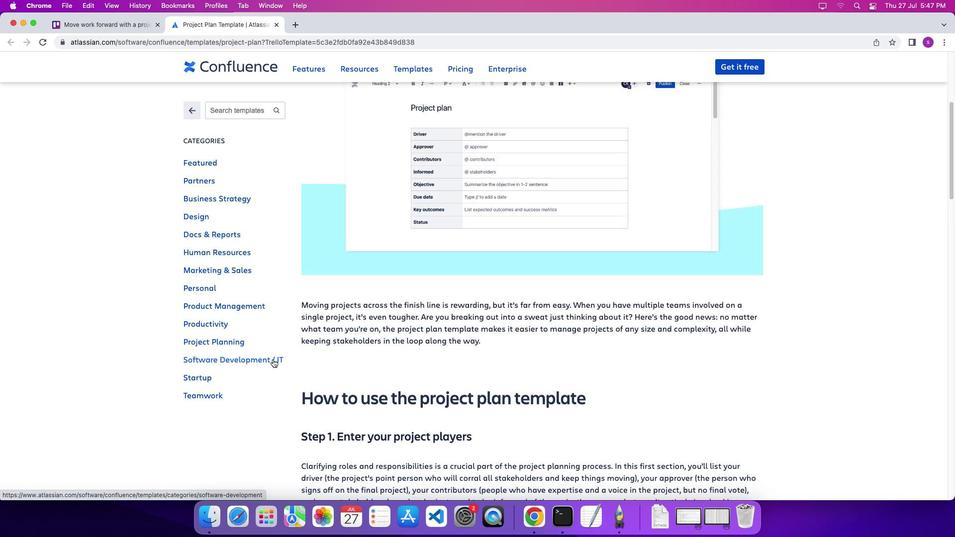 
Action: Mouse scrolled (273, 359) with delta (0, 0)
Screenshot: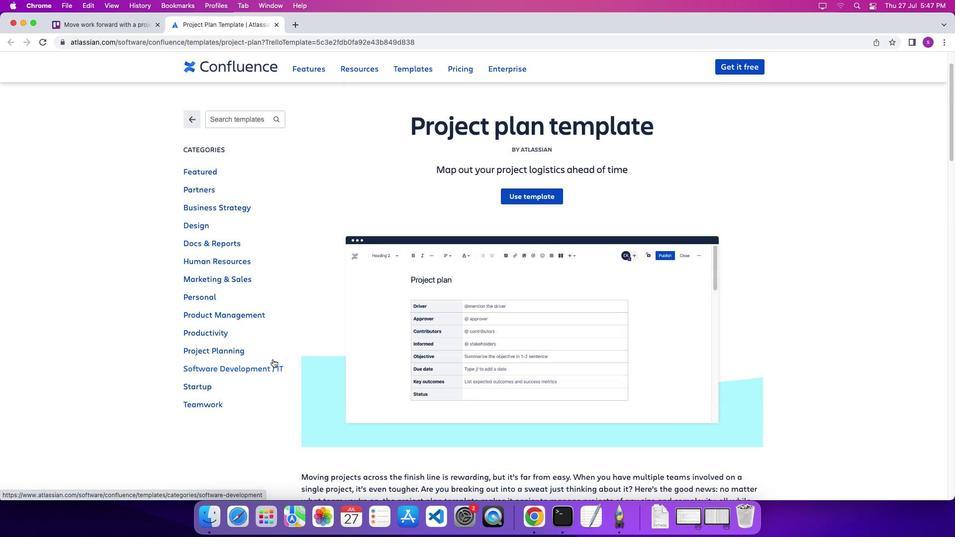 
Action: Mouse scrolled (273, 359) with delta (0, 4)
Screenshot: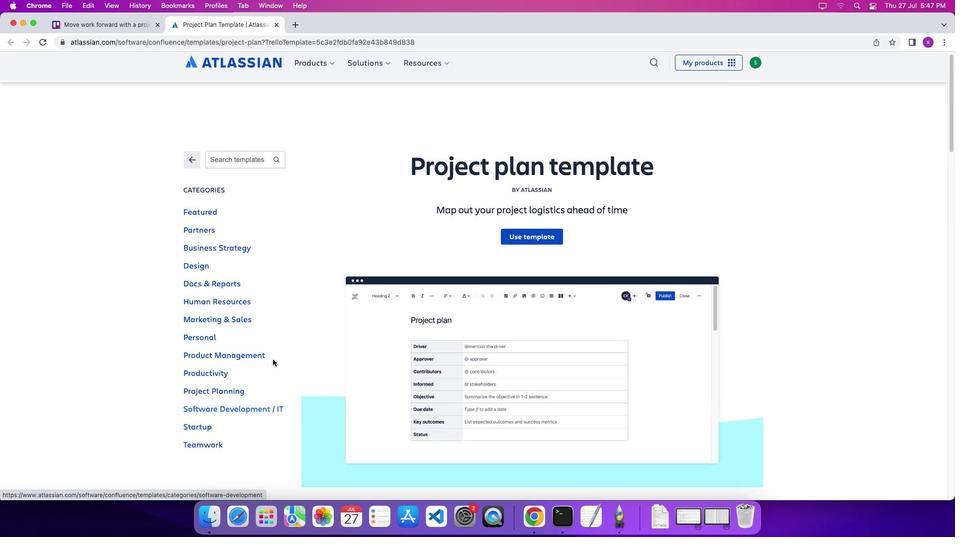 
Action: Mouse scrolled (273, 359) with delta (0, 6)
Screenshot: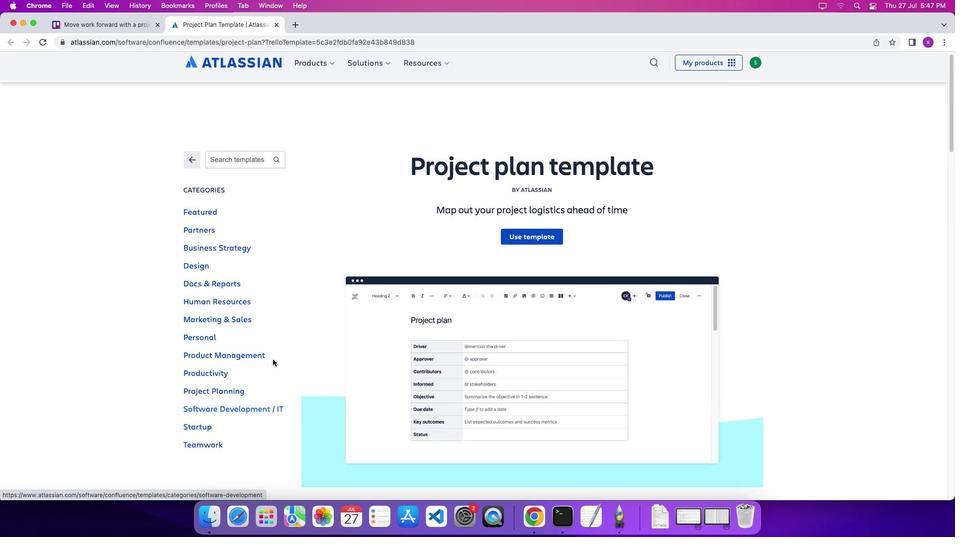 
Action: Mouse scrolled (273, 359) with delta (0, 7)
Screenshot: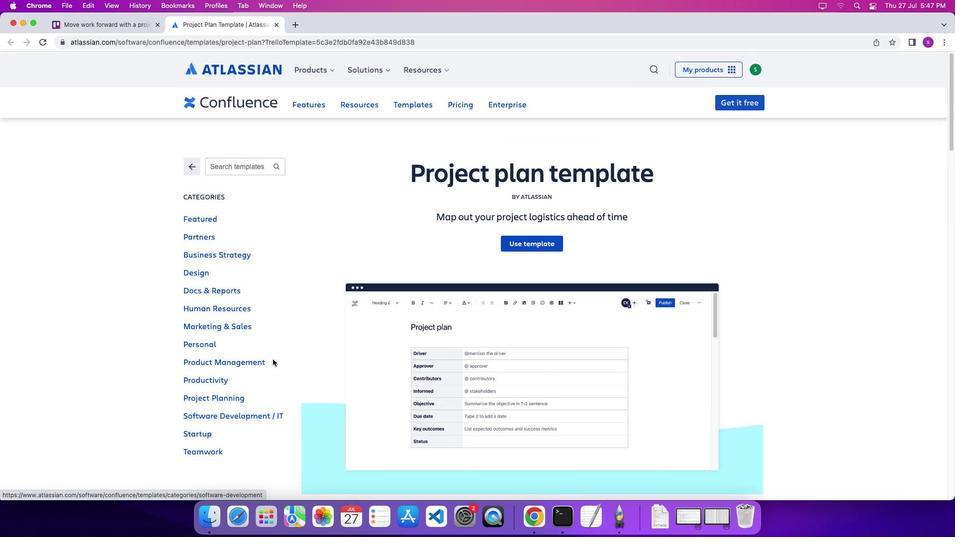 
Action: Mouse scrolled (273, 359) with delta (0, 0)
Screenshot: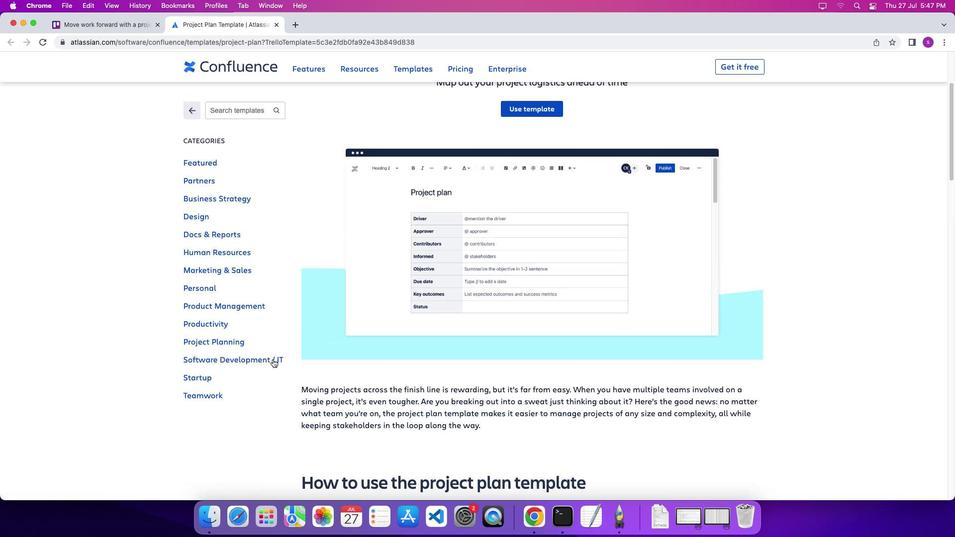 
Action: Mouse scrolled (273, 359) with delta (0, 0)
Screenshot: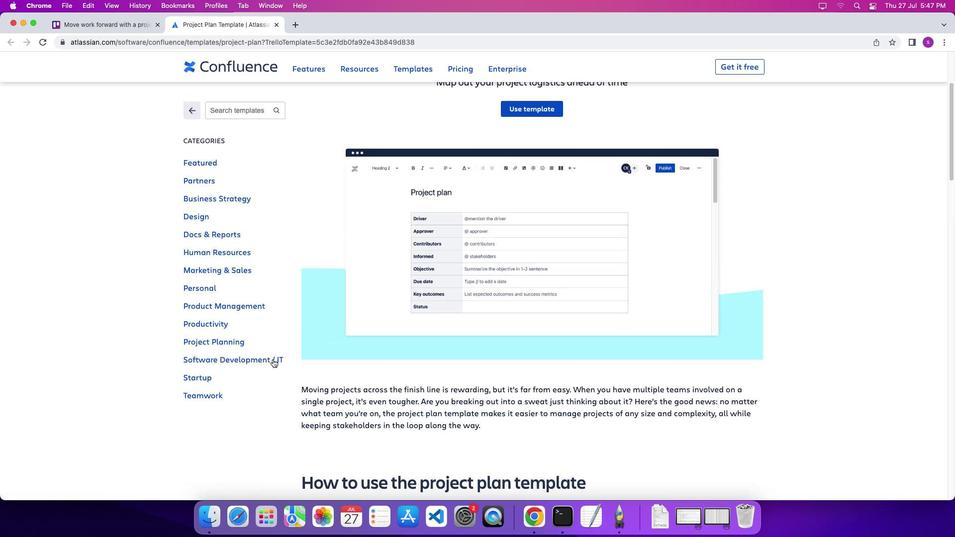 
Action: Mouse scrolled (273, 359) with delta (0, -4)
Screenshot: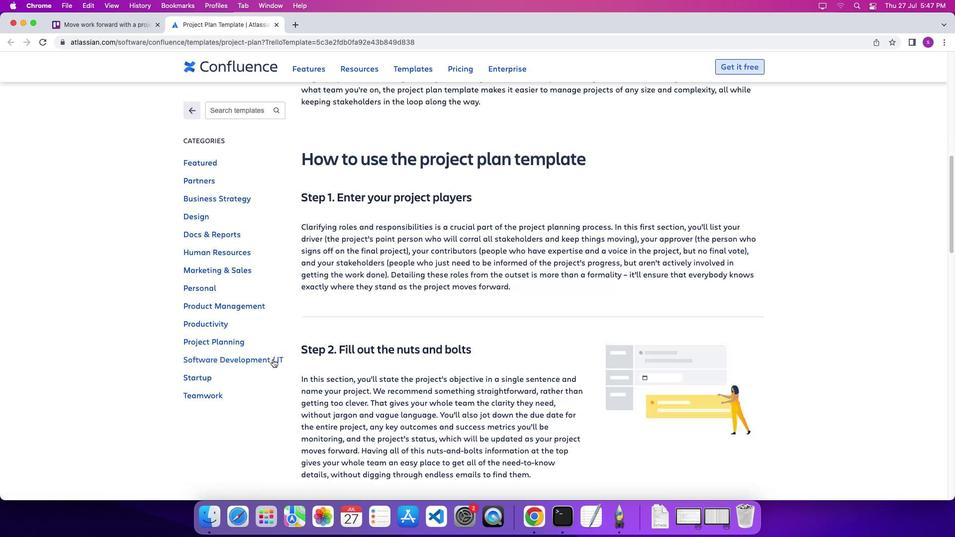 
Action: Mouse scrolled (273, 359) with delta (0, -6)
Screenshot: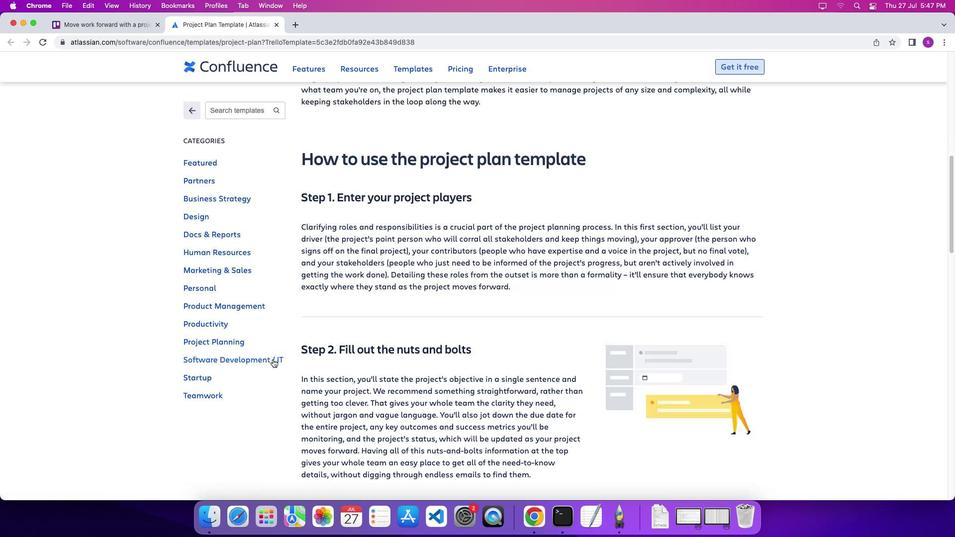 
Action: Mouse scrolled (273, 359) with delta (0, -6)
Screenshot: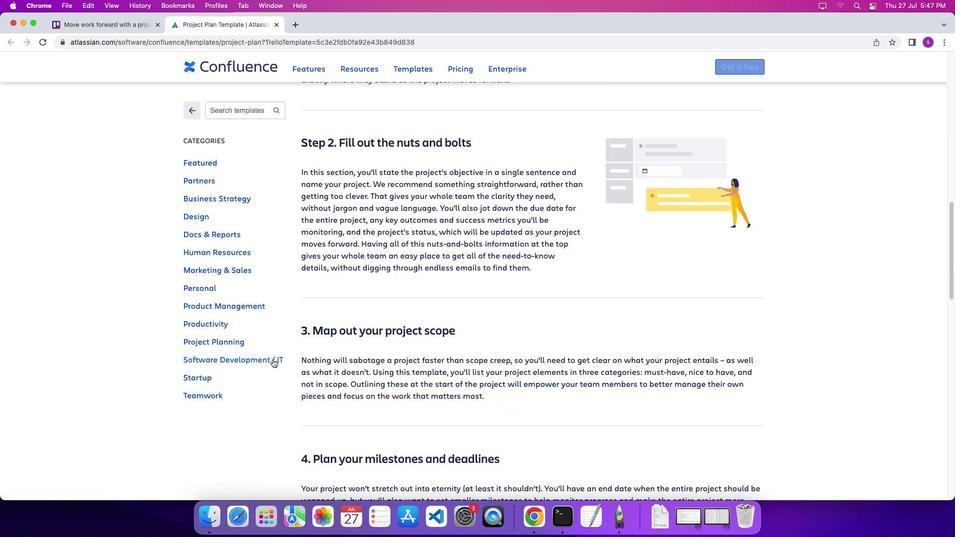 
Action: Mouse moved to (417, 357)
Screenshot: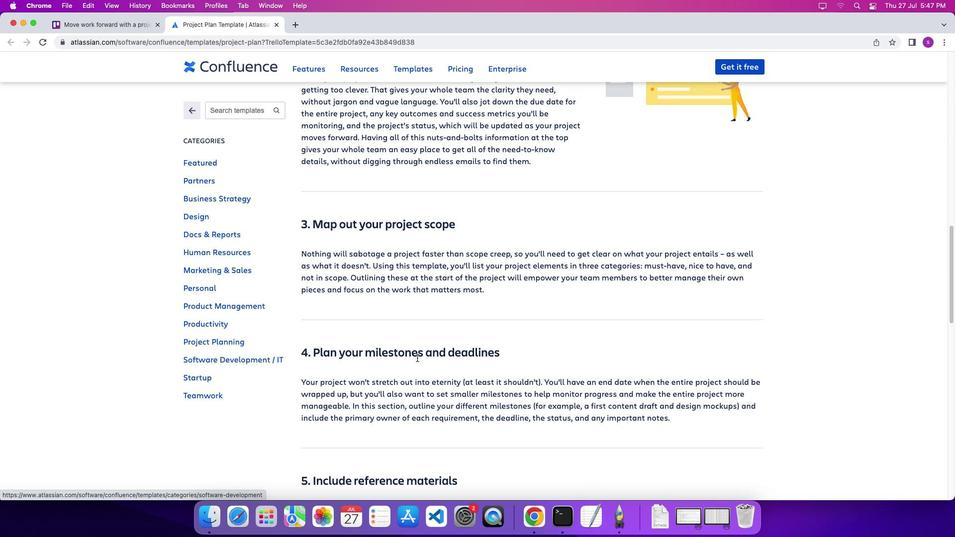 
Action: Mouse scrolled (417, 357) with delta (0, 0)
Screenshot: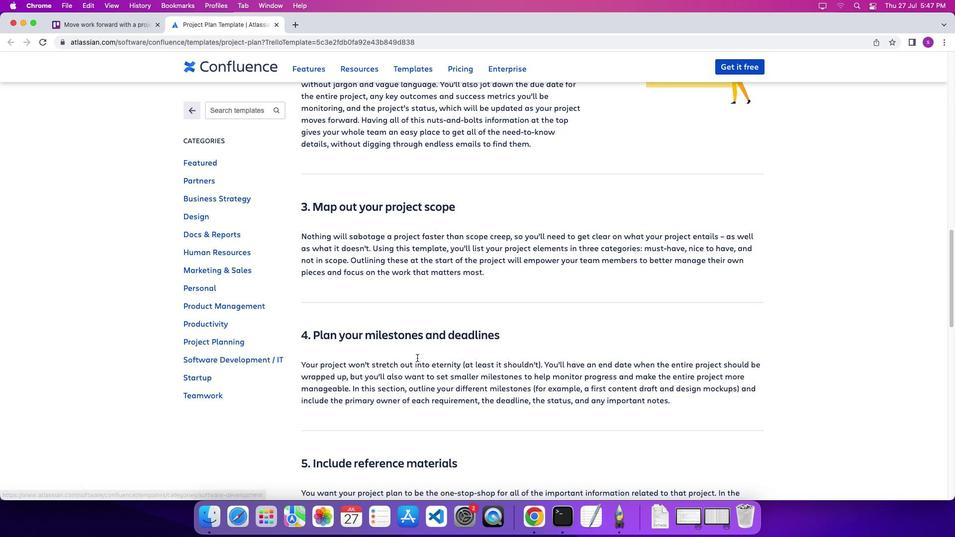 
Action: Mouse scrolled (417, 357) with delta (0, 0)
Screenshot: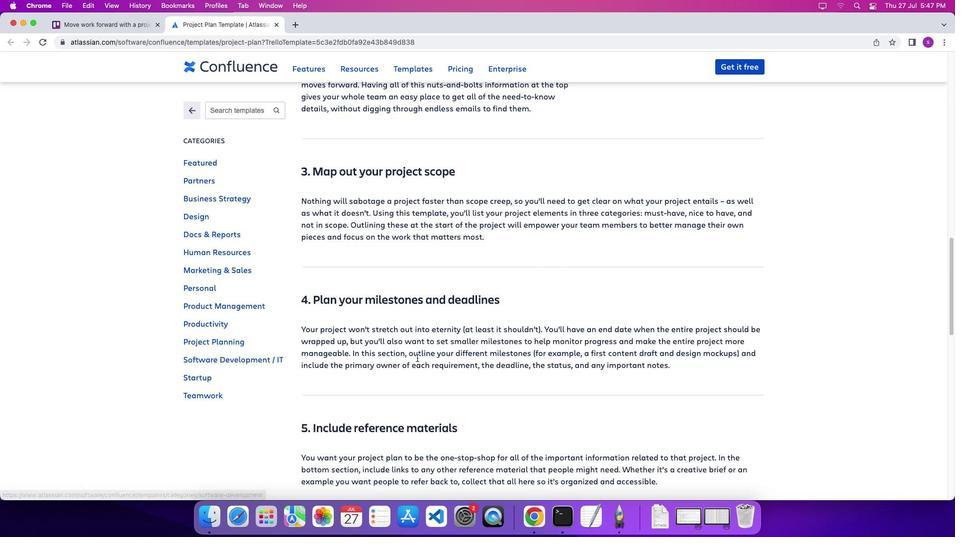 
Action: Mouse scrolled (417, 357) with delta (0, -2)
Screenshot: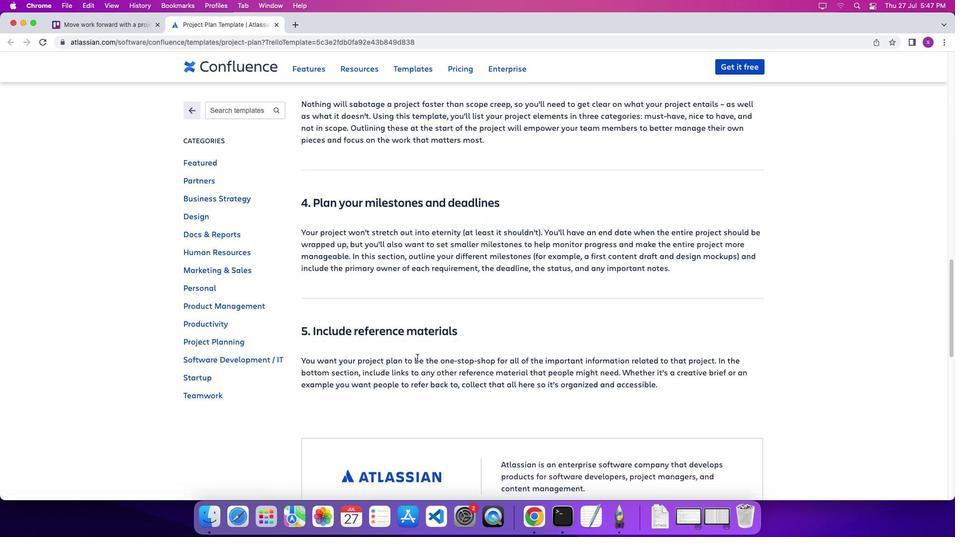 
Action: Mouse scrolled (417, 357) with delta (0, -2)
Screenshot: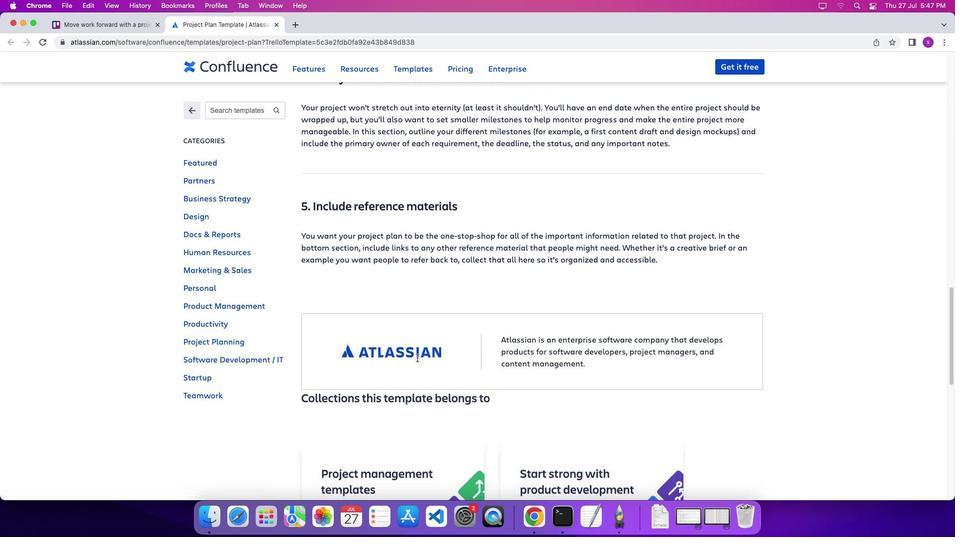 
Action: Mouse scrolled (417, 357) with delta (0, 0)
Screenshot: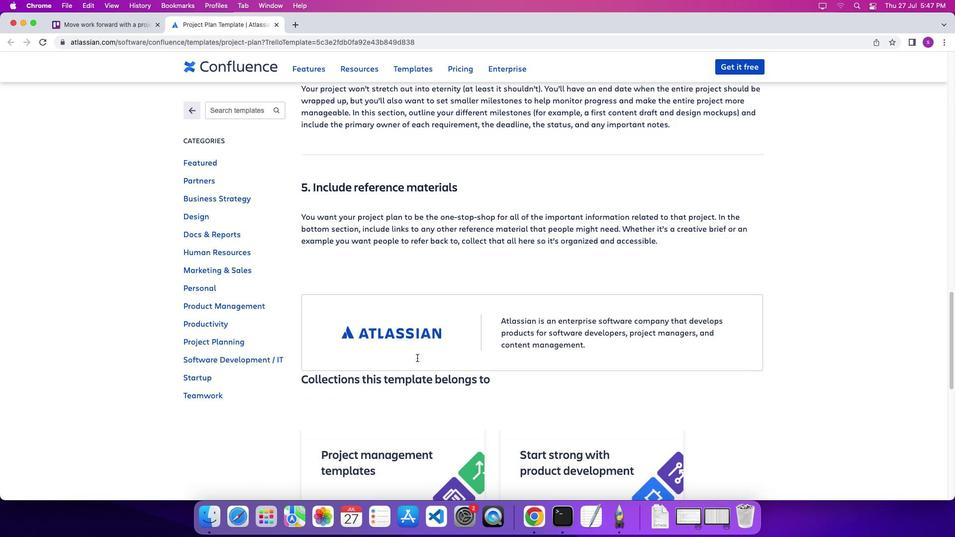 
Action: Mouse scrolled (417, 357) with delta (0, 0)
Screenshot: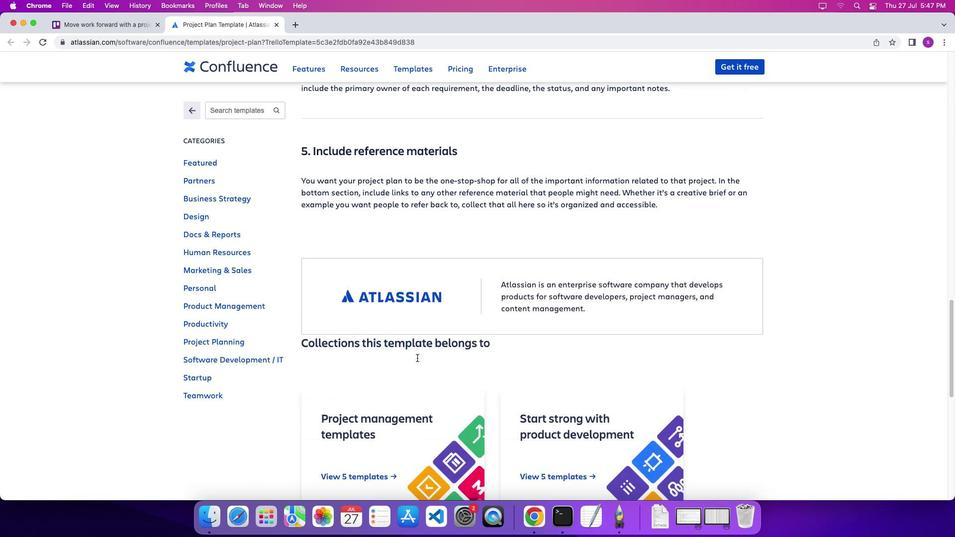 
Action: Mouse scrolled (417, 357) with delta (0, -2)
Screenshot: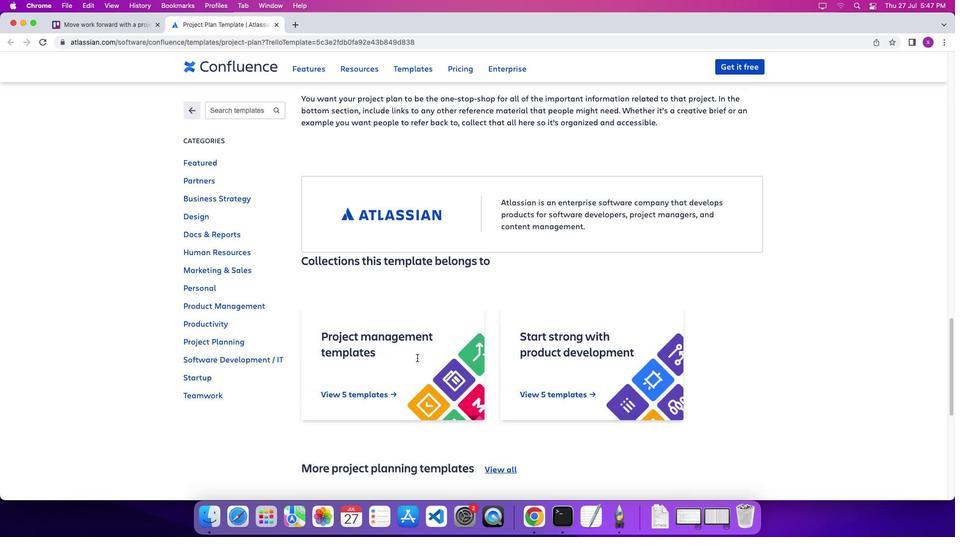 
Action: Mouse scrolled (417, 357) with delta (0, 0)
Screenshot: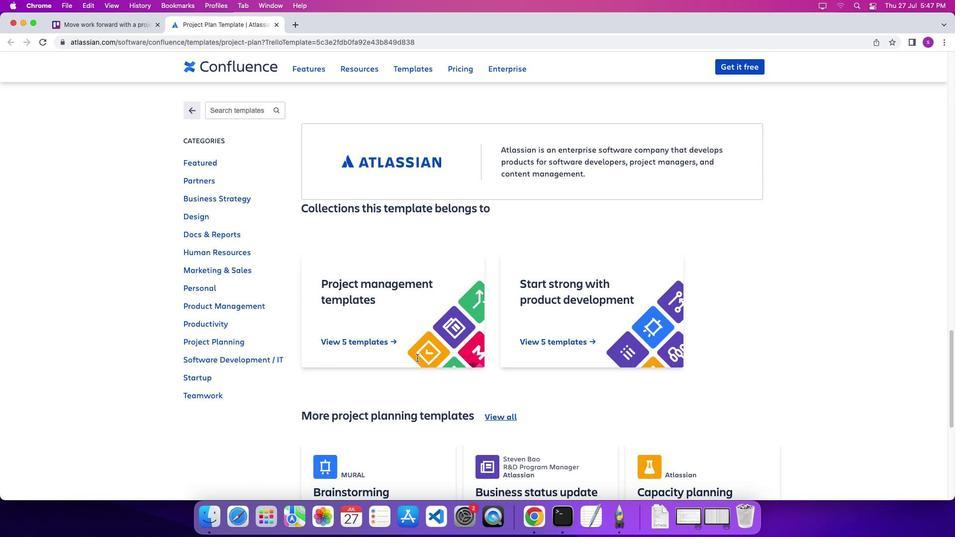 
Action: Mouse scrolled (417, 357) with delta (0, 0)
Screenshot: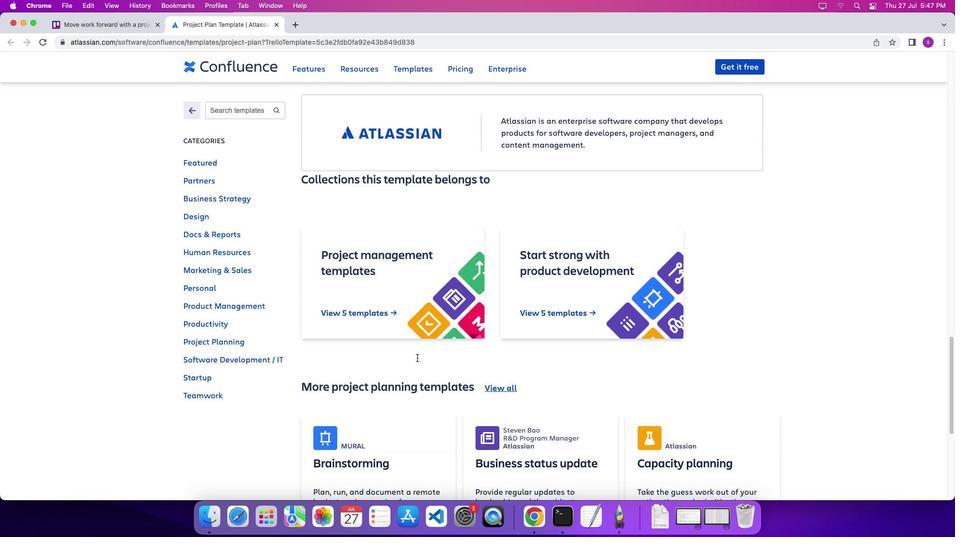 
Action: Mouse scrolled (417, 357) with delta (0, -2)
Screenshot: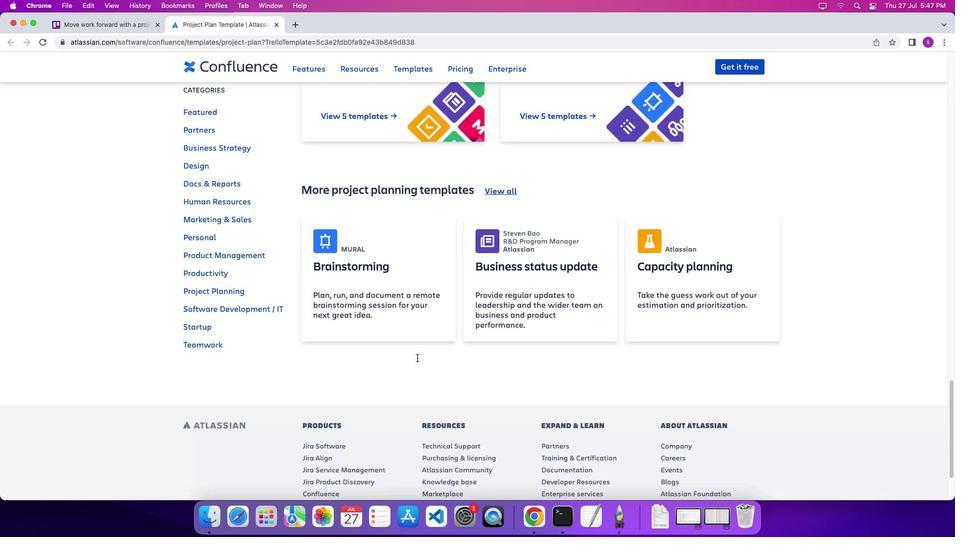 
Action: Mouse scrolled (417, 357) with delta (0, -3)
Screenshot: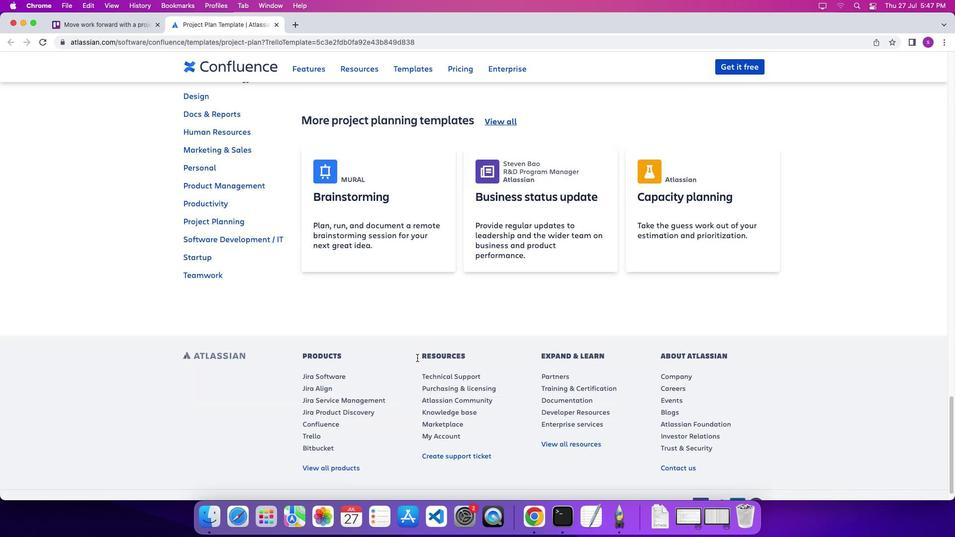 
Action: Mouse scrolled (417, 357) with delta (0, 0)
Screenshot: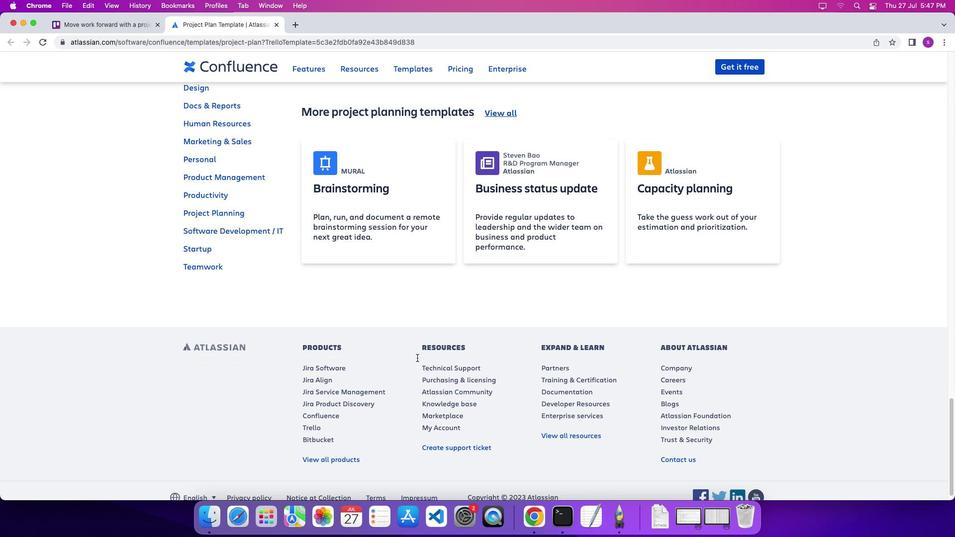 
Action: Mouse scrolled (417, 357) with delta (0, 0)
Screenshot: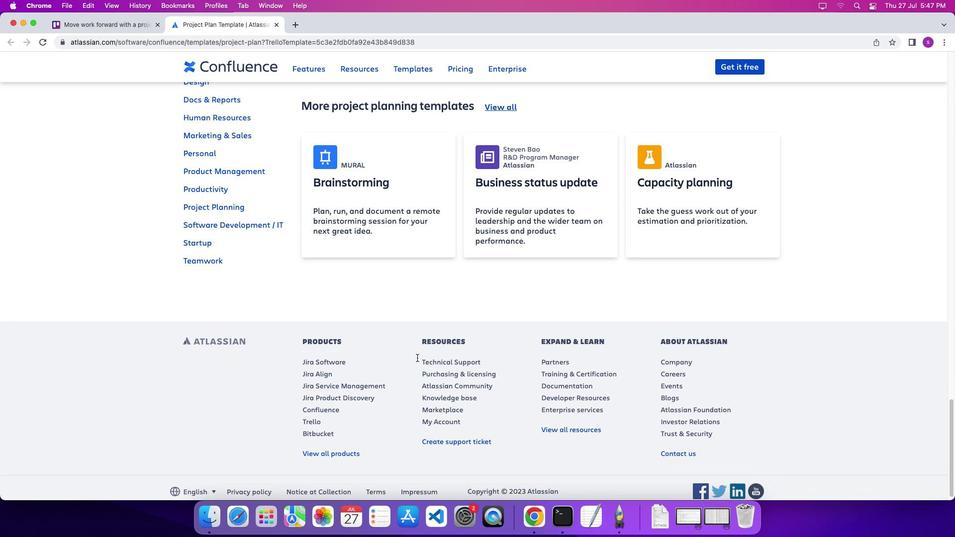 
Action: Mouse scrolled (417, 357) with delta (0, -2)
Screenshot: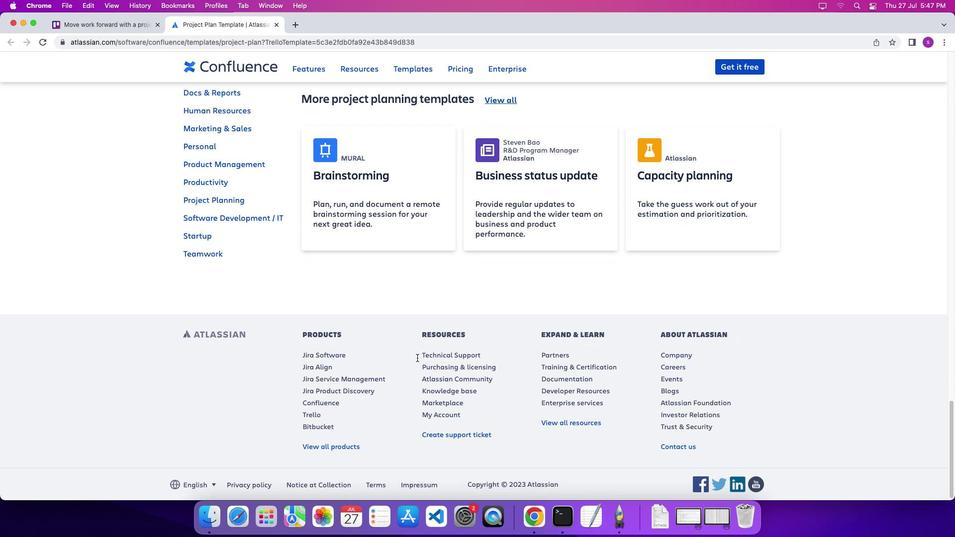 
Action: Mouse scrolled (417, 357) with delta (0, 0)
Screenshot: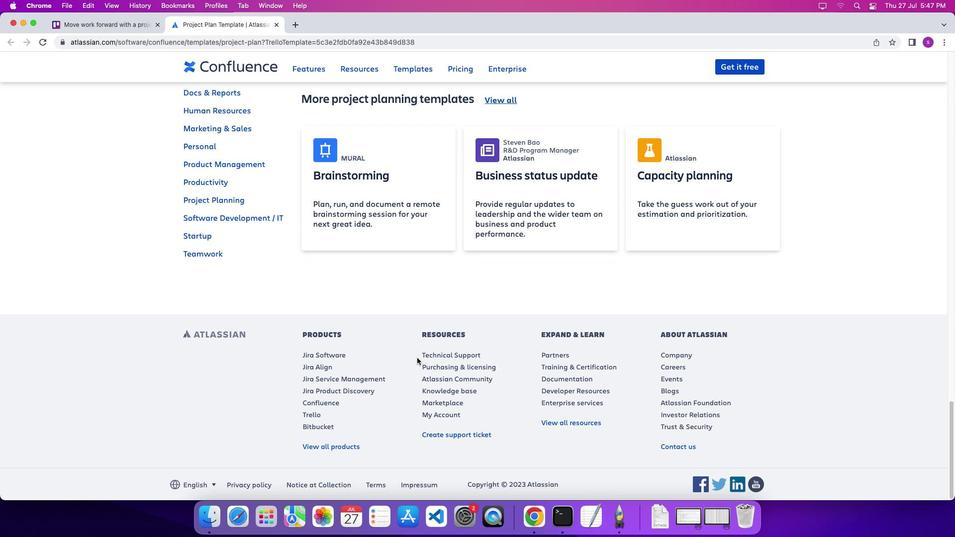 
Action: Mouse scrolled (417, 357) with delta (0, 0)
Screenshot: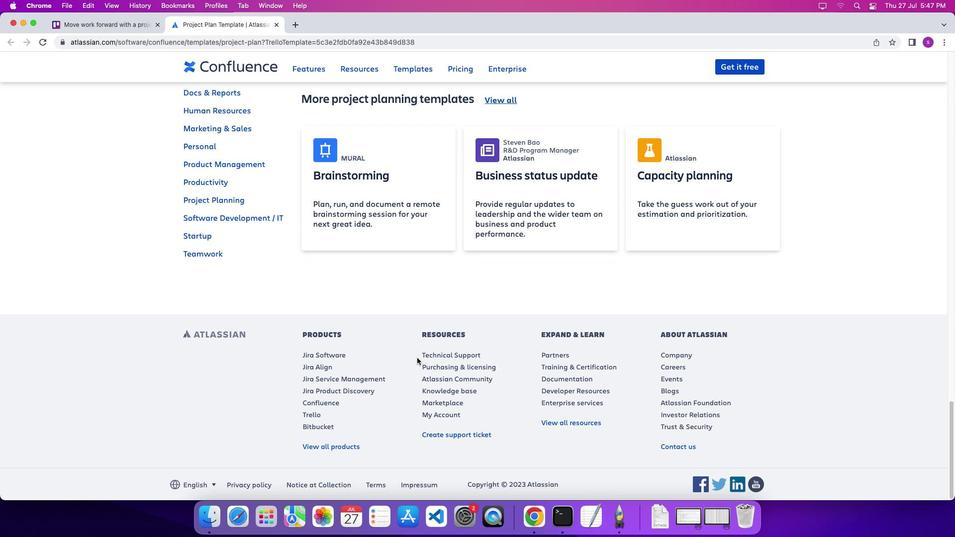 
Action: Mouse moved to (277, 24)
Screenshot: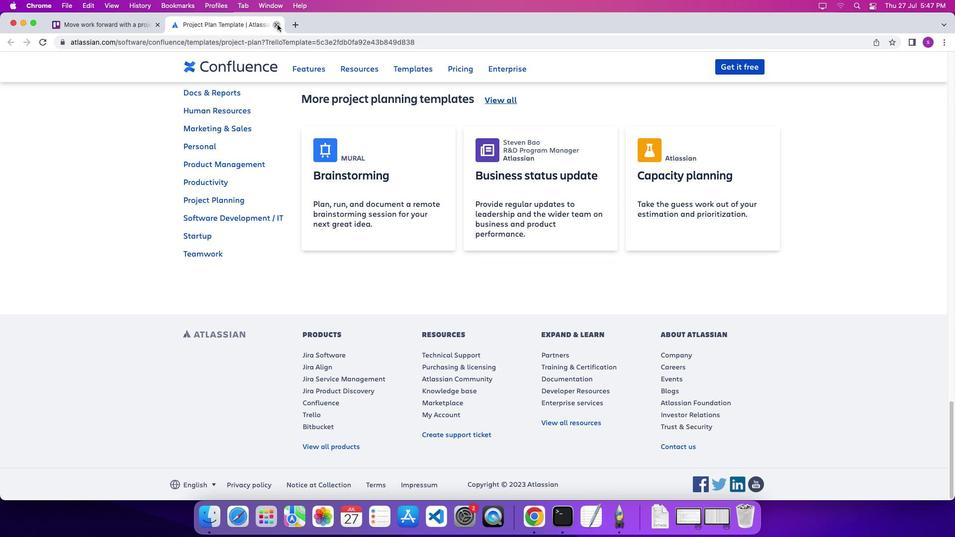 
Action: Mouse pressed left at (277, 24)
Screenshot: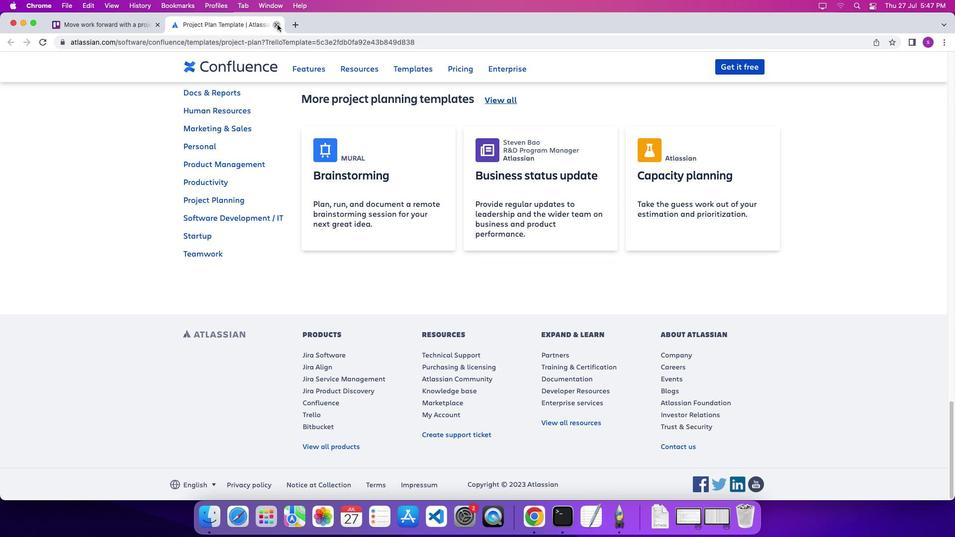 
Action: Mouse moved to (388, 367)
Screenshot: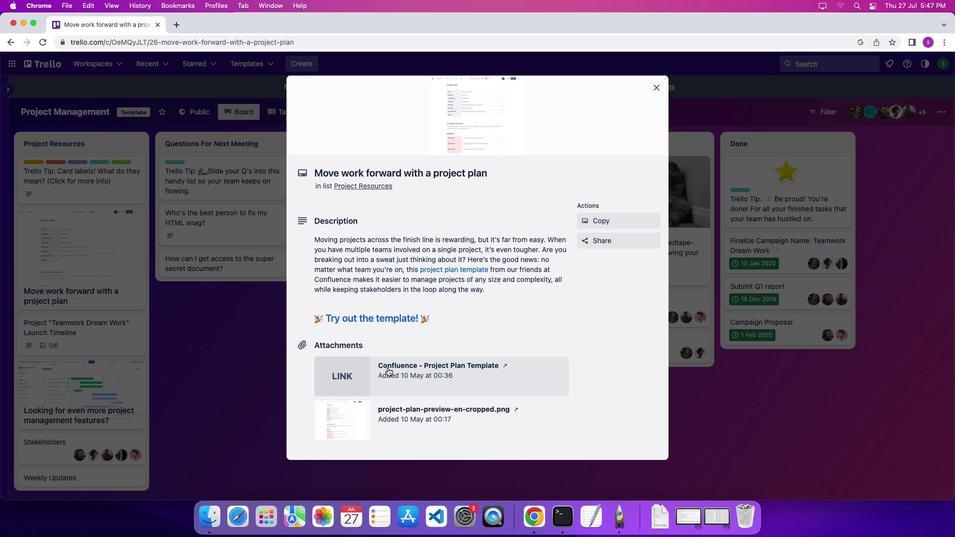 
Action: Mouse pressed left at (388, 367)
Screenshot: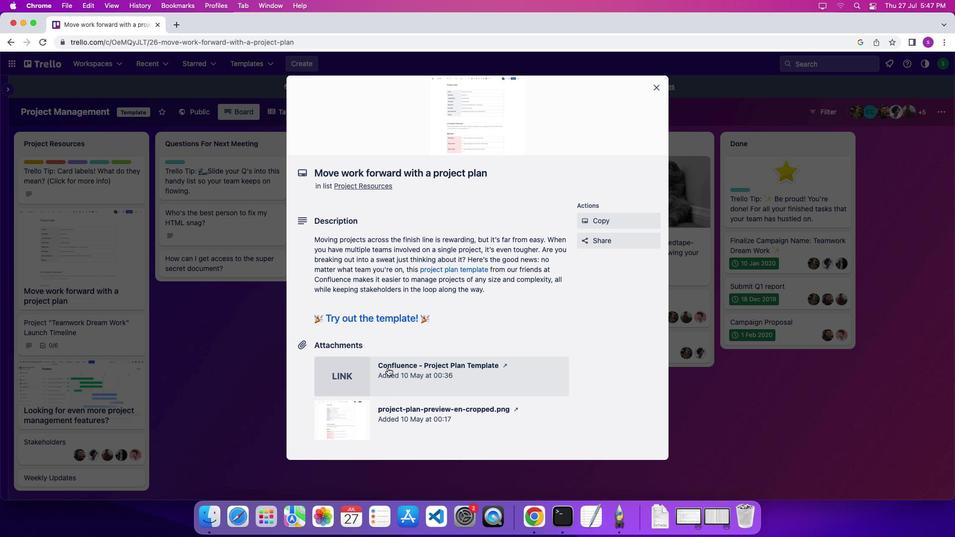 
Action: Mouse moved to (397, 365)
Screenshot: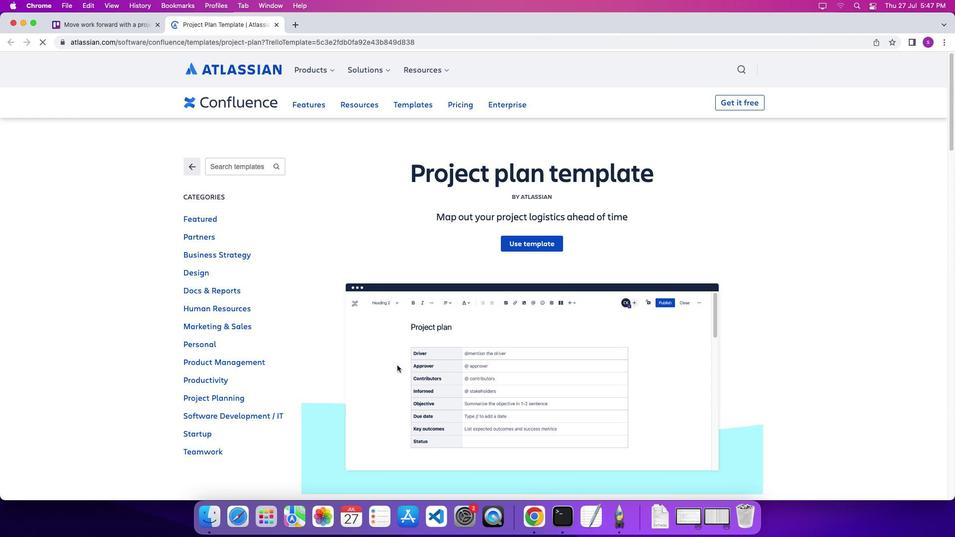 
Action: Mouse scrolled (397, 365) with delta (0, 0)
Screenshot: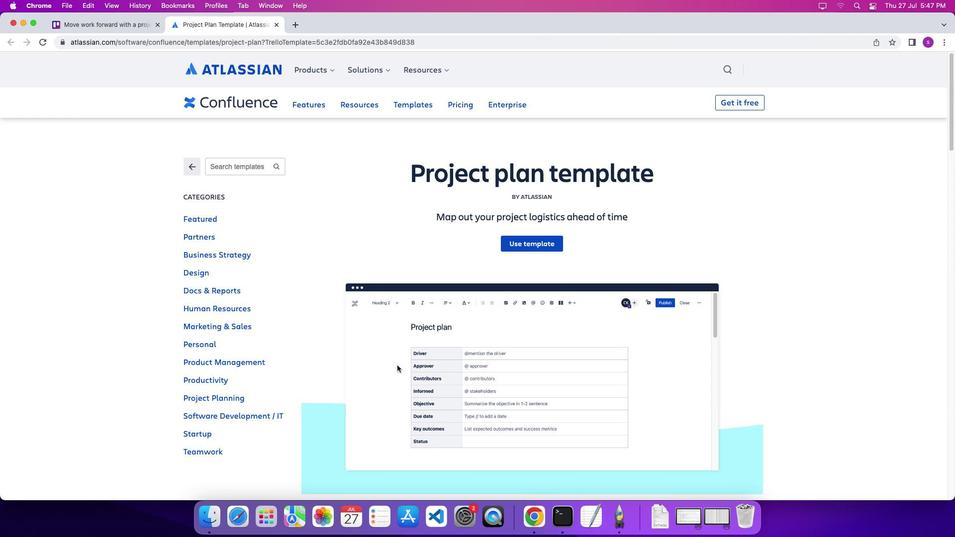 
Action: Mouse scrolled (397, 365) with delta (0, 0)
Screenshot: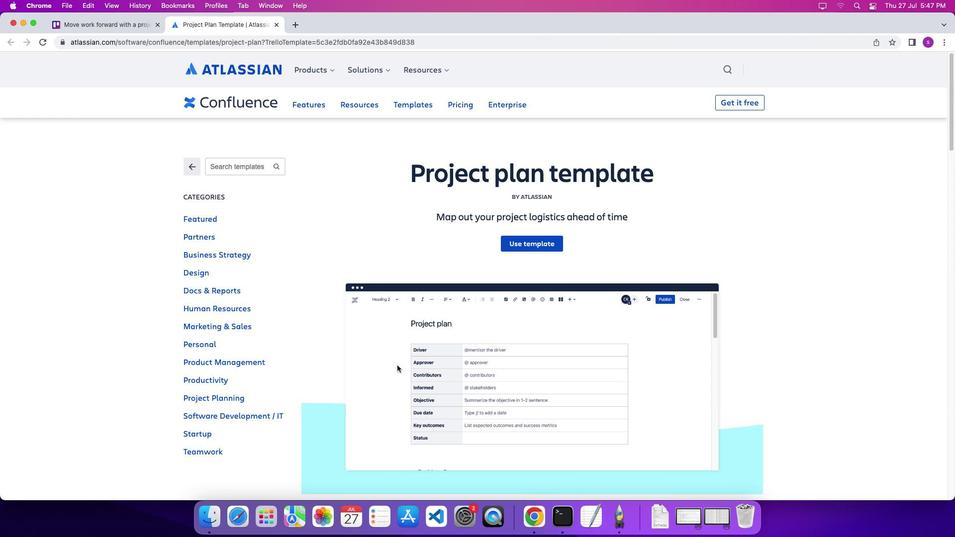 
Action: Mouse scrolled (397, 365) with delta (0, -1)
Screenshot: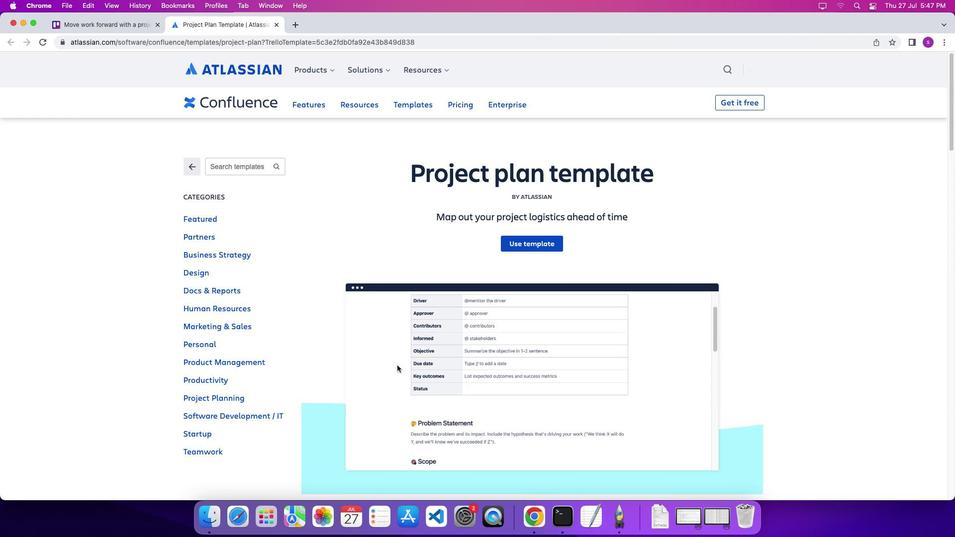 
Action: Mouse scrolled (397, 365) with delta (0, -2)
Screenshot: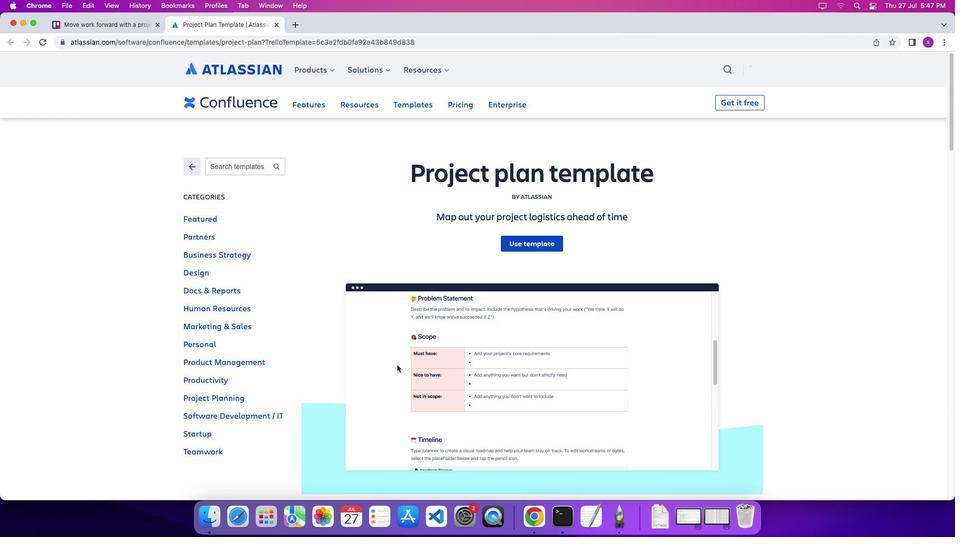 
Action: Mouse scrolled (397, 365) with delta (0, 0)
Screenshot: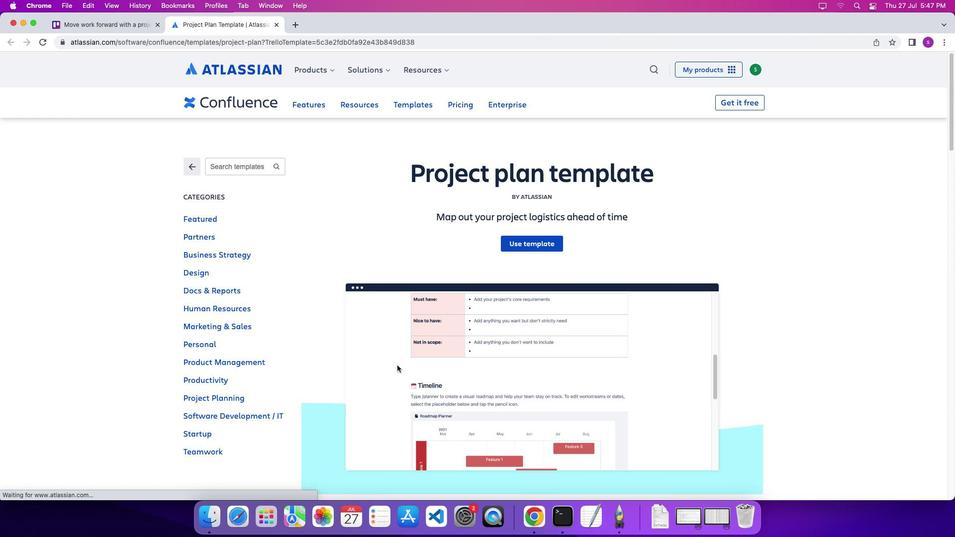 
Action: Mouse scrolled (397, 365) with delta (0, 0)
Screenshot: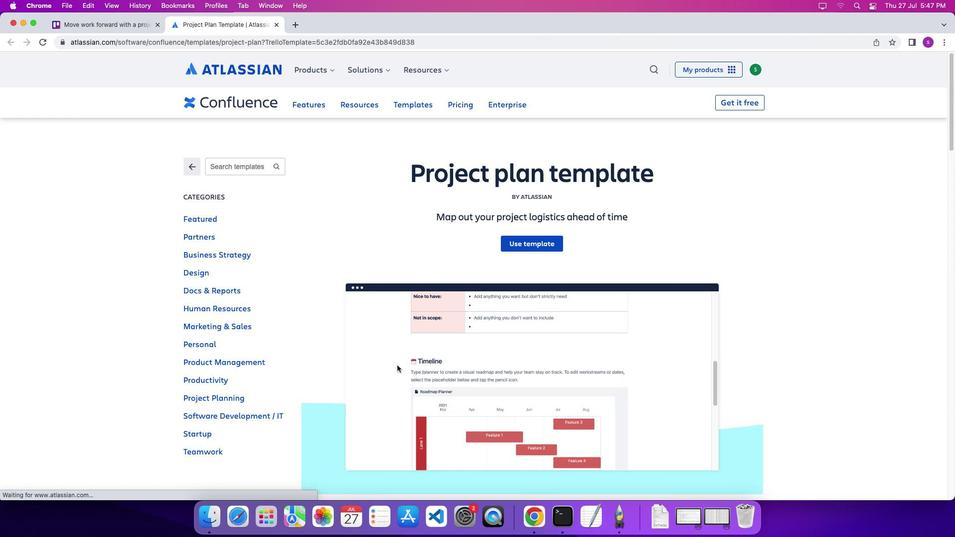 
Action: Mouse scrolled (397, 365) with delta (0, -2)
Screenshot: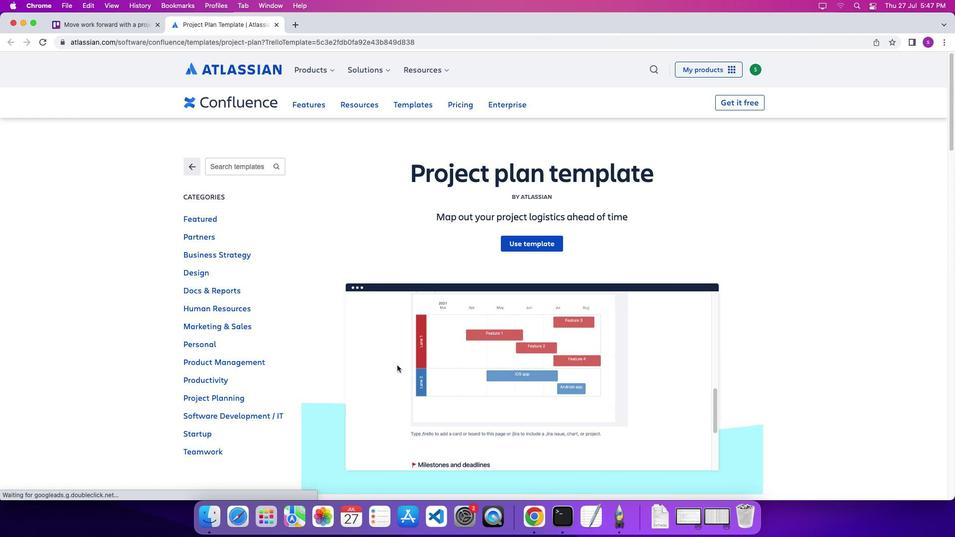 
Action: Mouse scrolled (397, 365) with delta (0, -2)
Screenshot: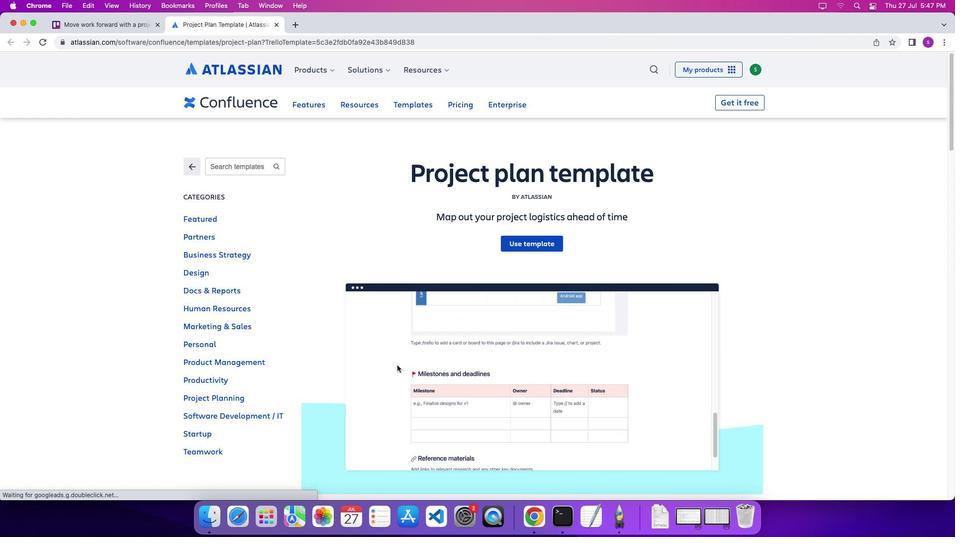 
Action: Mouse moved to (277, 25)
Screenshot: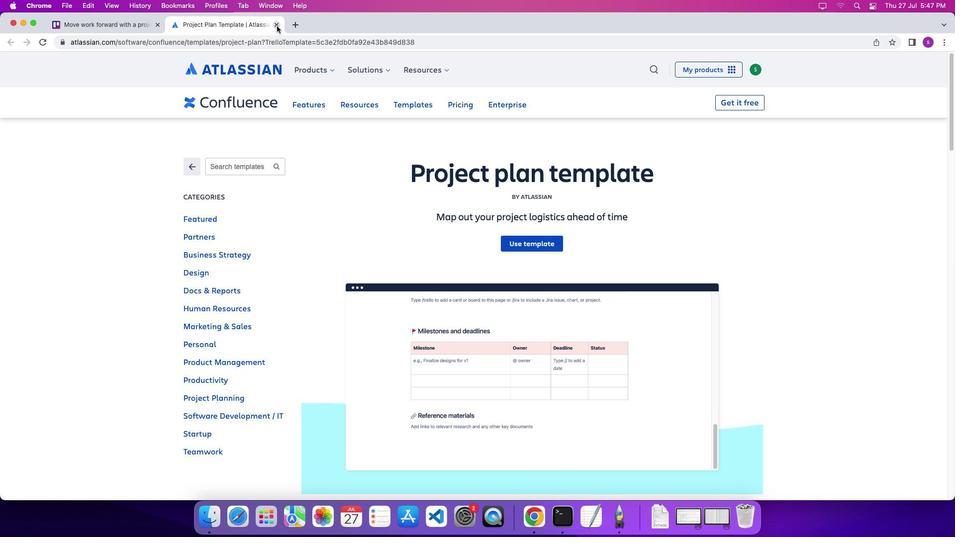 
Action: Mouse pressed left at (277, 25)
Screenshot: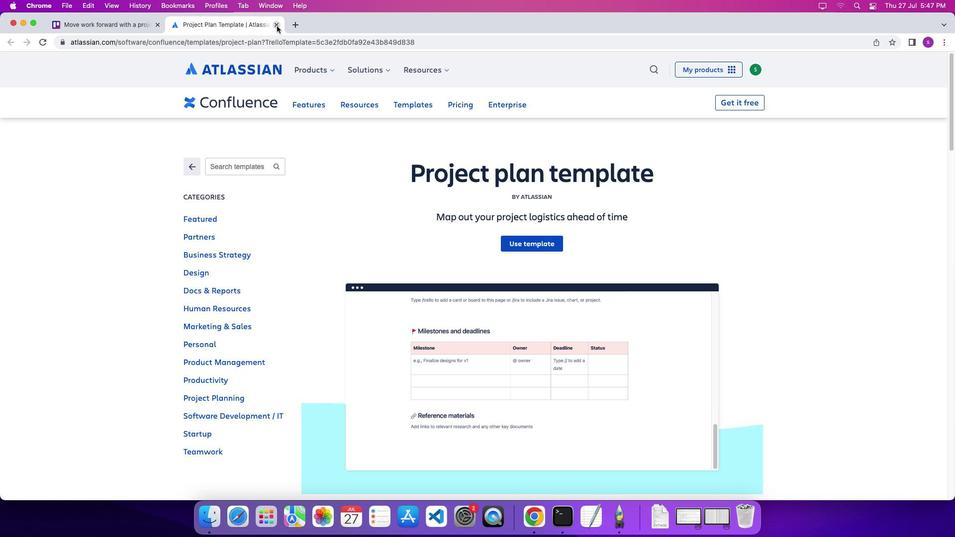 
Action: Mouse moved to (659, 89)
Screenshot: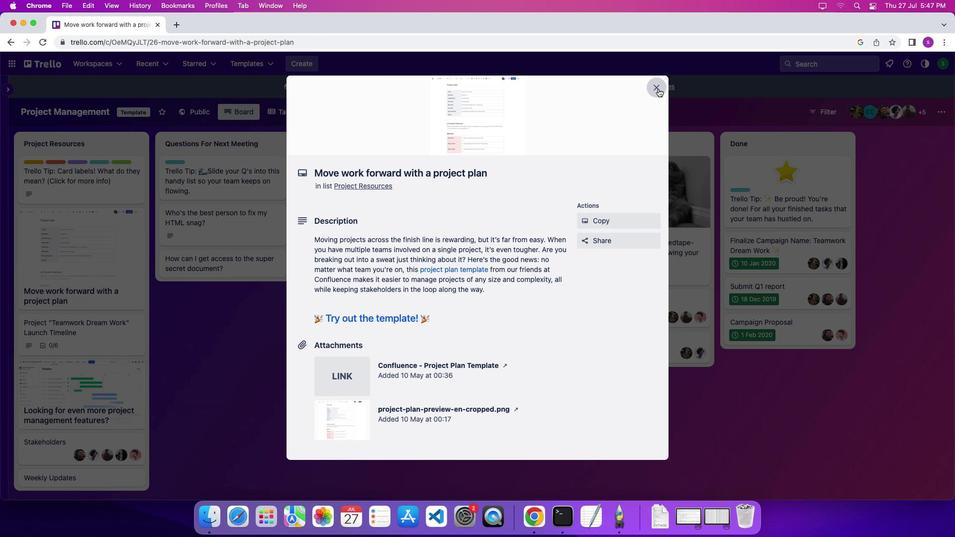 
Action: Mouse pressed left at (659, 89)
Screenshot: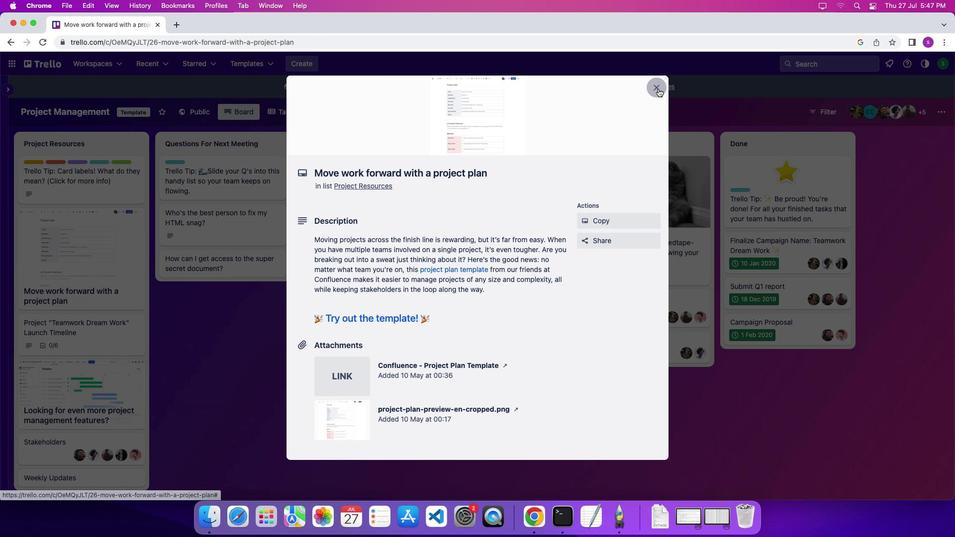 
Action: Mouse moved to (71, 387)
Screenshot: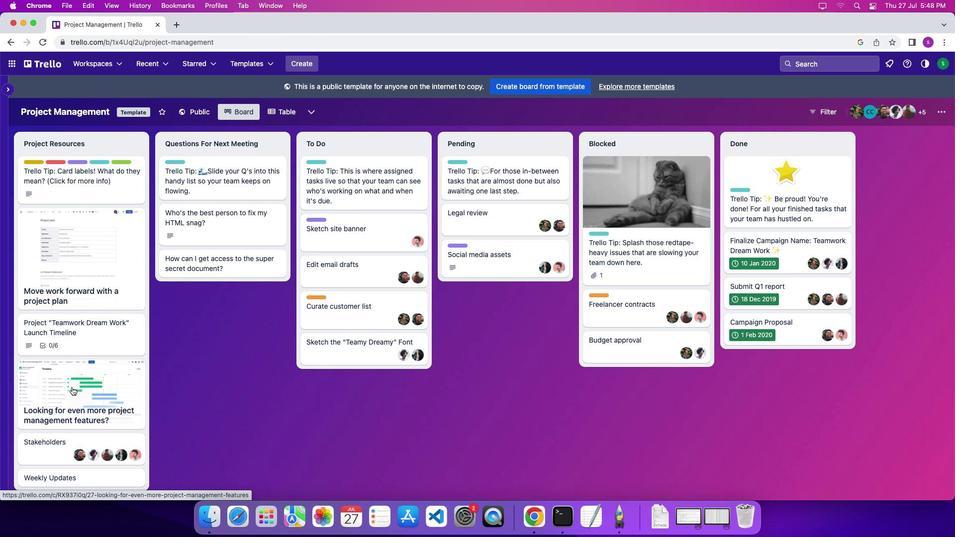
Action: Mouse pressed left at (71, 387)
Screenshot: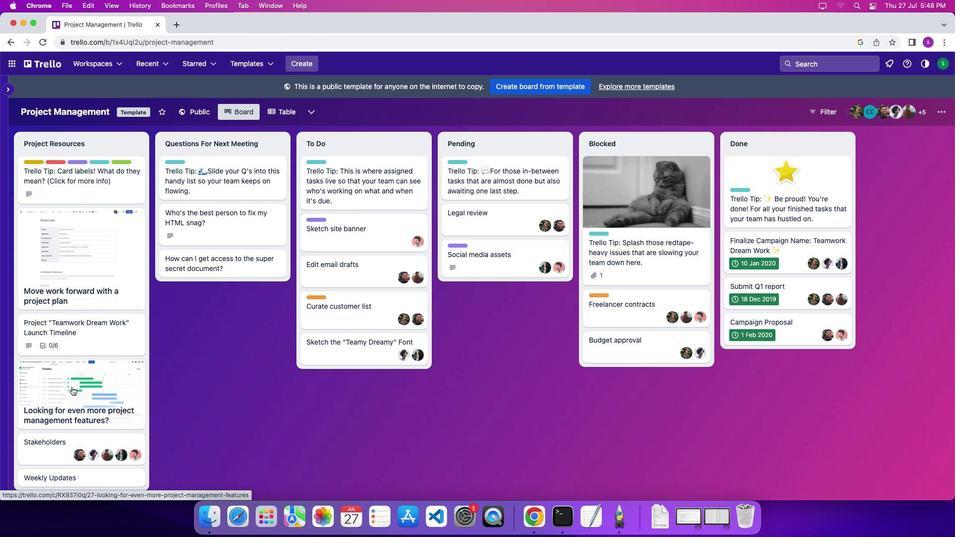 
Action: Mouse moved to (409, 308)
Screenshot: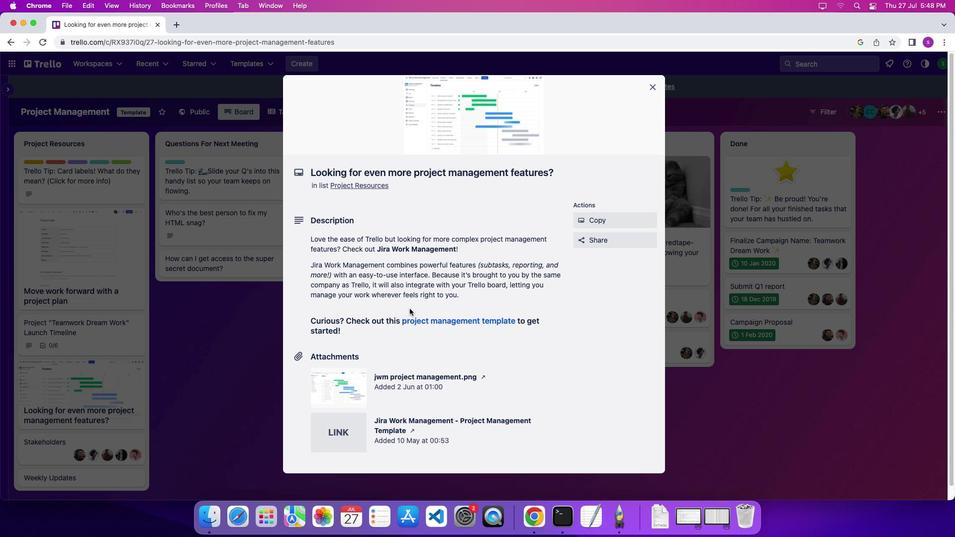 
Action: Mouse scrolled (409, 308) with delta (0, 0)
Screenshot: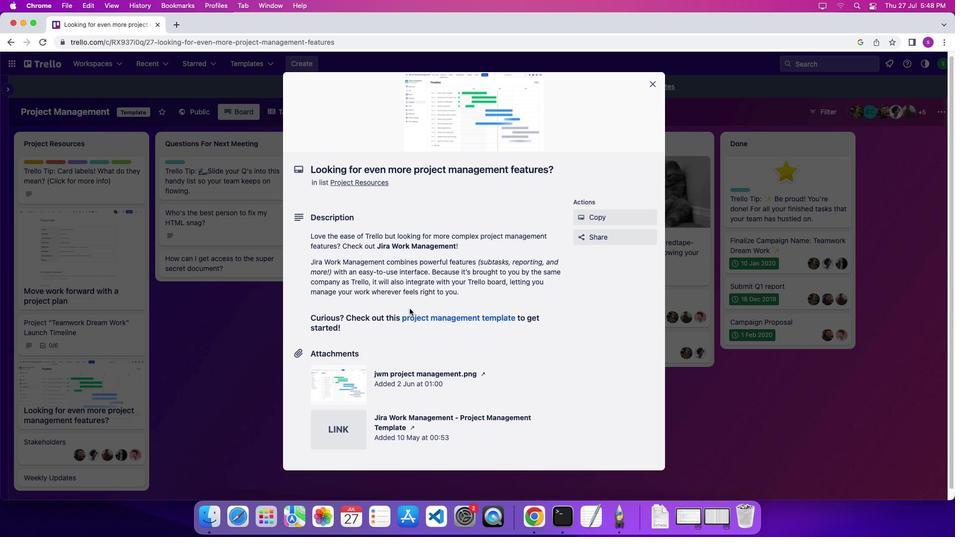 
Action: Mouse scrolled (409, 308) with delta (0, 0)
Screenshot: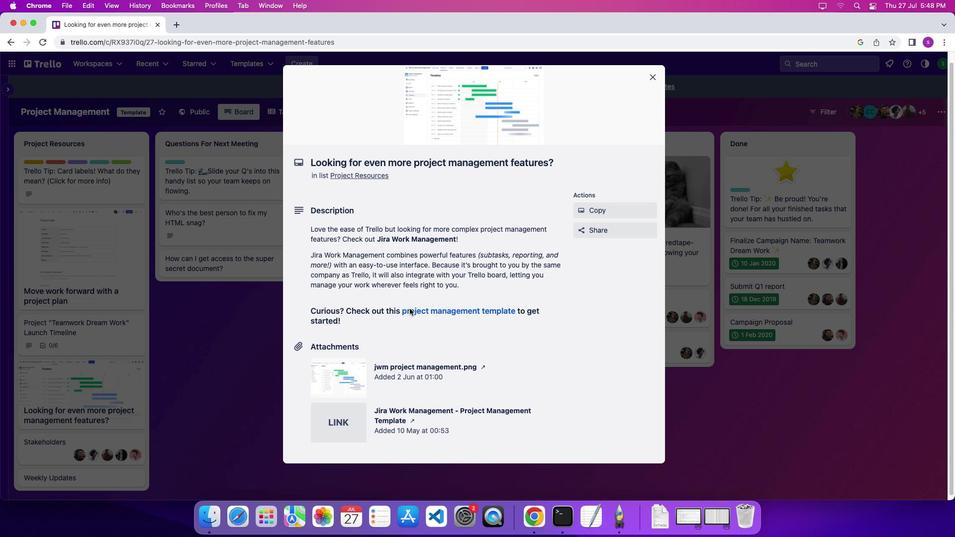 
Action: Mouse moved to (419, 385)
Screenshot: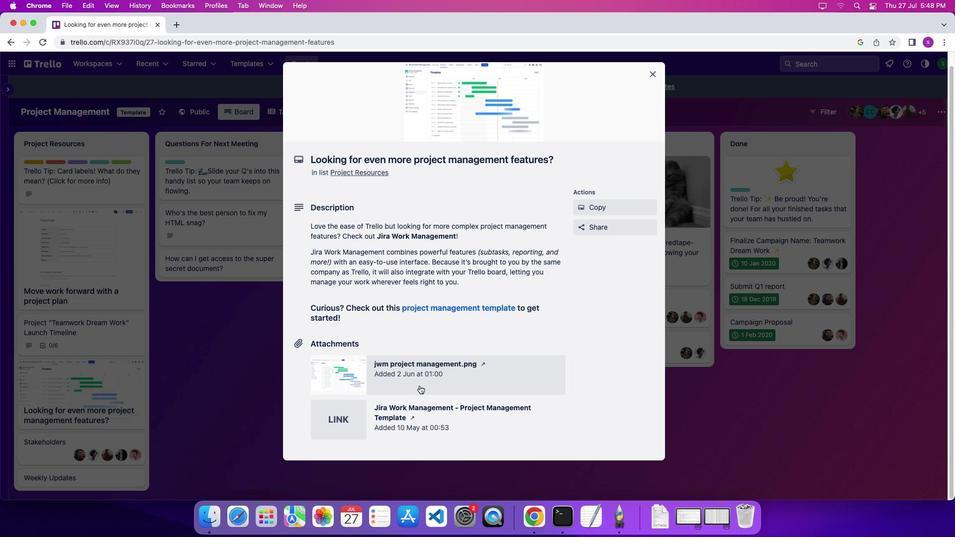 
Action: Mouse scrolled (419, 385) with delta (0, 0)
Screenshot: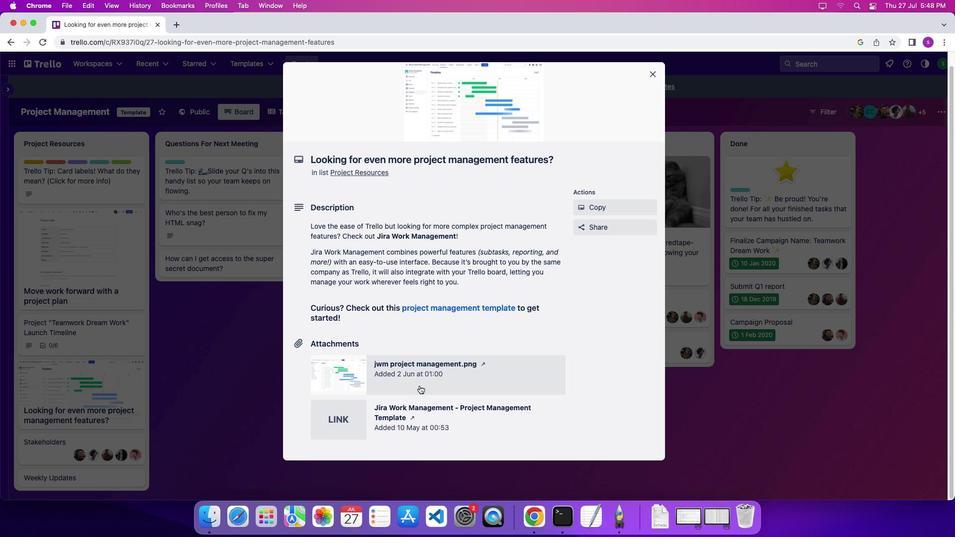 
Action: Mouse scrolled (419, 385) with delta (0, 0)
Screenshot: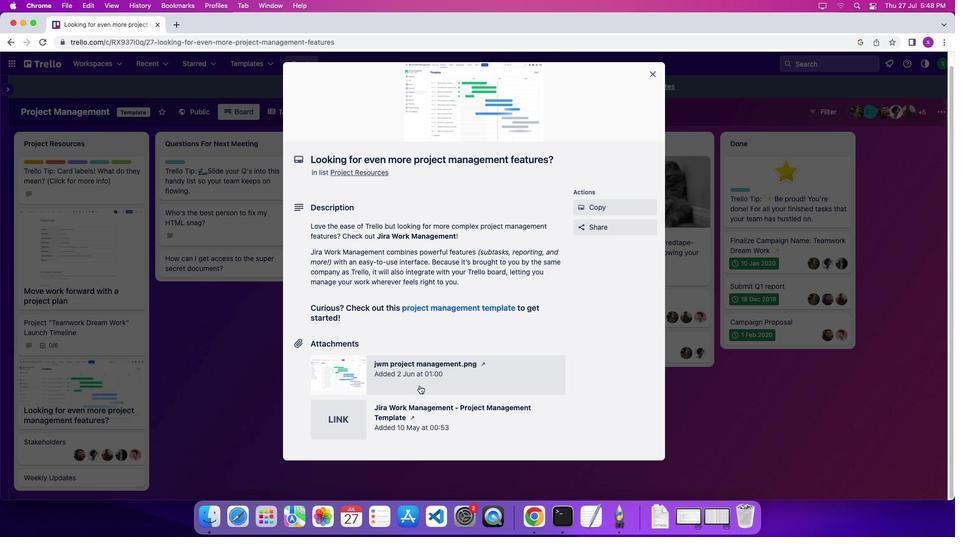 
Action: Mouse scrolled (419, 385) with delta (0, -2)
Screenshot: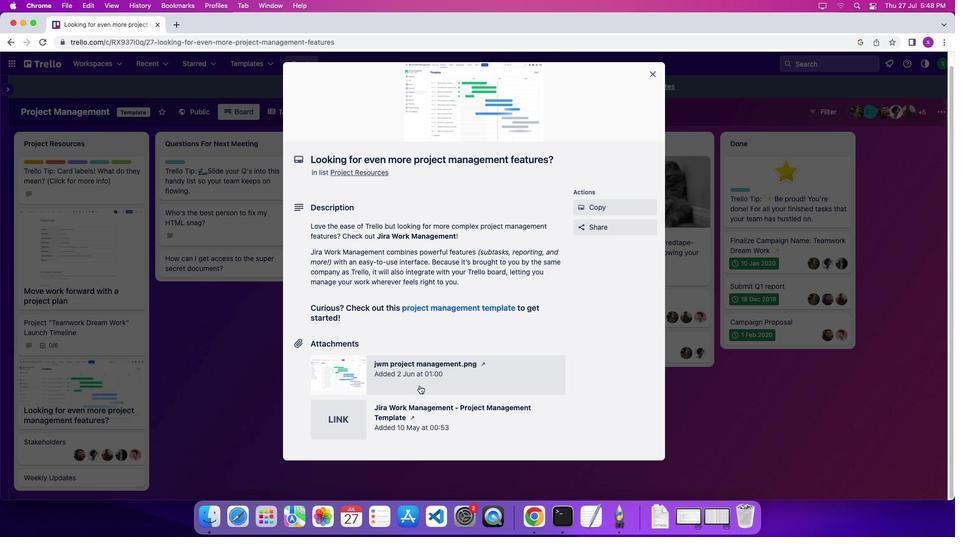 
Action: Mouse scrolled (419, 385) with delta (0, -3)
Screenshot: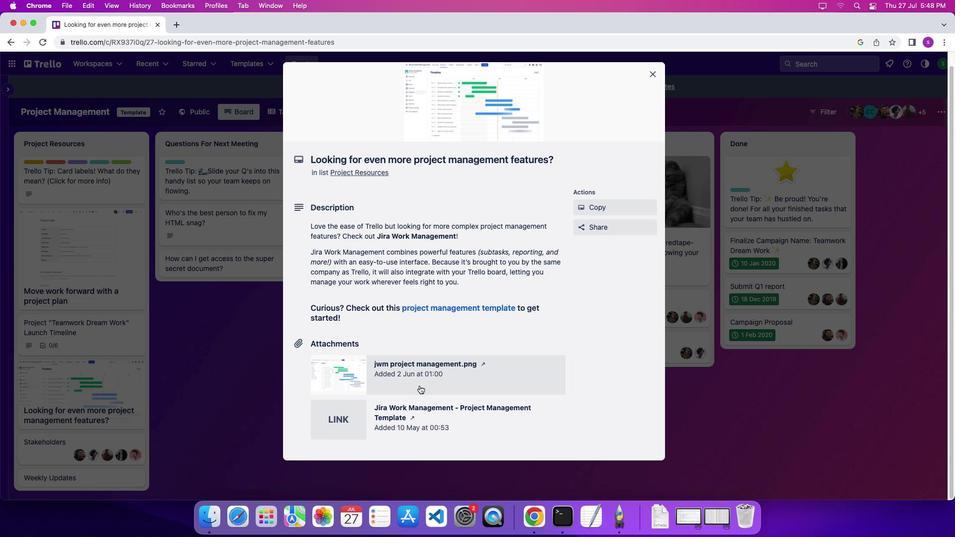 
Action: Mouse moved to (413, 417)
Screenshot: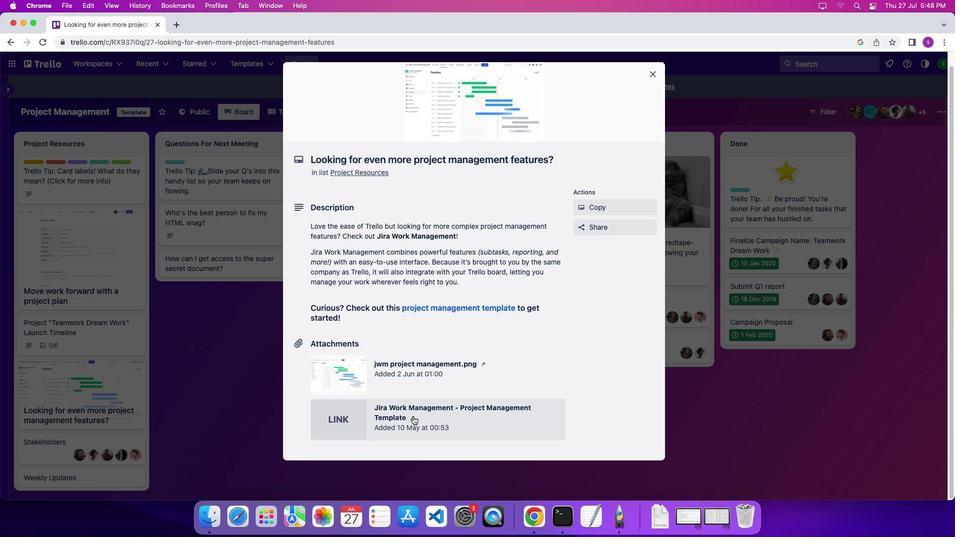 
Action: Mouse pressed left at (413, 417)
Screenshot: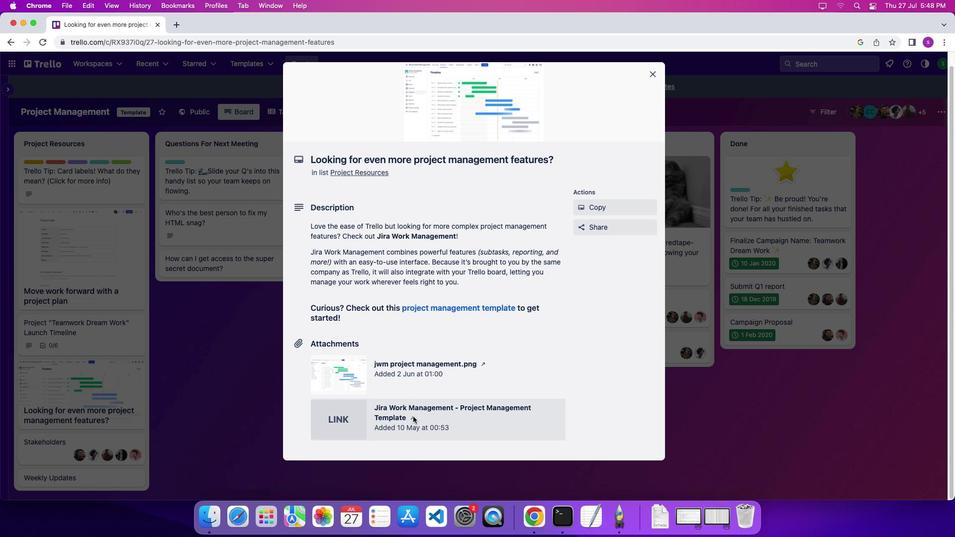 
Action: Mouse moved to (404, 382)
Screenshot: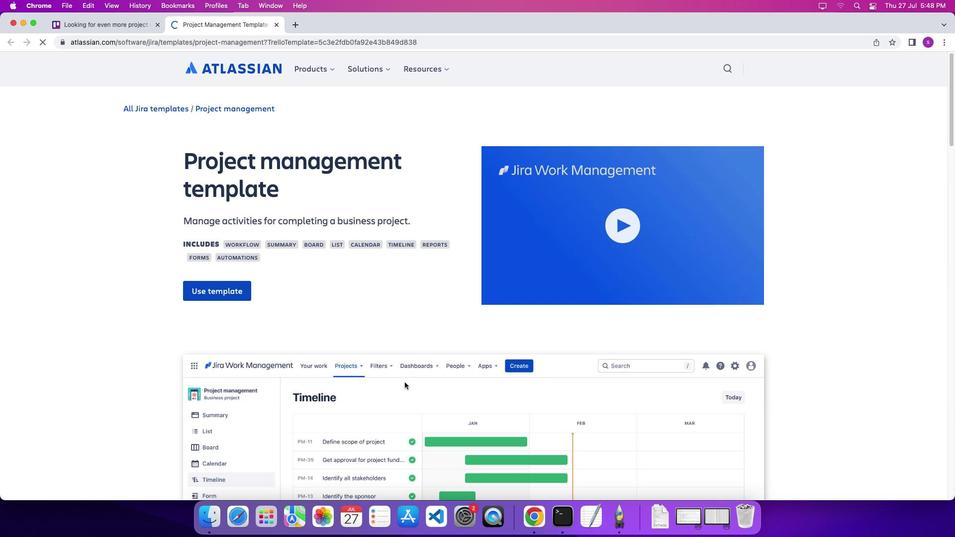 
Action: Mouse scrolled (404, 382) with delta (0, 0)
Screenshot: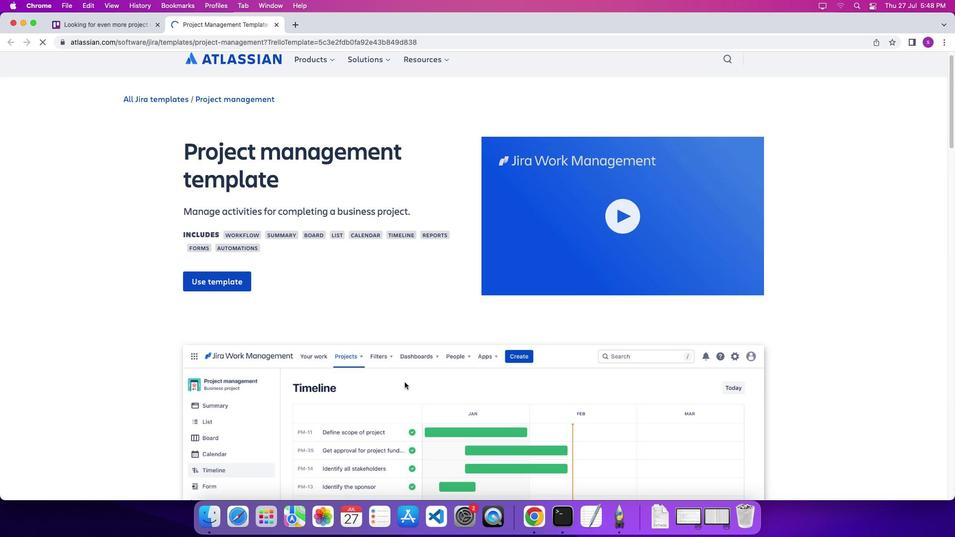 
Action: Mouse moved to (404, 382)
Screenshot: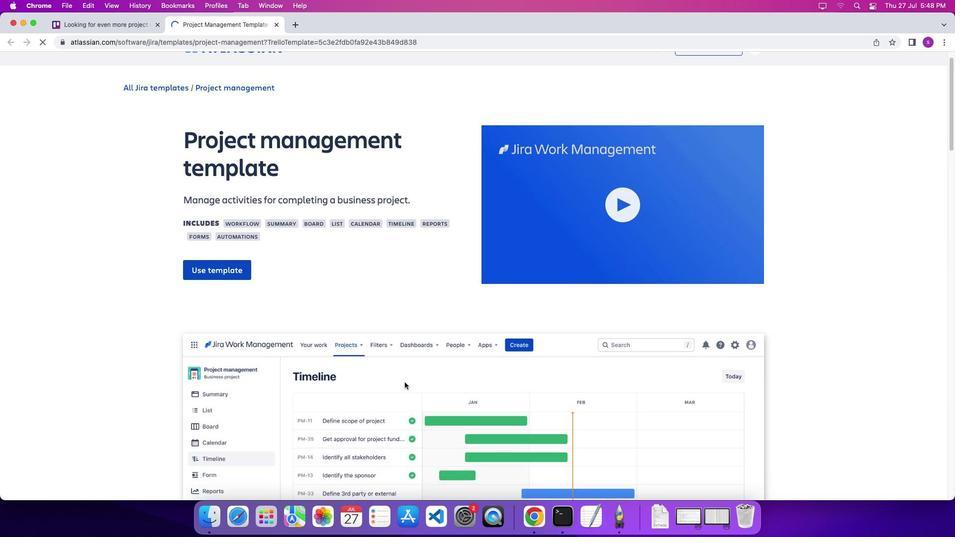 
Action: Mouse scrolled (404, 382) with delta (0, 0)
Screenshot: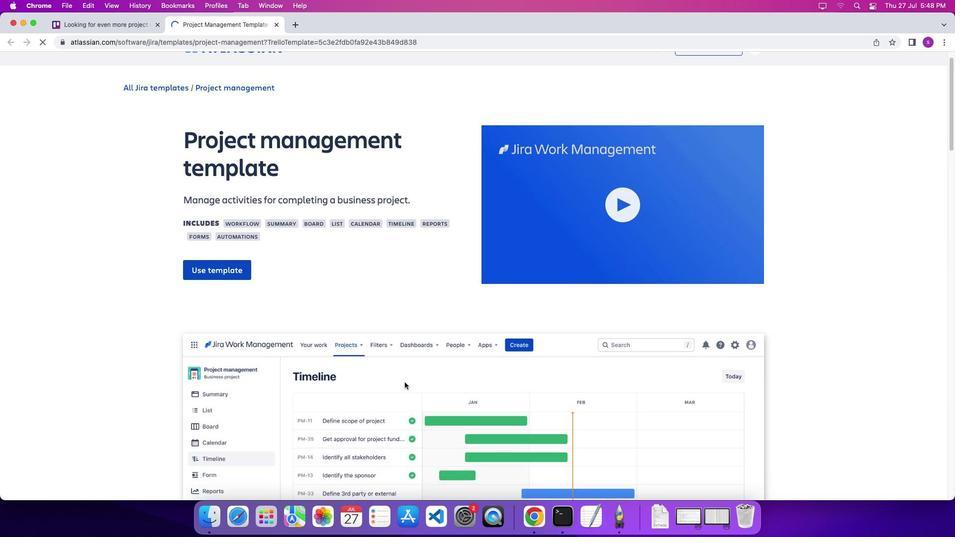 
Action: Mouse scrolled (404, 382) with delta (0, -2)
Screenshot: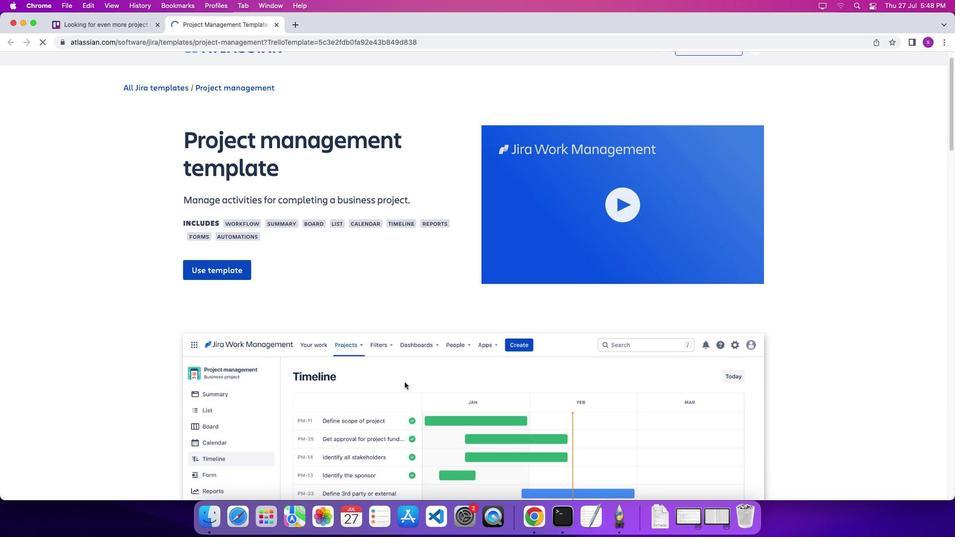 
Action: Mouse scrolled (404, 382) with delta (0, 0)
Screenshot: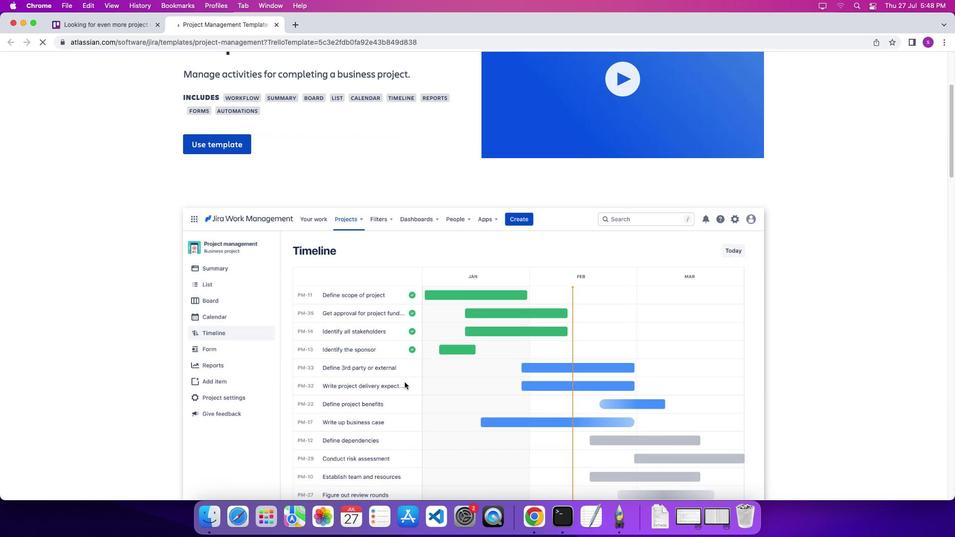 
Action: Mouse scrolled (404, 382) with delta (0, 0)
Screenshot: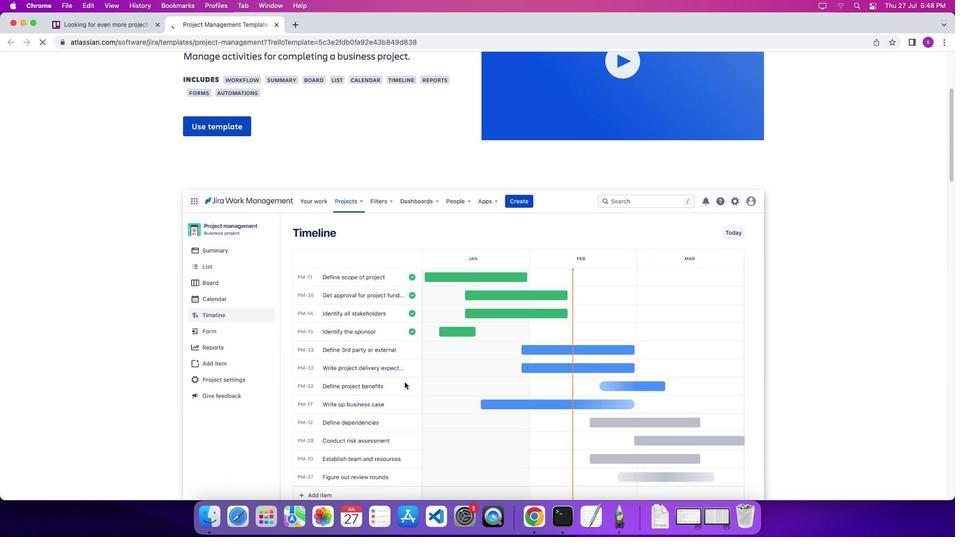
Action: Mouse scrolled (404, 382) with delta (0, 0)
Screenshot: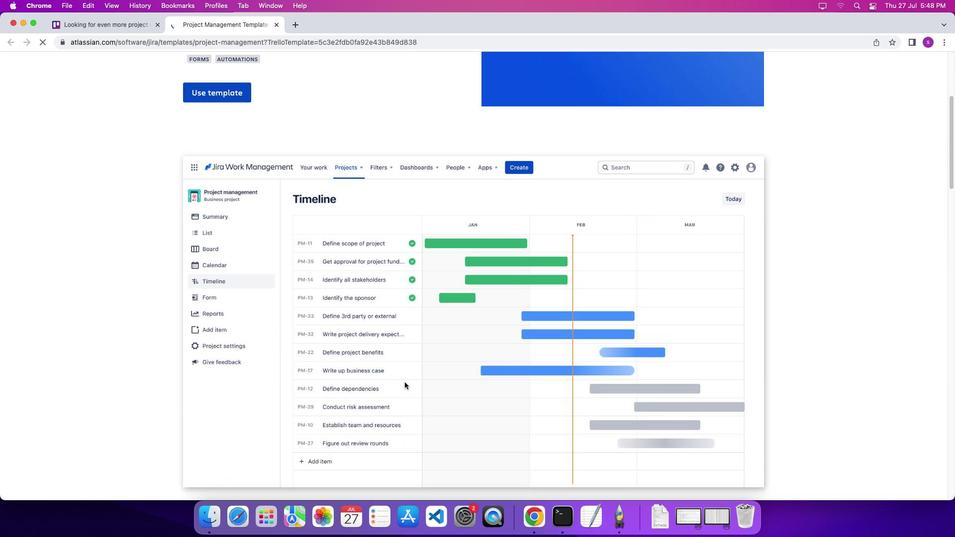 
Action: Mouse scrolled (404, 382) with delta (0, -2)
Screenshot: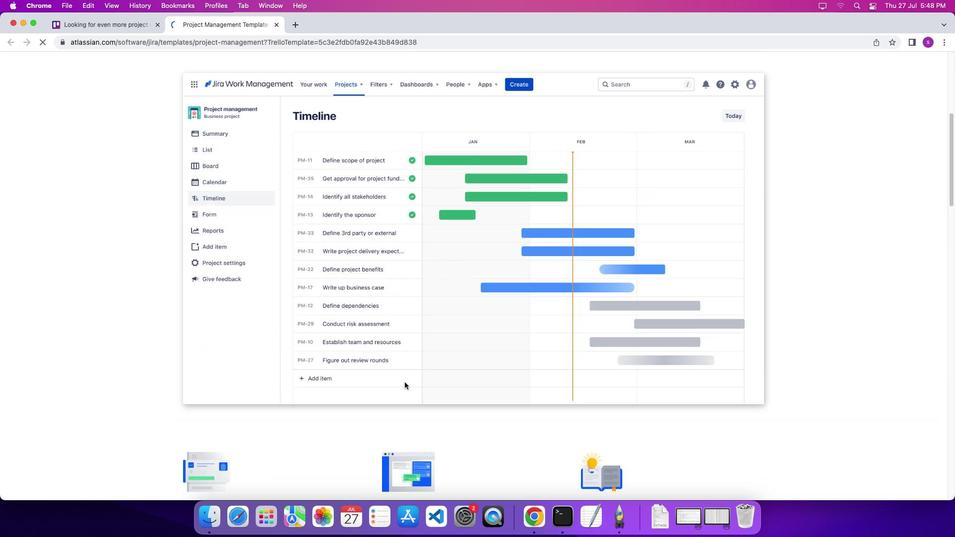 
Action: Mouse scrolled (404, 382) with delta (0, 0)
Screenshot: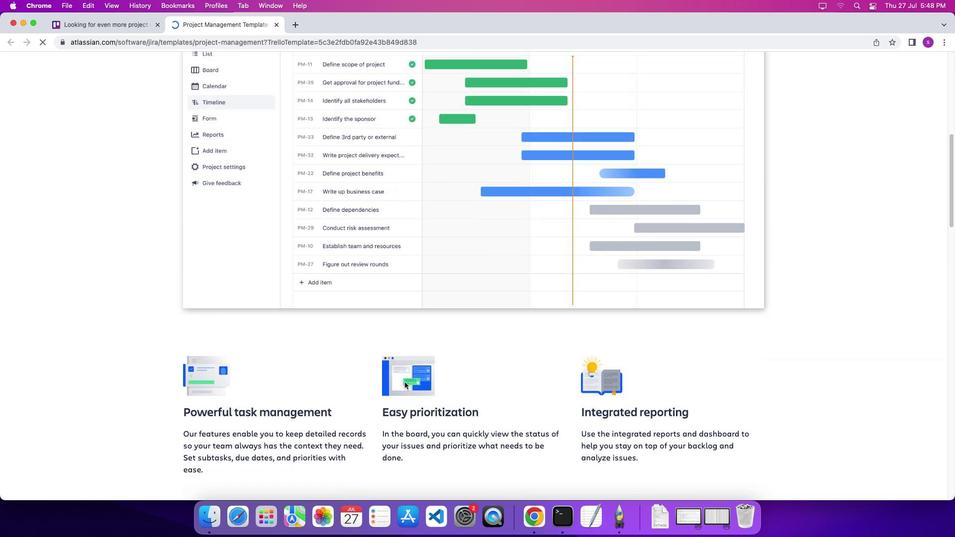 
Action: Mouse scrolled (404, 382) with delta (0, 0)
Screenshot: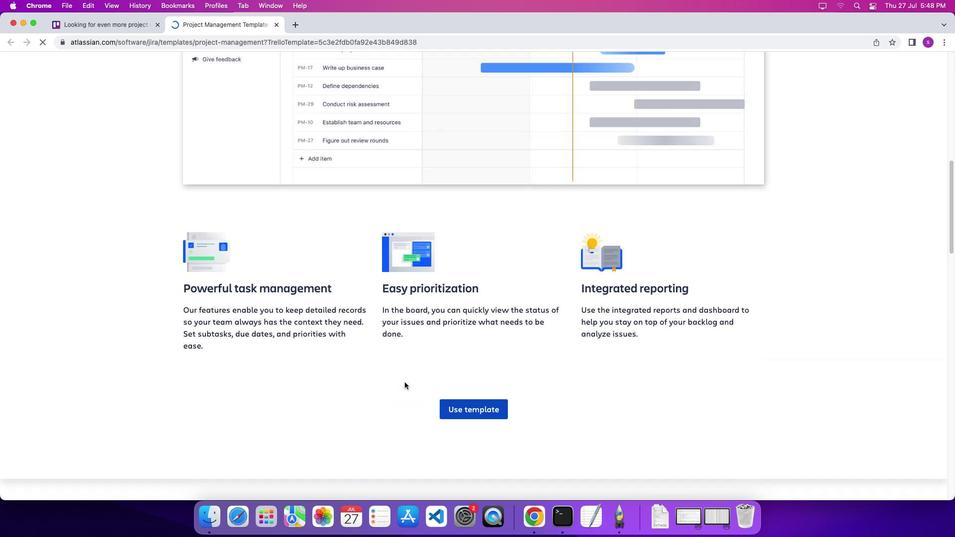 
Action: Mouse scrolled (404, 382) with delta (0, -3)
Screenshot: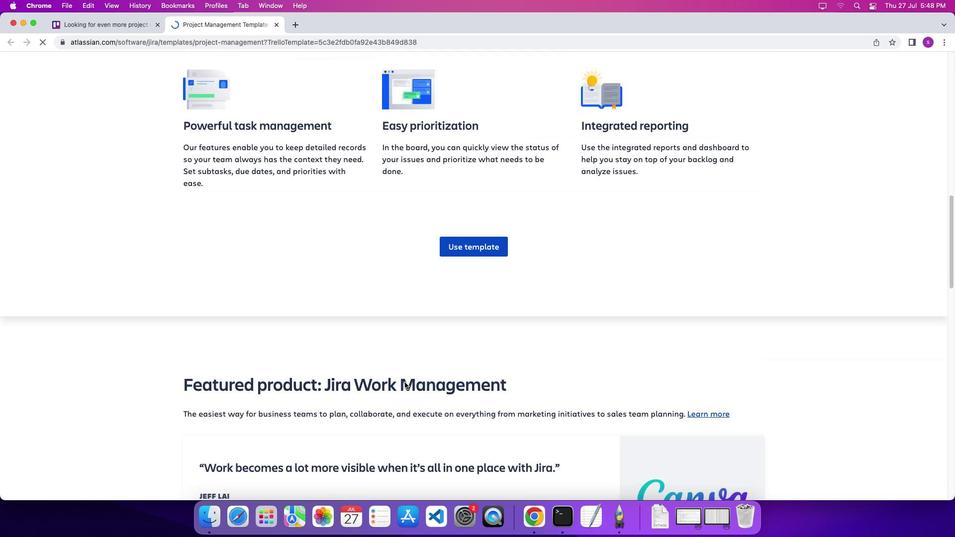 
Action: Mouse scrolled (404, 382) with delta (0, -4)
Screenshot: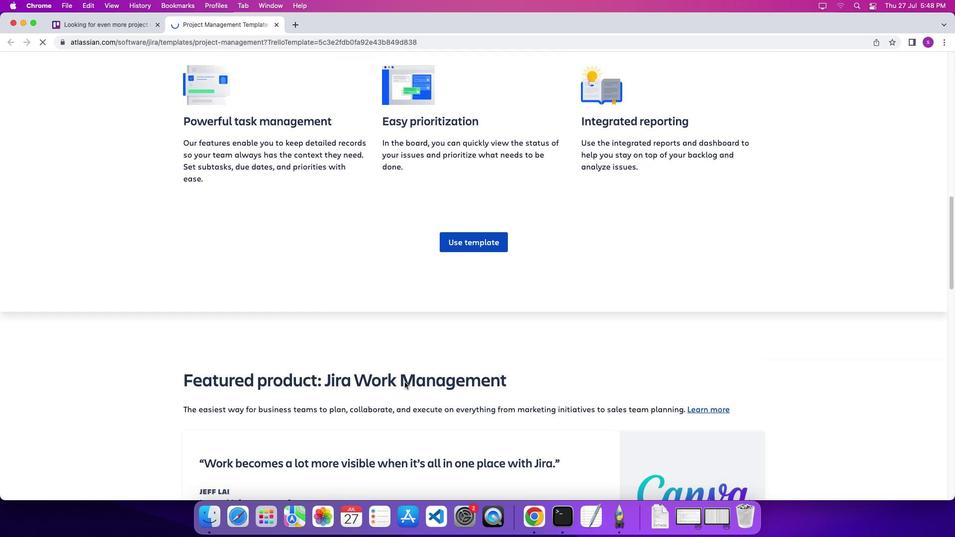 
Action: Mouse scrolled (404, 382) with delta (0, 0)
Screenshot: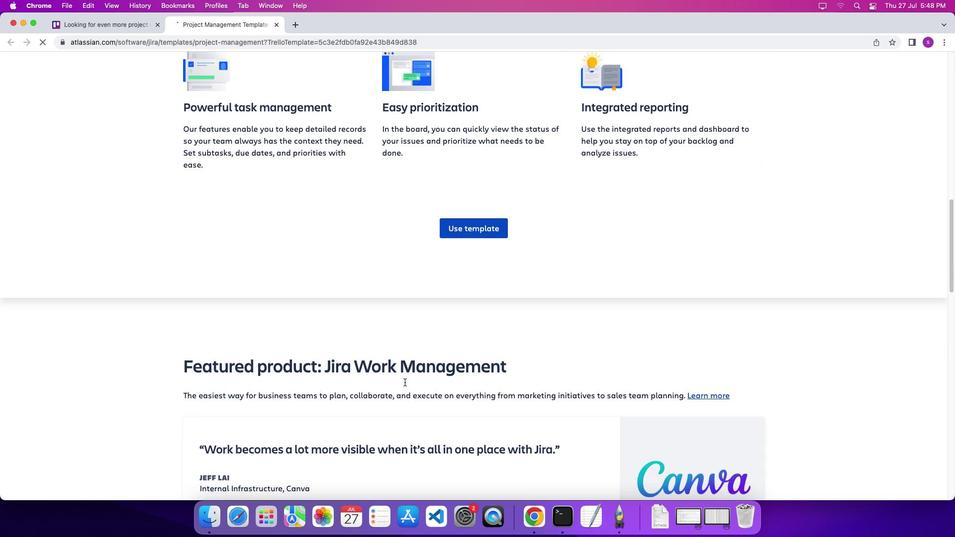 
Action: Mouse scrolled (404, 382) with delta (0, 0)
Screenshot: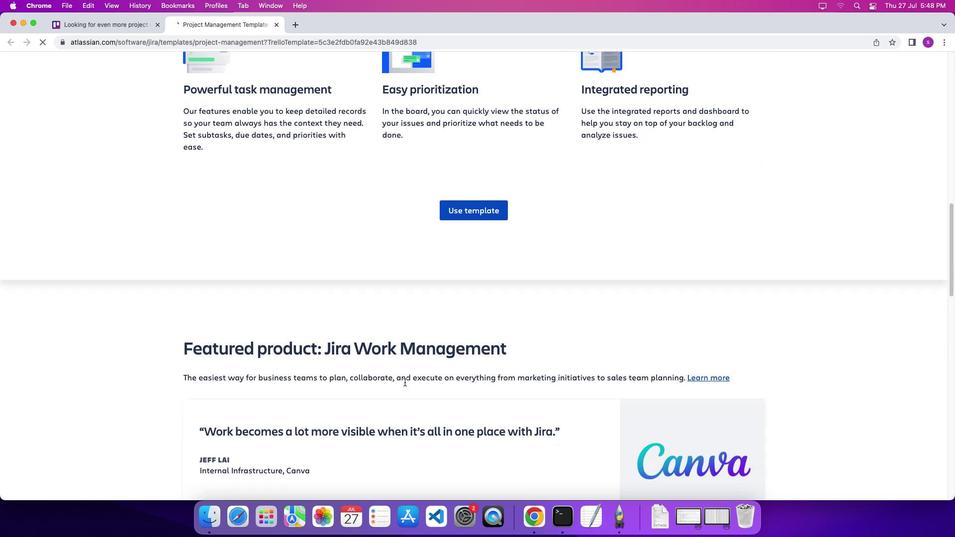 
Action: Mouse scrolled (404, 382) with delta (0, -1)
Screenshot: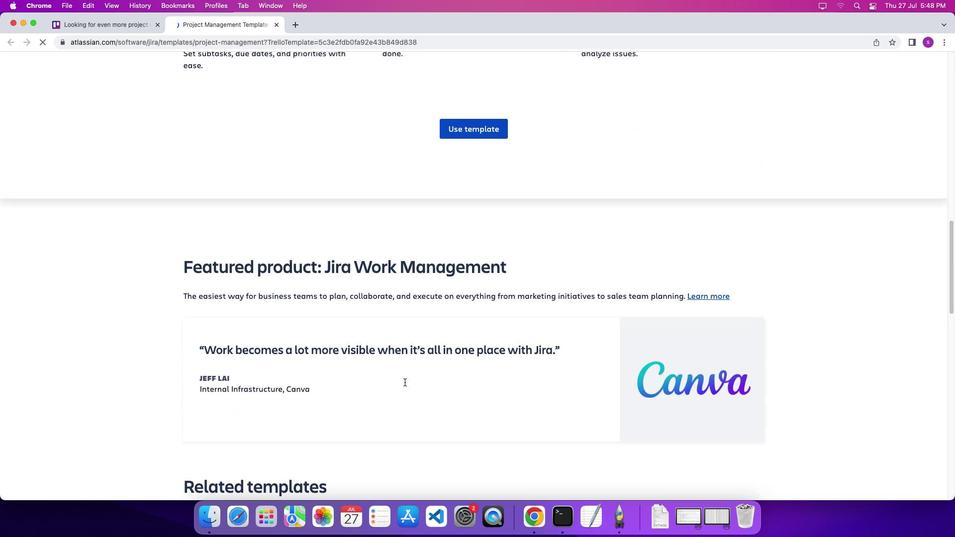 
Action: Mouse scrolled (404, 382) with delta (0, 0)
Screenshot: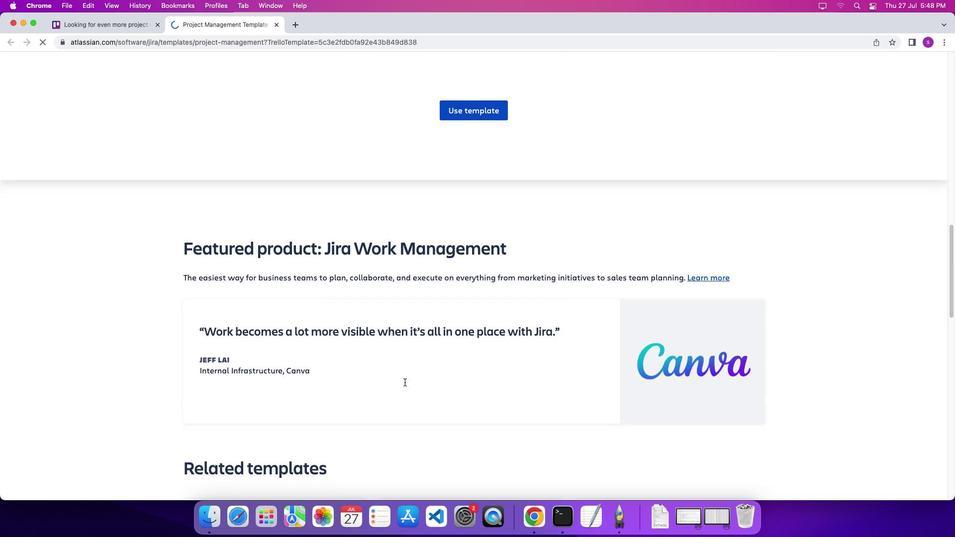 
Action: Mouse scrolled (404, 382) with delta (0, 0)
Screenshot: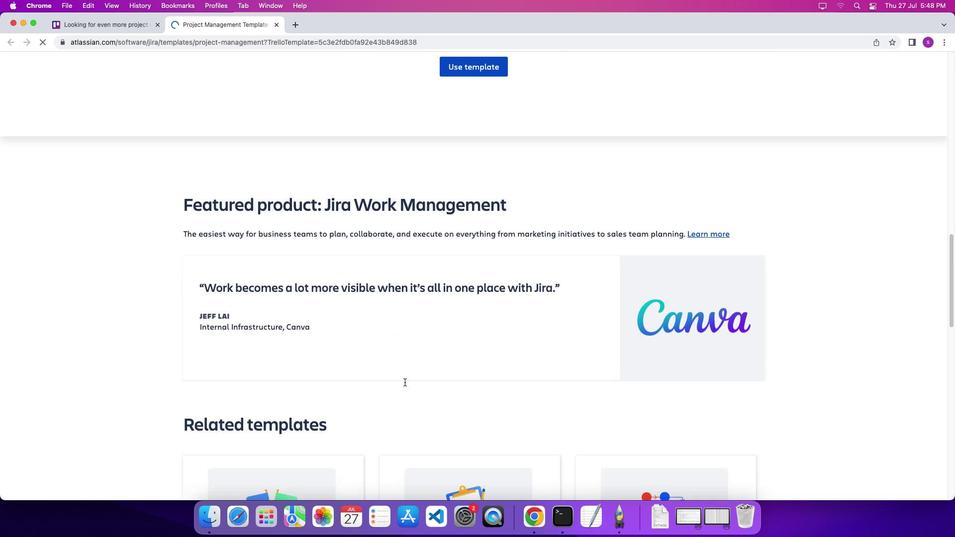 
Action: Mouse scrolled (404, 382) with delta (0, 0)
Screenshot: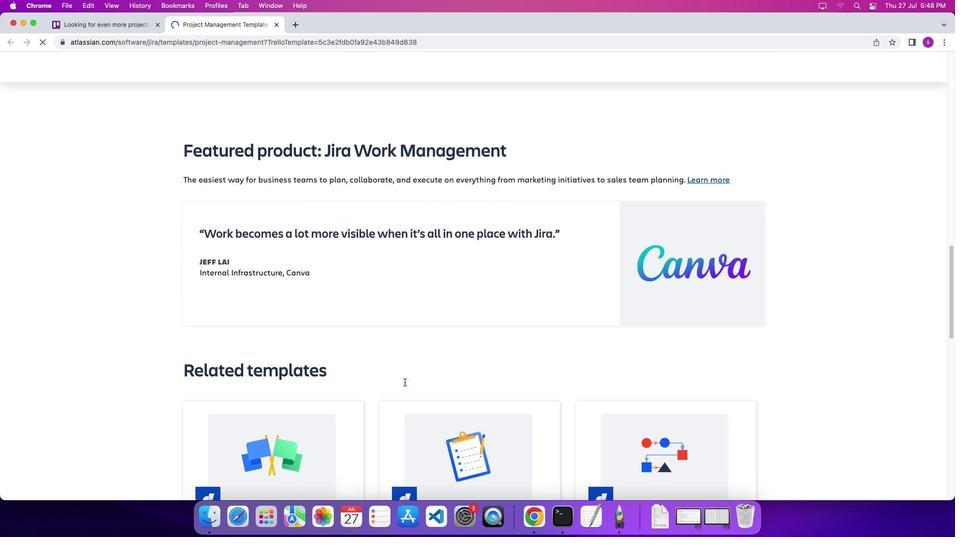 
Action: Mouse scrolled (404, 382) with delta (0, -2)
Screenshot: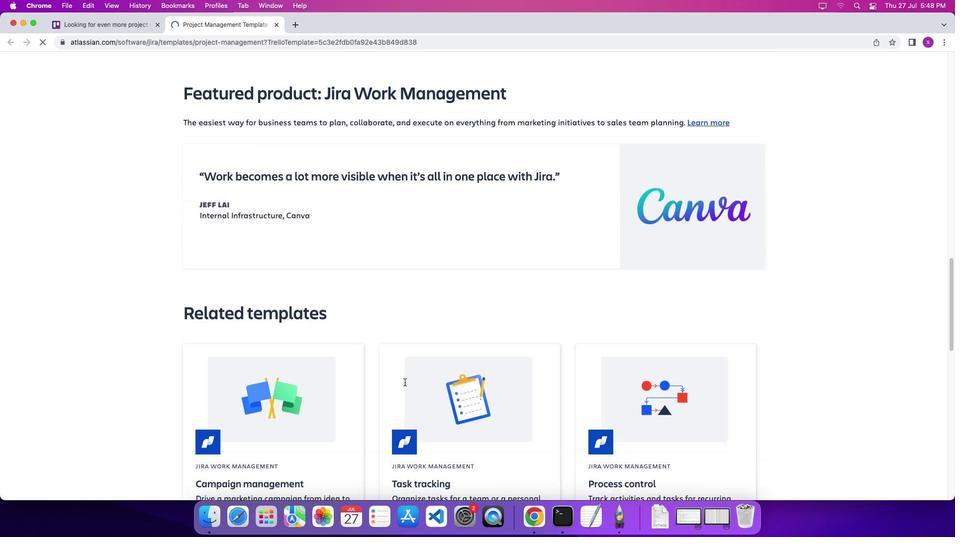 
Action: Mouse scrolled (404, 382) with delta (0, 0)
Screenshot: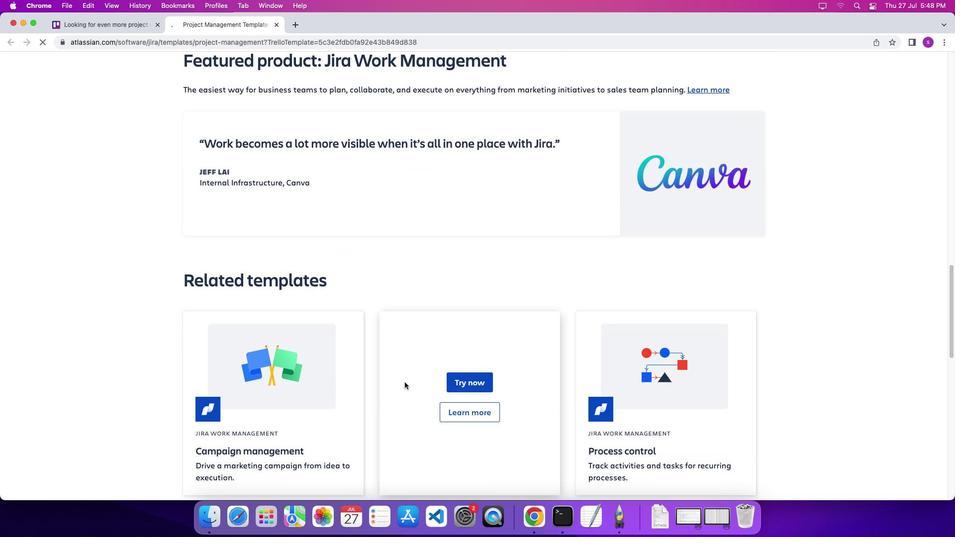 
Action: Mouse scrolled (404, 382) with delta (0, 0)
Screenshot: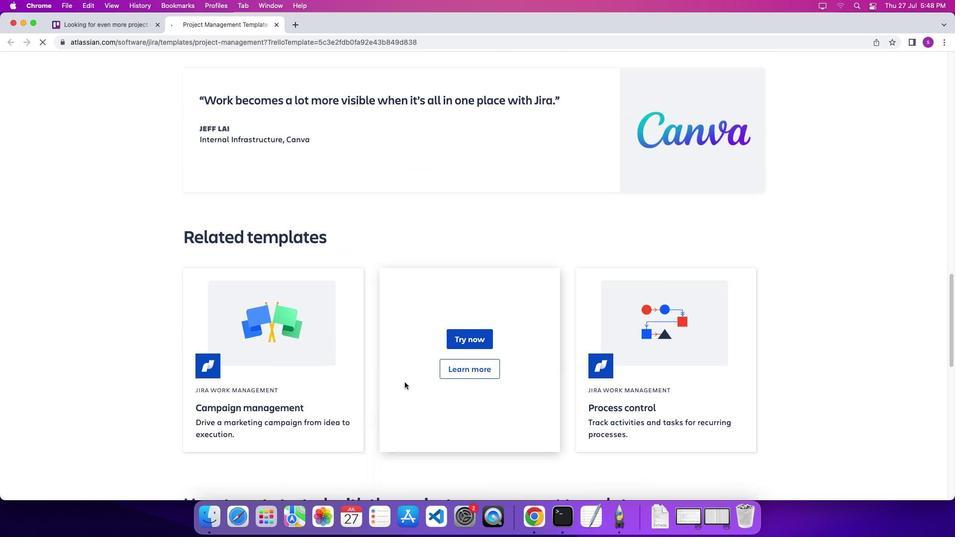 
Action: Mouse scrolled (404, 382) with delta (0, -2)
Screenshot: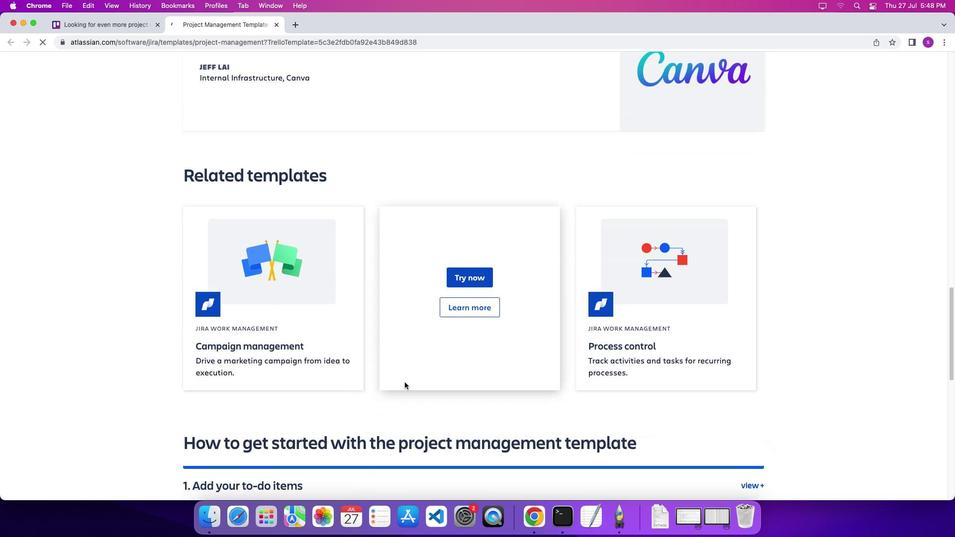 
Action: Mouse moved to (275, 22)
Screenshot: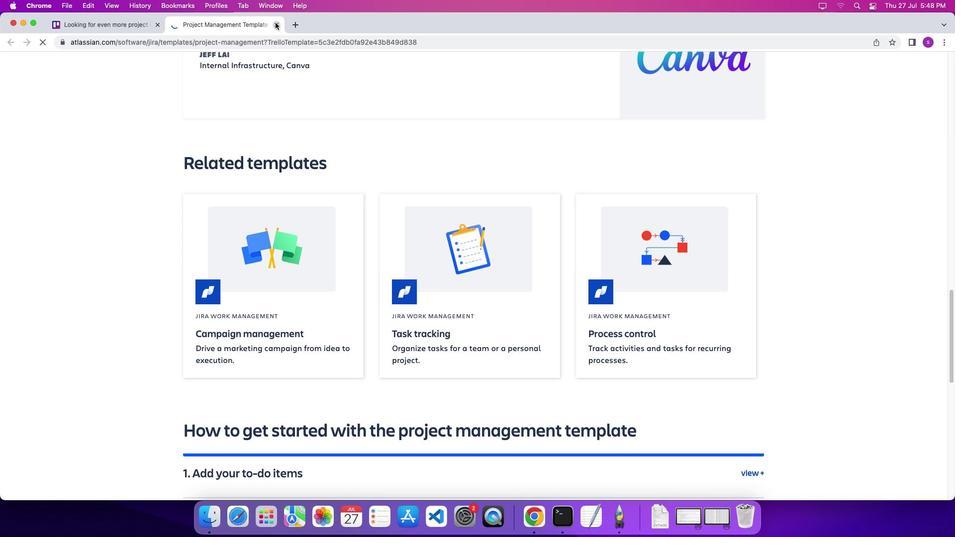 
Action: Mouse pressed left at (275, 22)
Screenshot: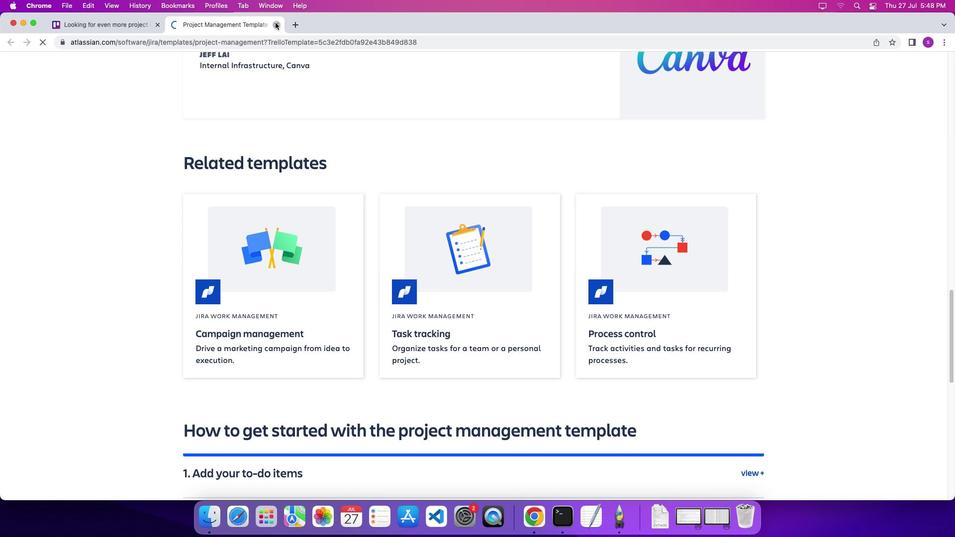
Action: Mouse moved to (655, 71)
Screenshot: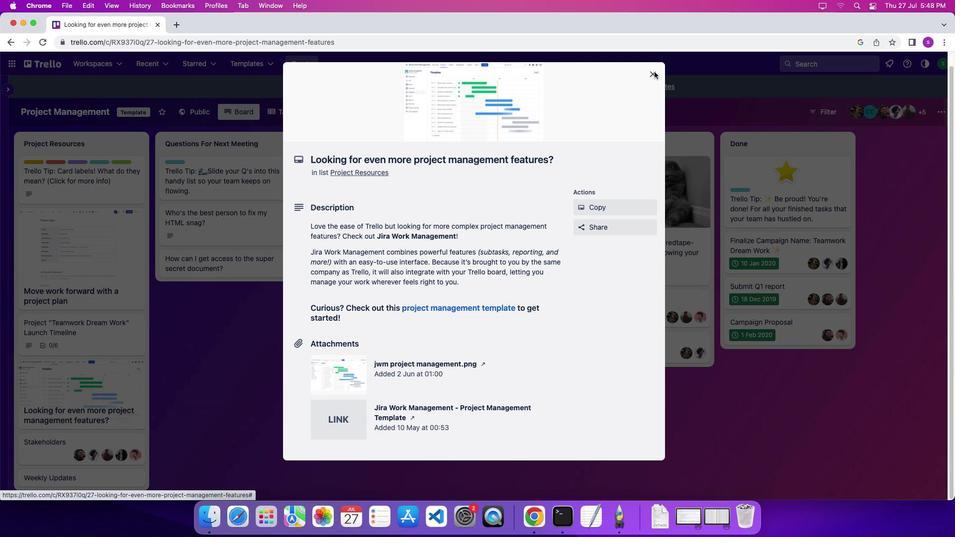 
Action: Mouse pressed left at (655, 71)
Screenshot: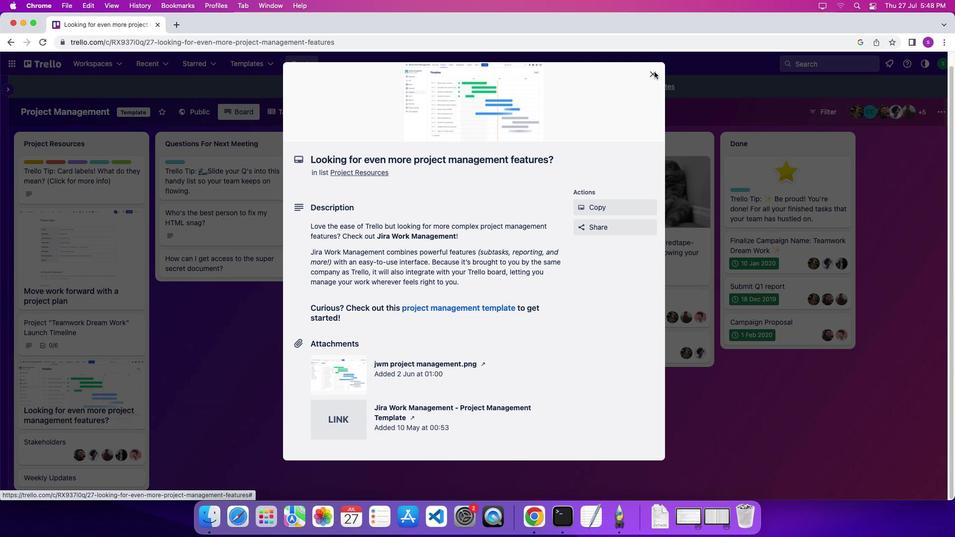 
Action: Mouse moved to (651, 73)
Screenshot: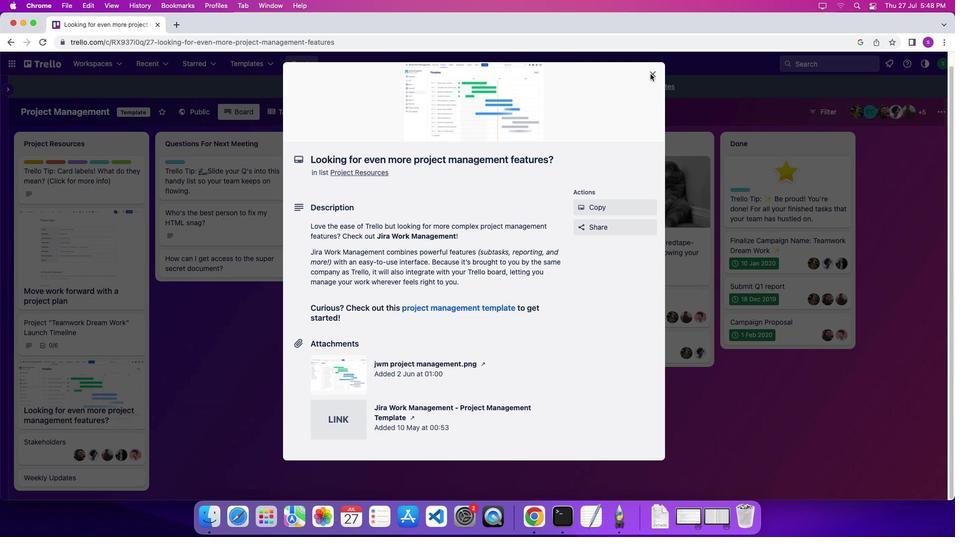 
Action: Mouse pressed left at (651, 73)
Screenshot: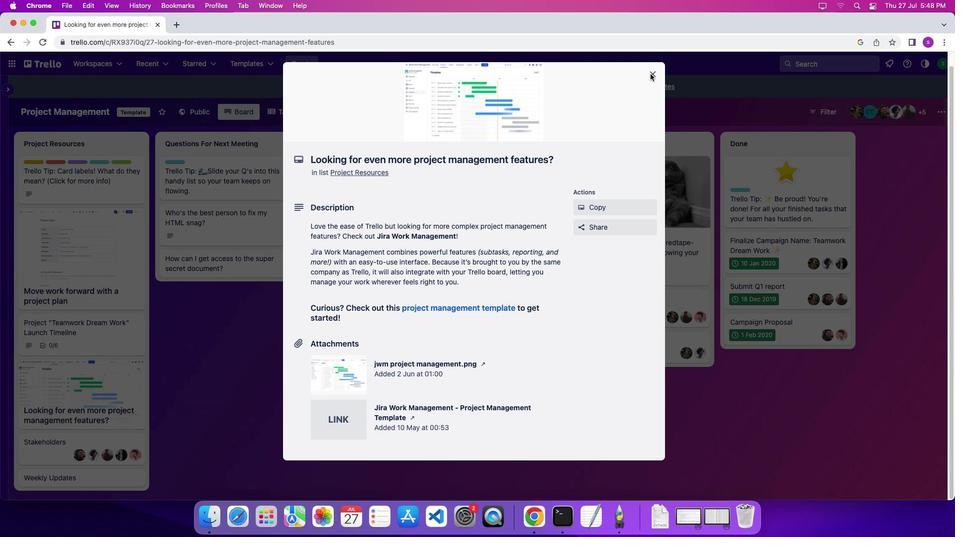 
Action: Mouse moved to (653, 74)
Screenshot: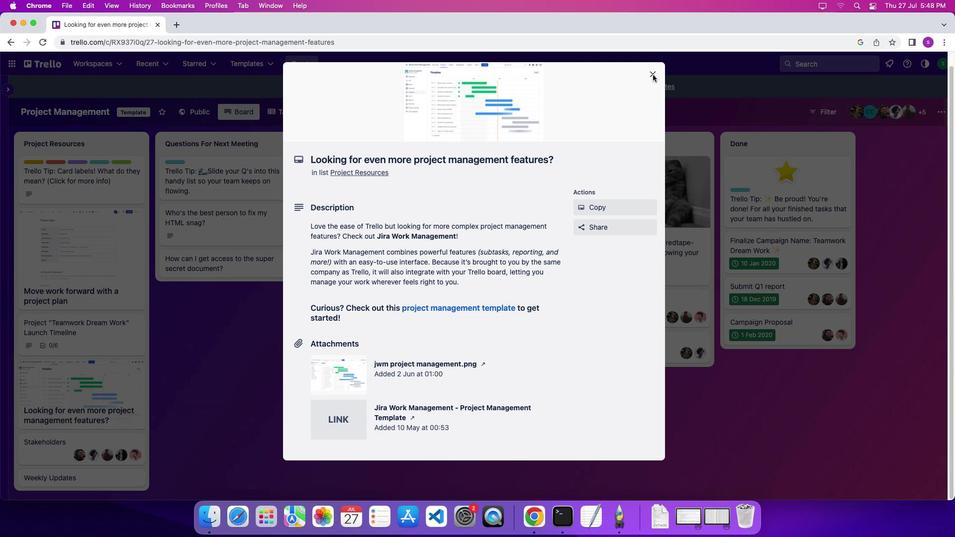 
Action: Mouse pressed left at (653, 74)
Screenshot: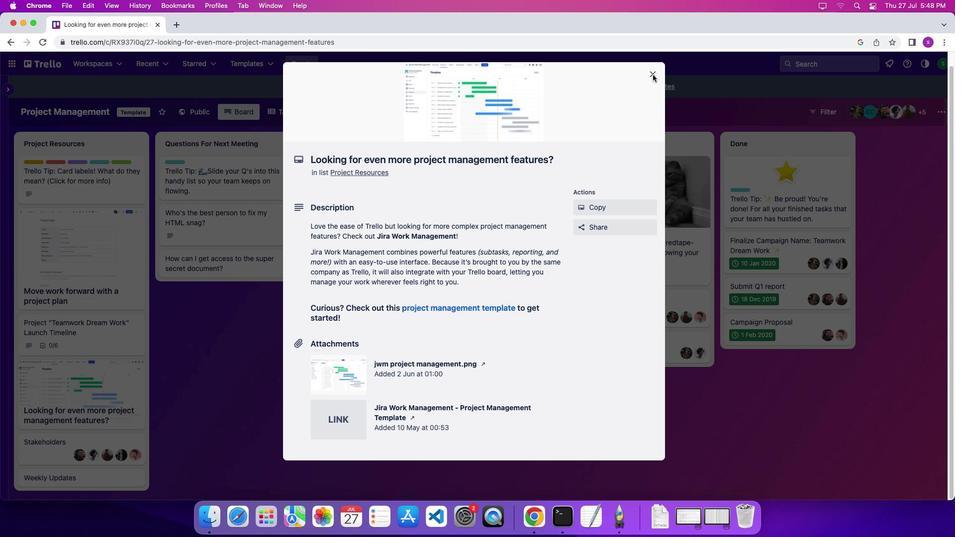
Action: Mouse moved to (599, 192)
Screenshot: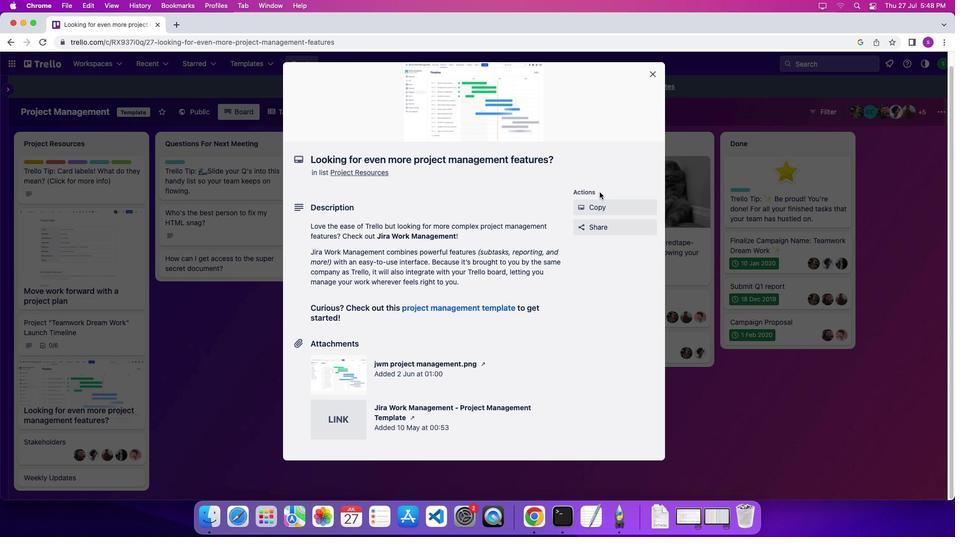 
Action: Mouse scrolled (599, 192) with delta (0, 0)
Screenshot: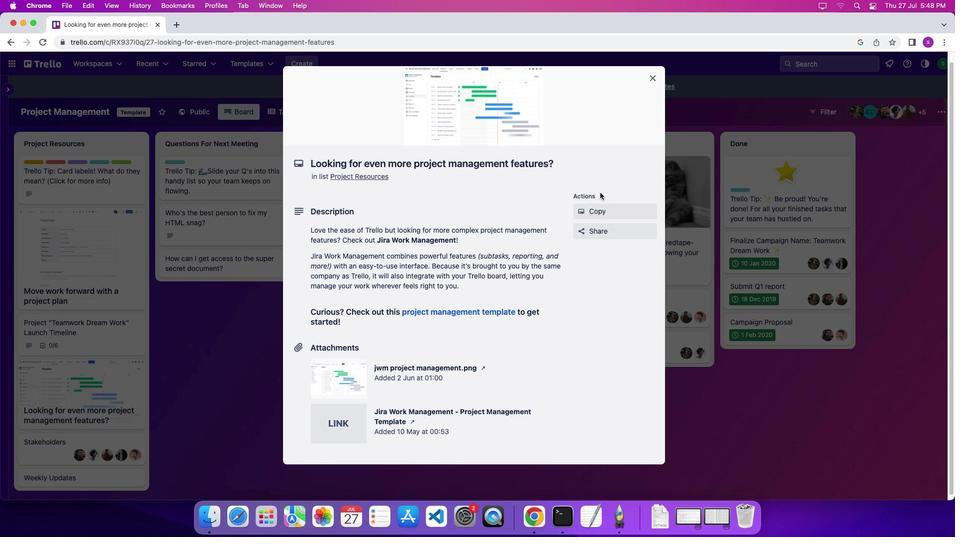 
Action: Mouse scrolled (599, 192) with delta (0, 0)
Screenshot: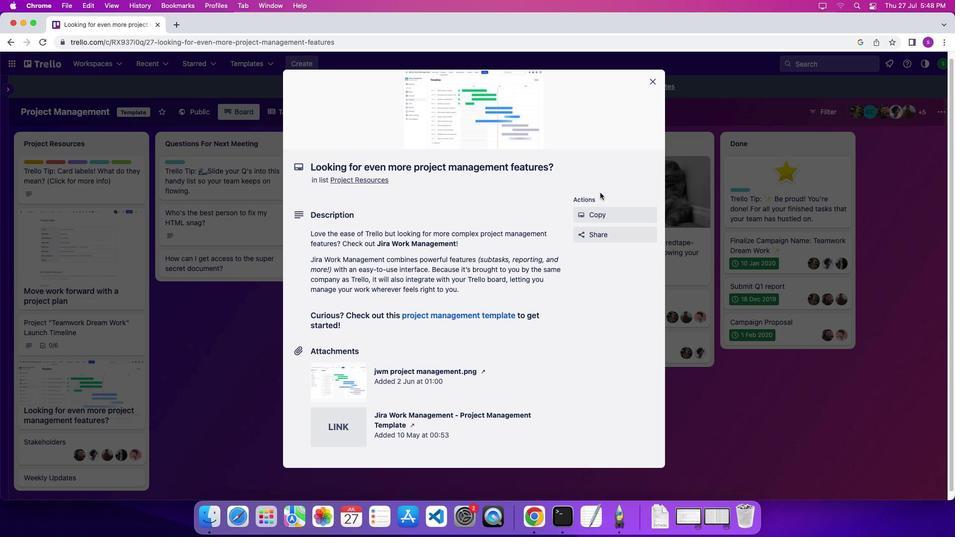 
Action: Mouse scrolled (599, 192) with delta (0, 4)
Screenshot: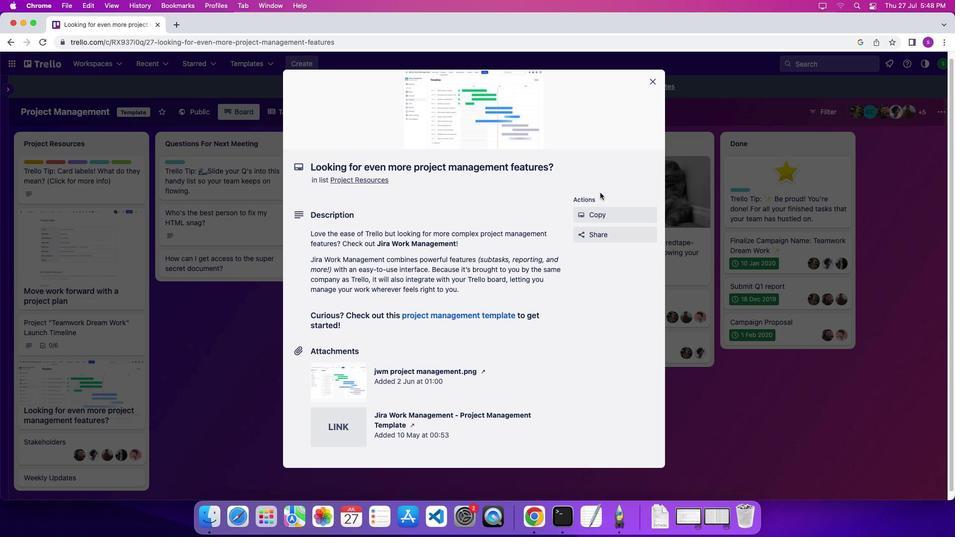 
Action: Mouse scrolled (599, 192) with delta (0, 6)
Screenshot: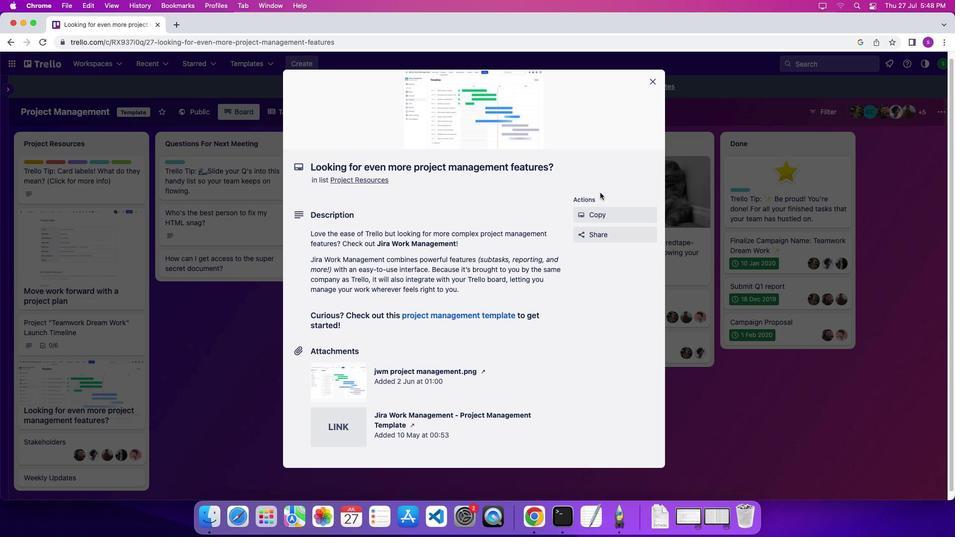 
Action: Mouse moved to (654, 87)
Screenshot: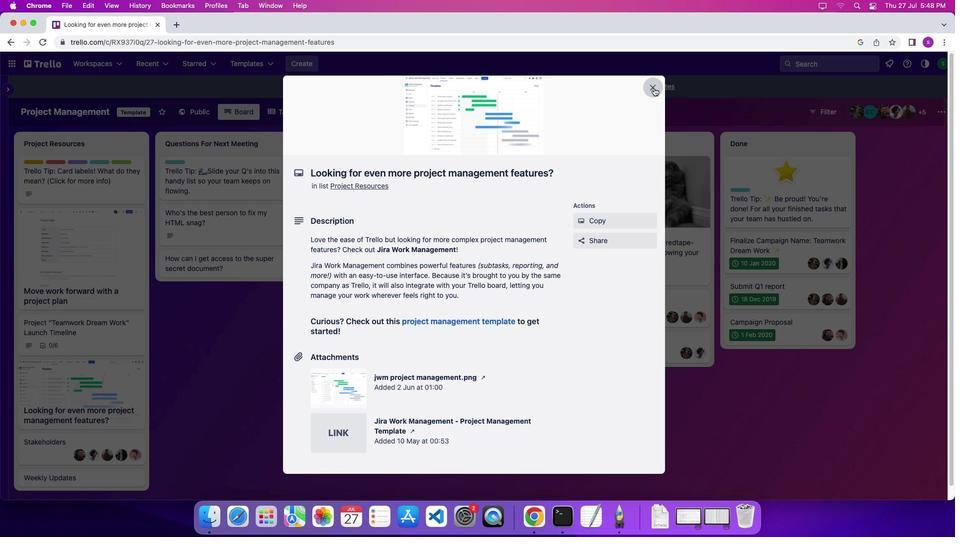
Action: Mouse pressed left at (654, 87)
Screenshot: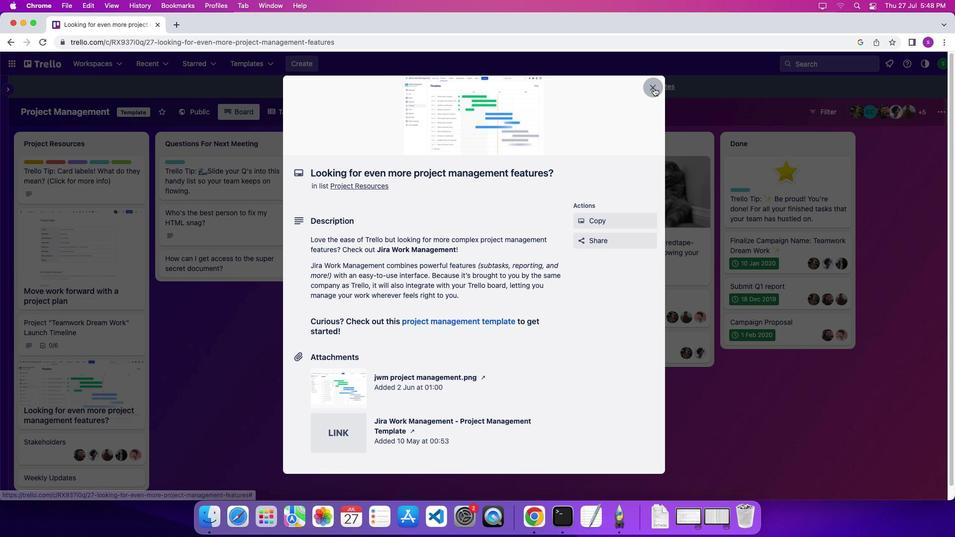 
Action: Mouse moved to (101, 182)
Screenshot: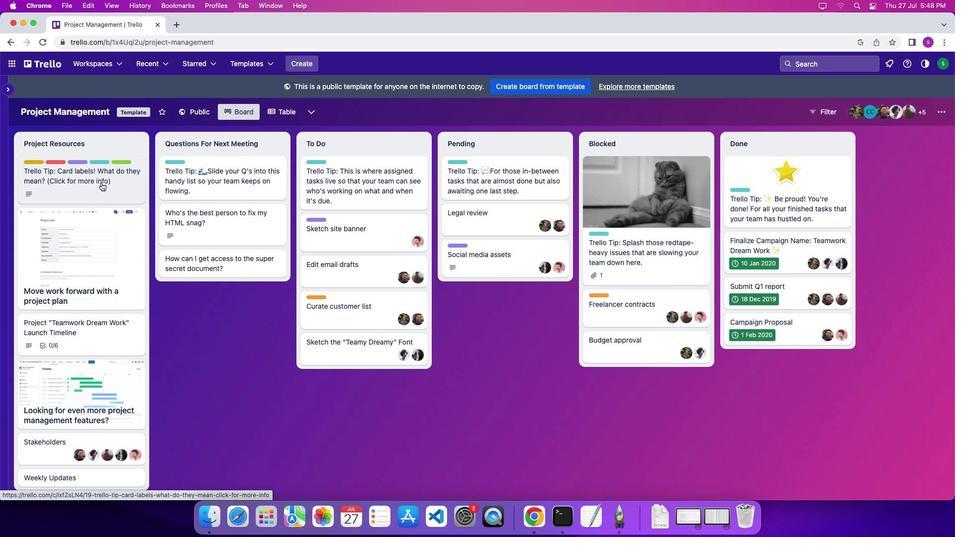 
Action: Mouse pressed left at (101, 182)
Screenshot: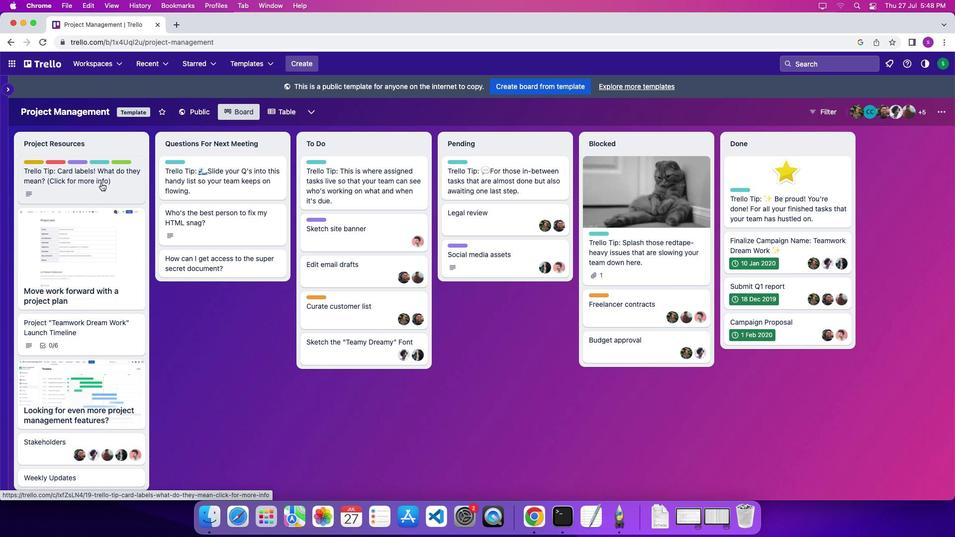 
Action: Mouse moved to (398, 270)
Screenshot: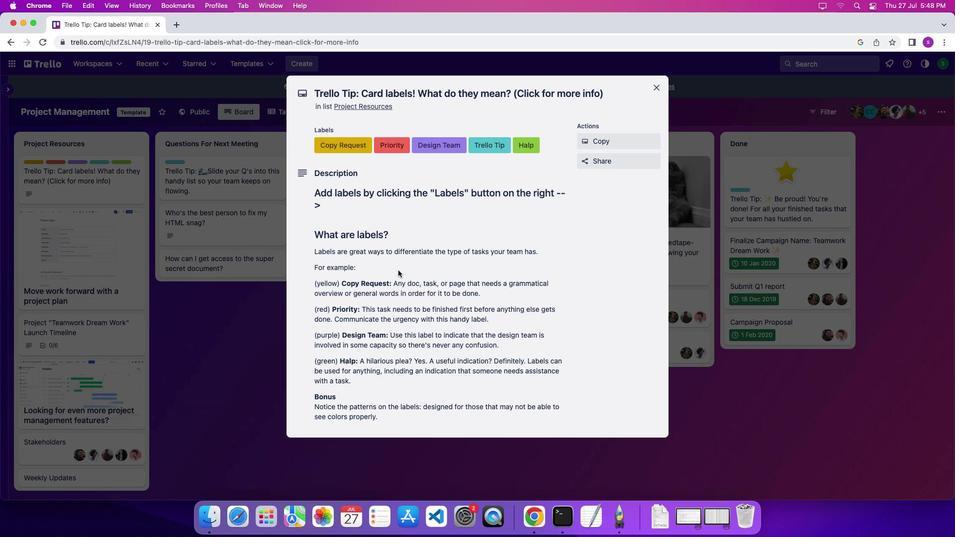 
Action: Mouse scrolled (398, 270) with delta (0, 0)
Screenshot: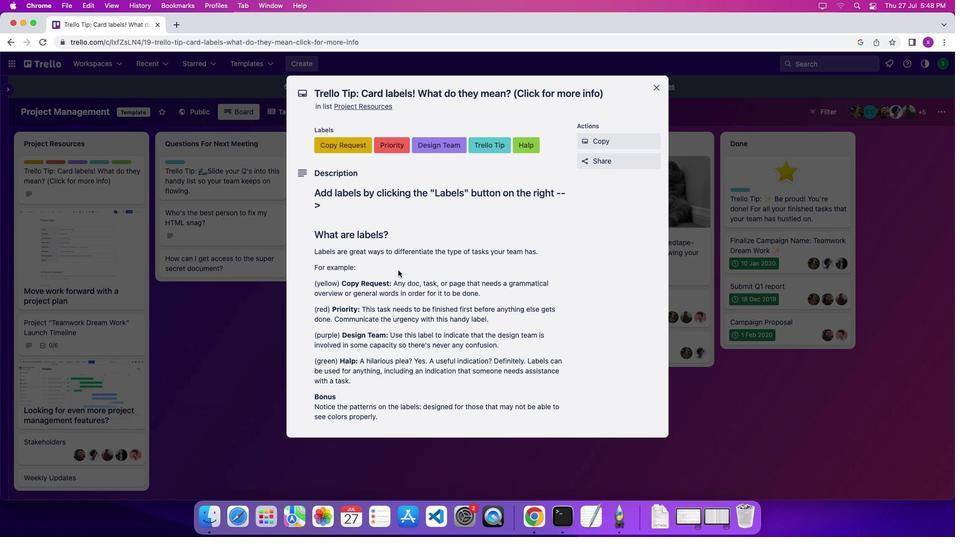 
Action: Mouse scrolled (398, 270) with delta (0, 0)
Screenshot: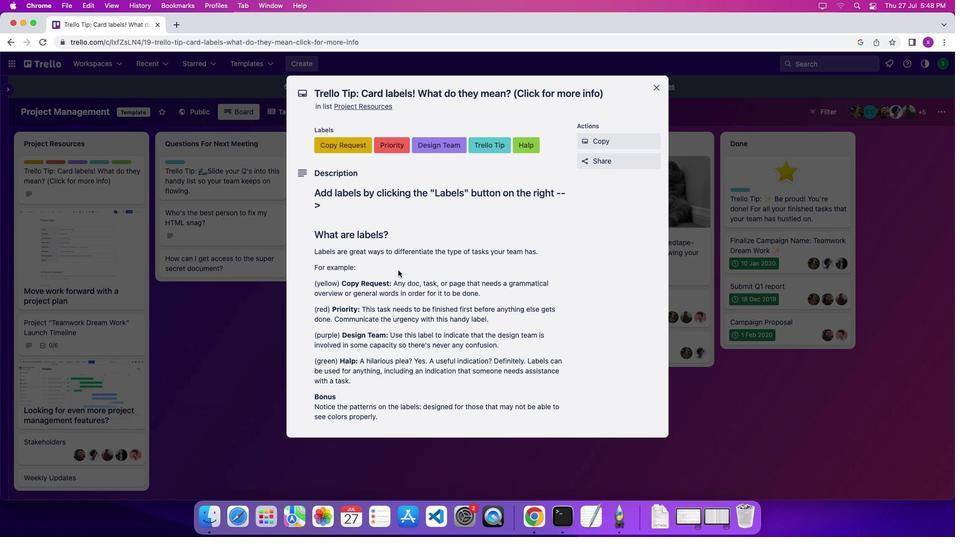 
Action: Mouse scrolled (398, 270) with delta (0, -3)
Screenshot: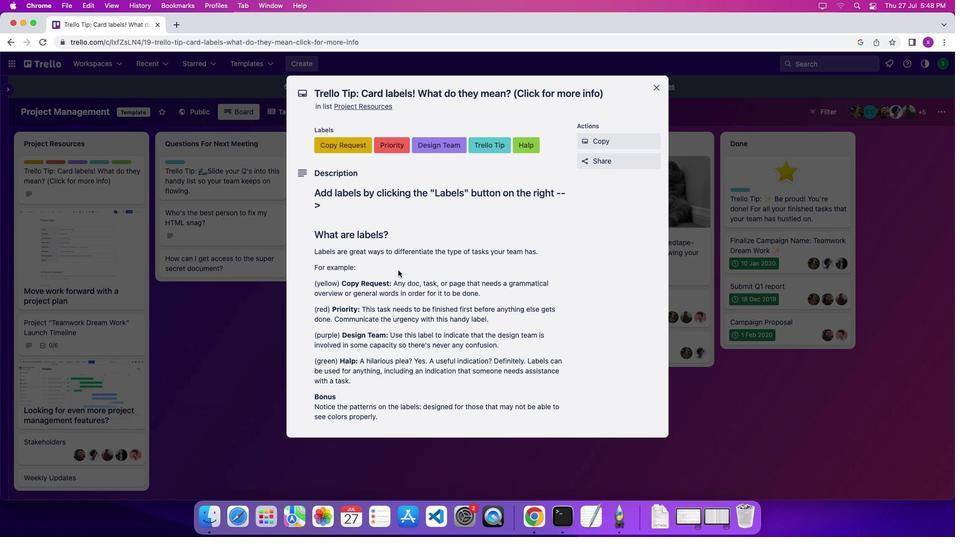 
Action: Mouse scrolled (398, 270) with delta (0, -4)
Screenshot: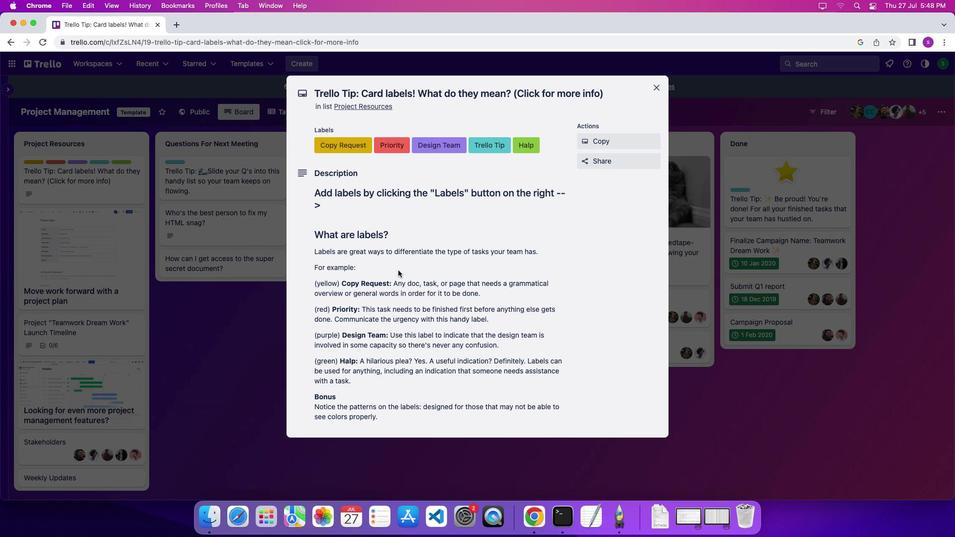 
Action: Mouse scrolled (398, 270) with delta (0, 0)
Screenshot: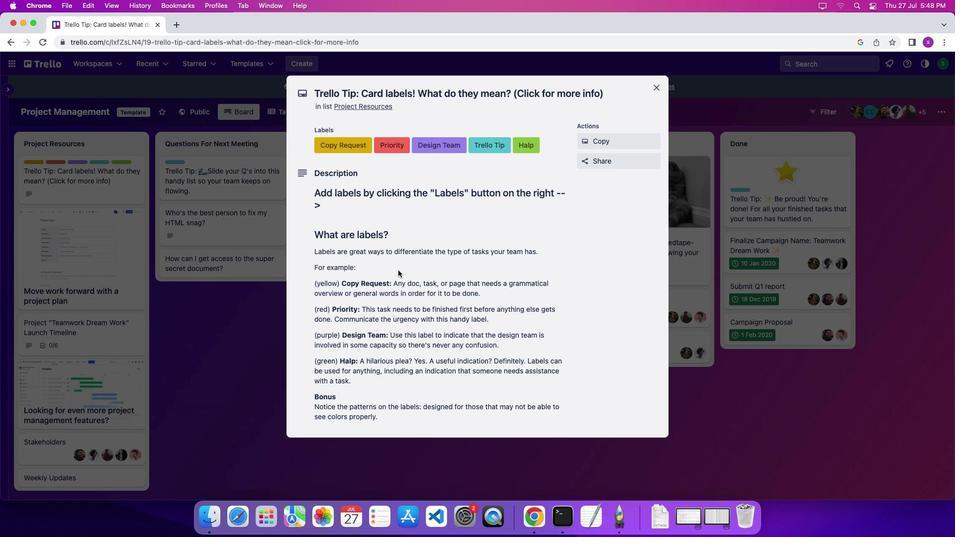 
Action: Mouse scrolled (398, 270) with delta (0, 0)
Screenshot: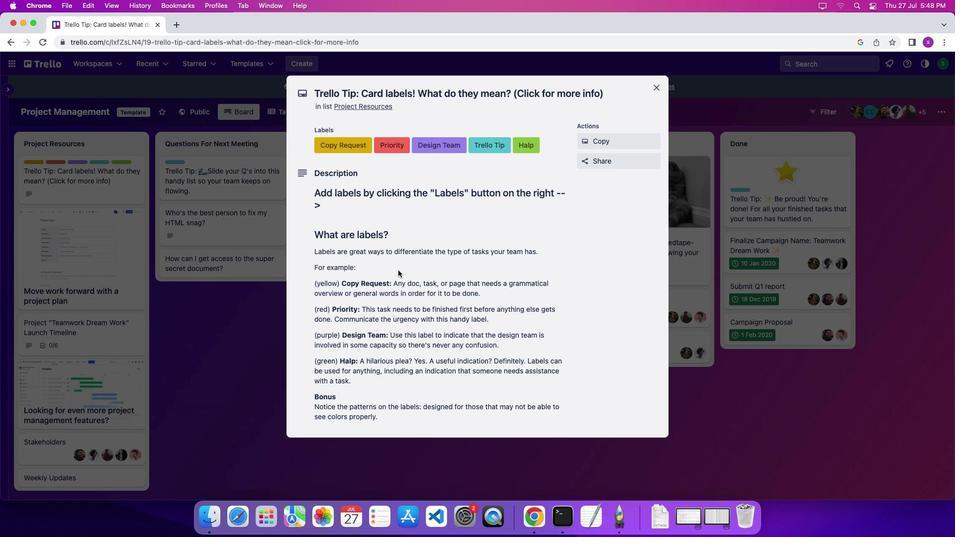 
Action: Mouse scrolled (398, 270) with delta (0, 3)
Screenshot: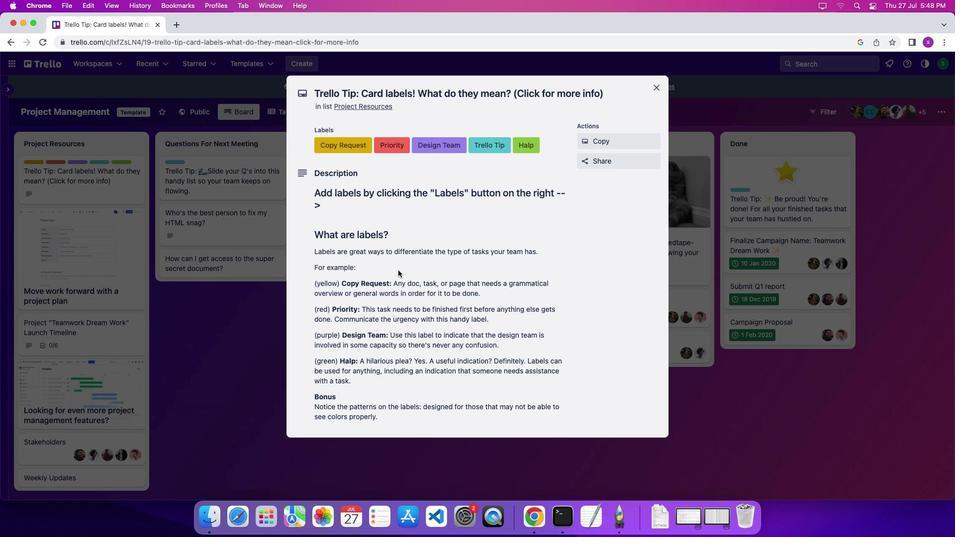 
Action: Mouse moved to (659, 84)
Screenshot: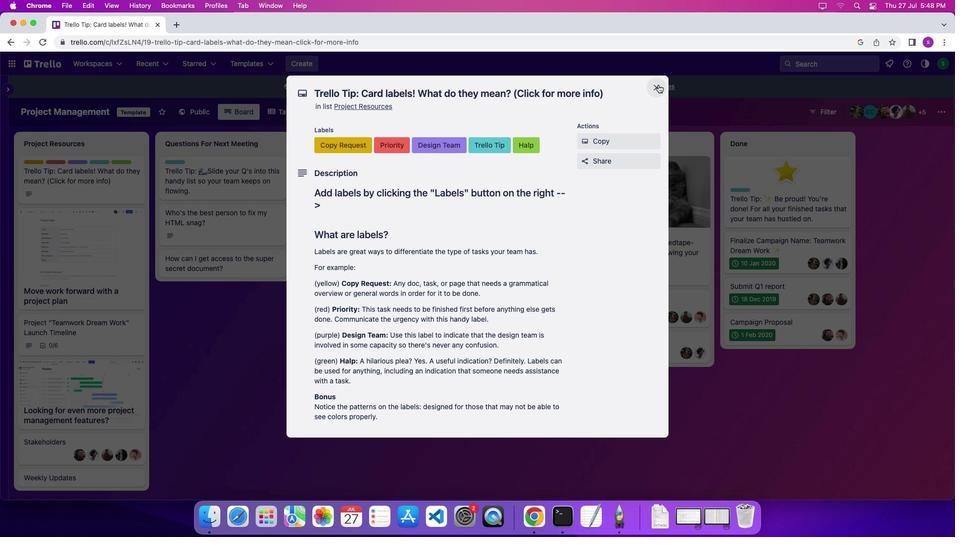 
Action: Mouse pressed left at (659, 84)
Screenshot: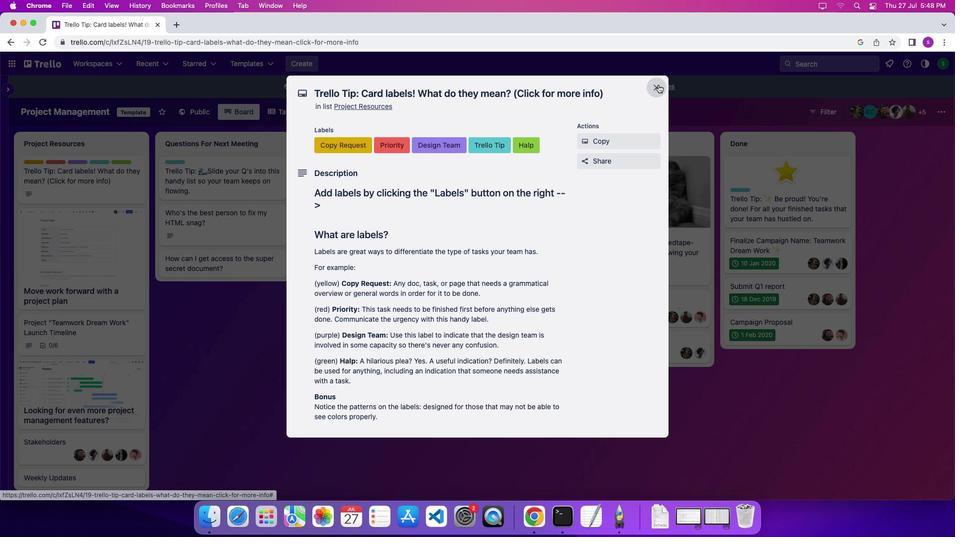 
Action: Mouse moved to (791, 333)
Screenshot: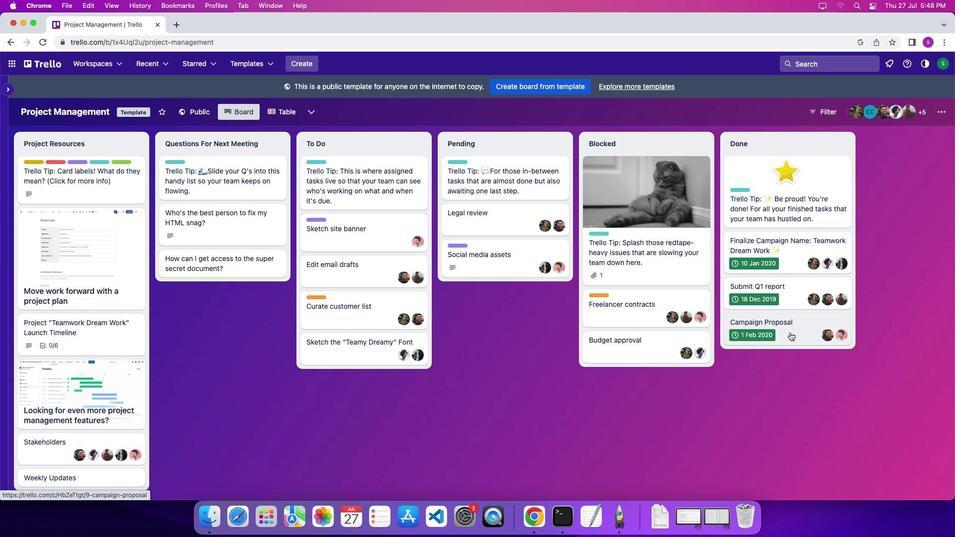 
Action: Mouse pressed left at (791, 333)
Screenshot: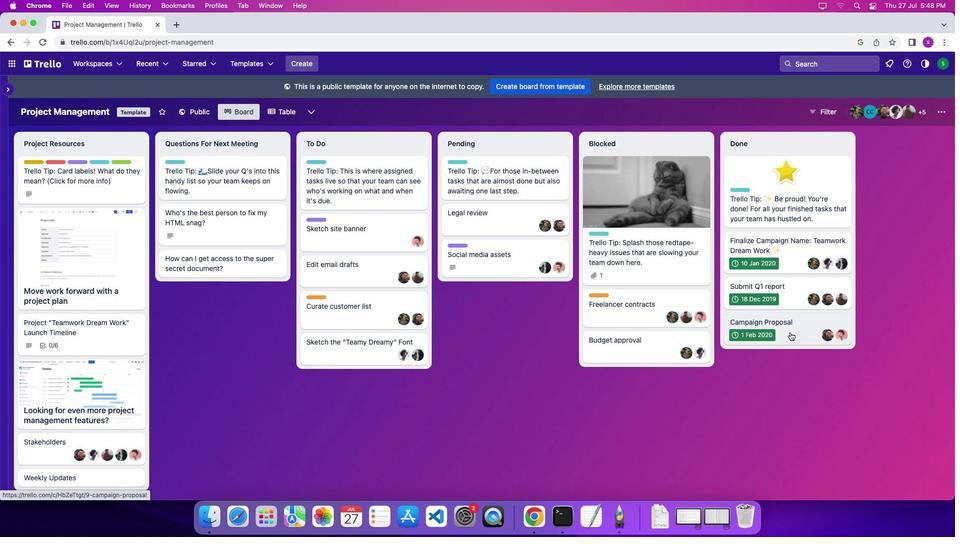
Action: Mouse moved to (653, 90)
Screenshot: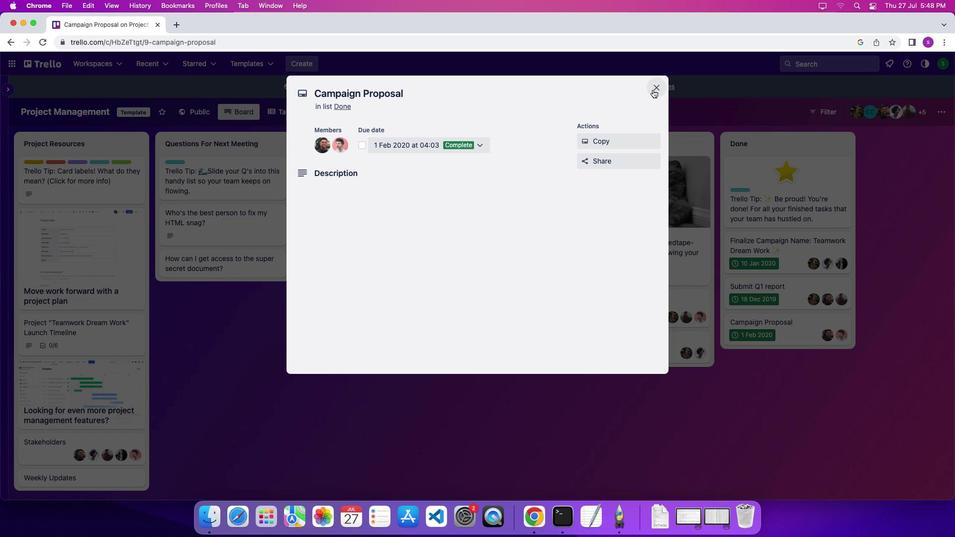 
Action: Mouse pressed left at (653, 90)
Screenshot: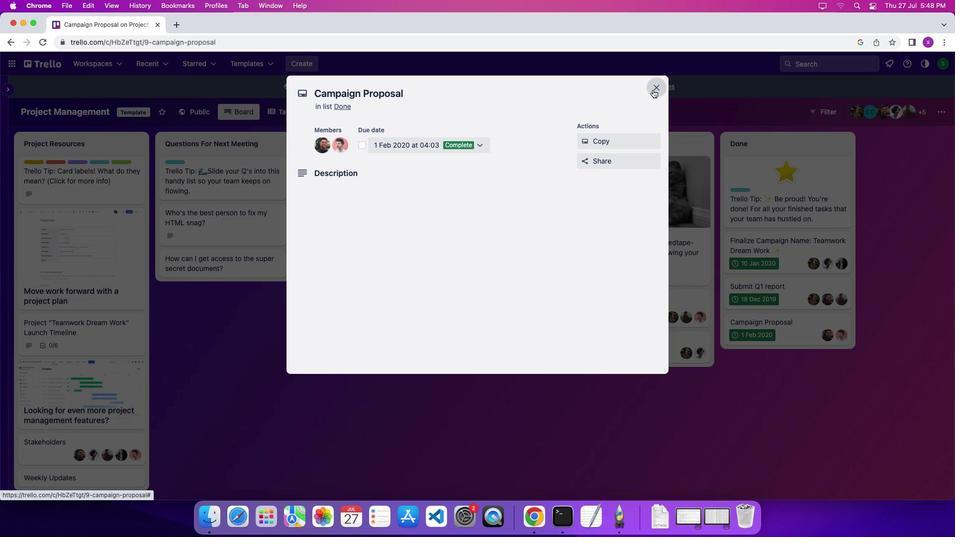 
Action: Mouse moved to (32, 425)
Screenshot: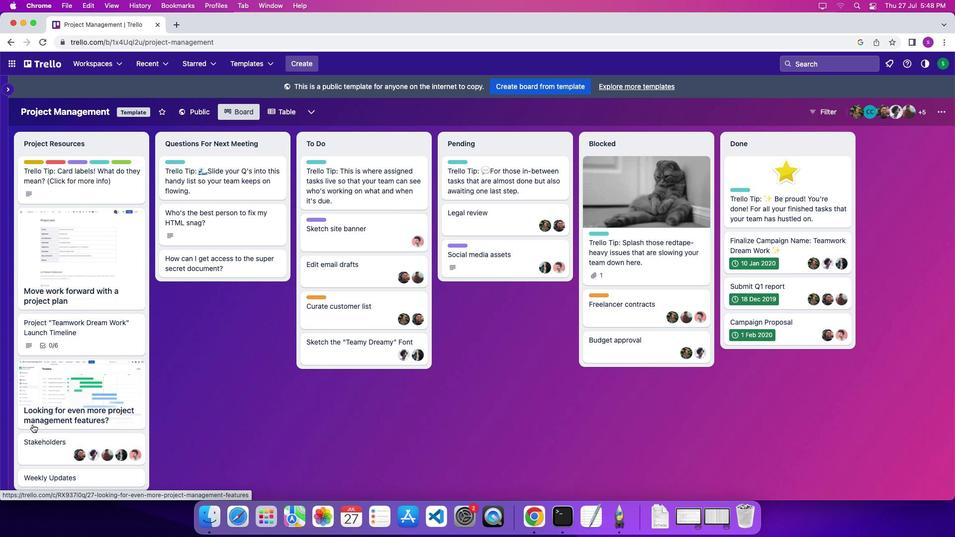 
Action: Mouse scrolled (32, 425) with delta (0, 0)
Screenshot: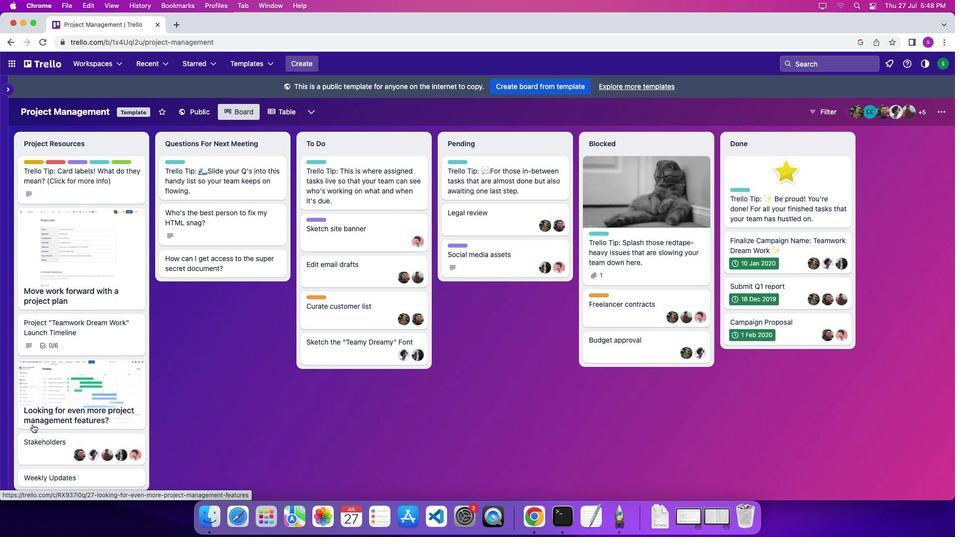 
Action: Mouse scrolled (32, 425) with delta (0, 0)
Screenshot: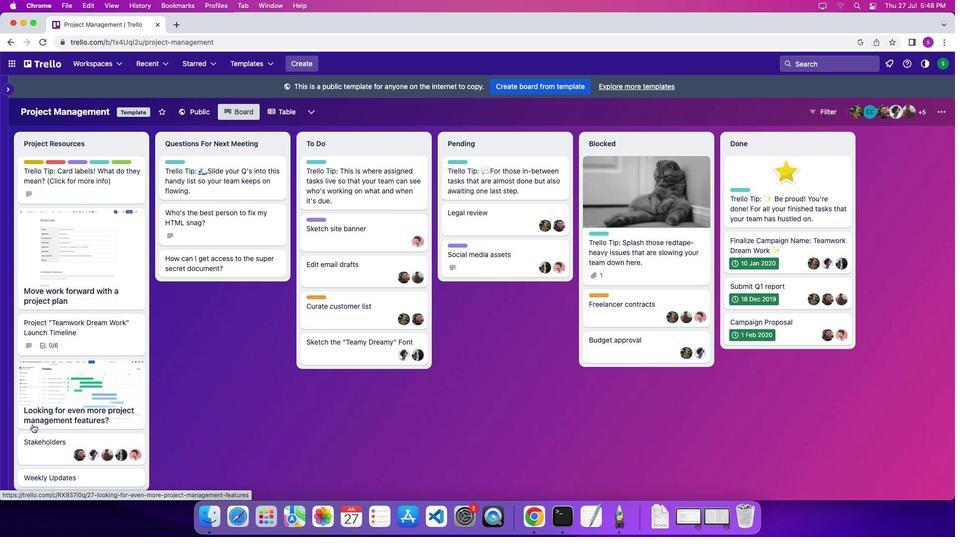 
Action: Mouse scrolled (32, 425) with delta (0, -2)
Screenshot: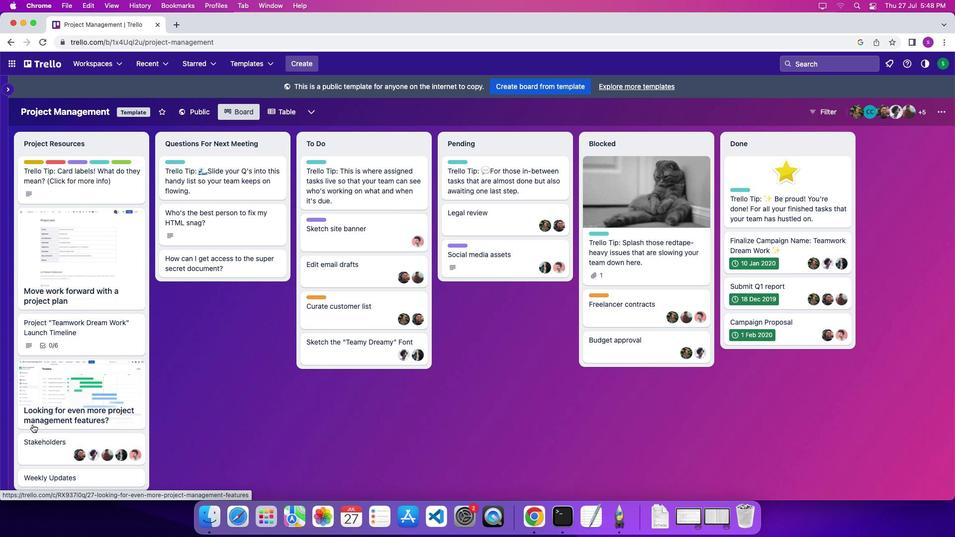 
Action: Mouse moved to (338, 349)
Screenshot: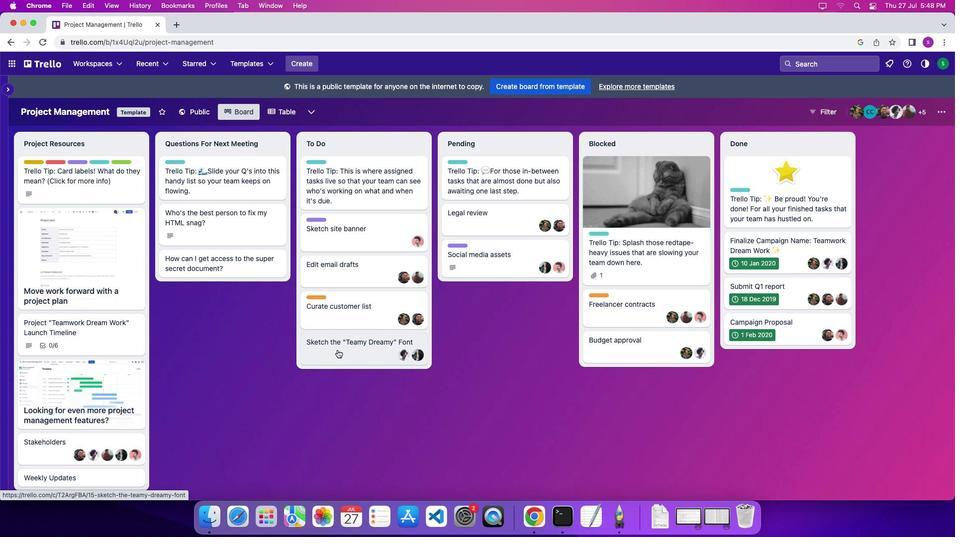 
Action: Mouse pressed left at (338, 349)
Screenshot: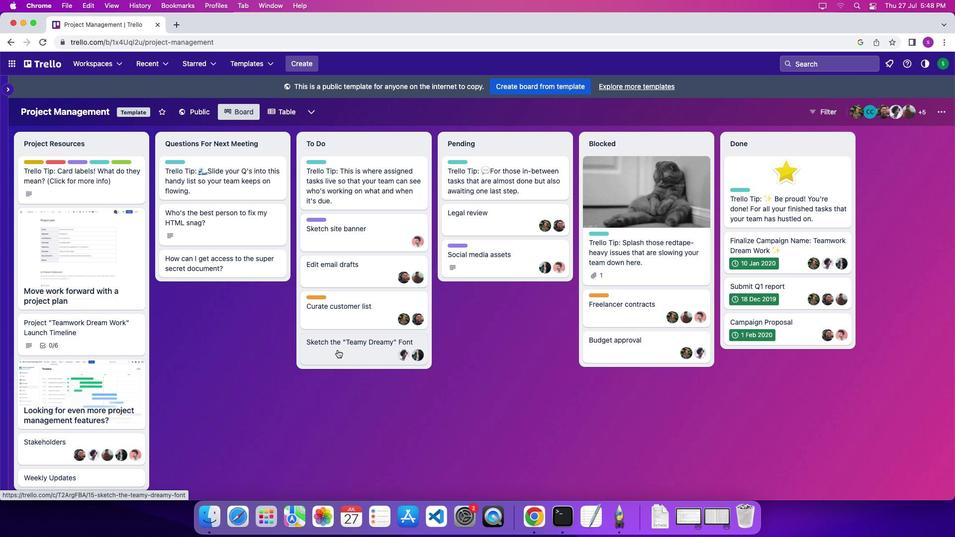 
Action: Mouse moved to (658, 88)
Screenshot: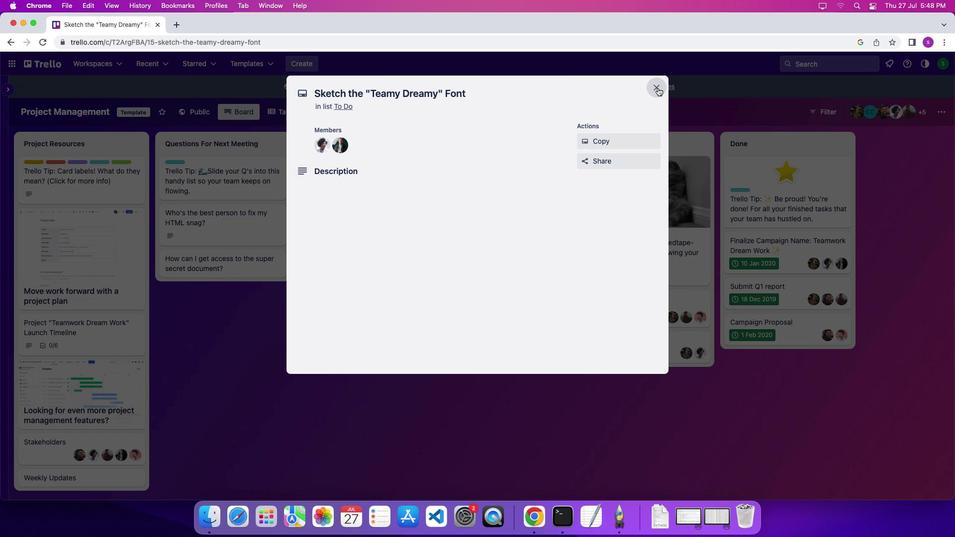 
Action: Mouse pressed left at (658, 88)
Screenshot: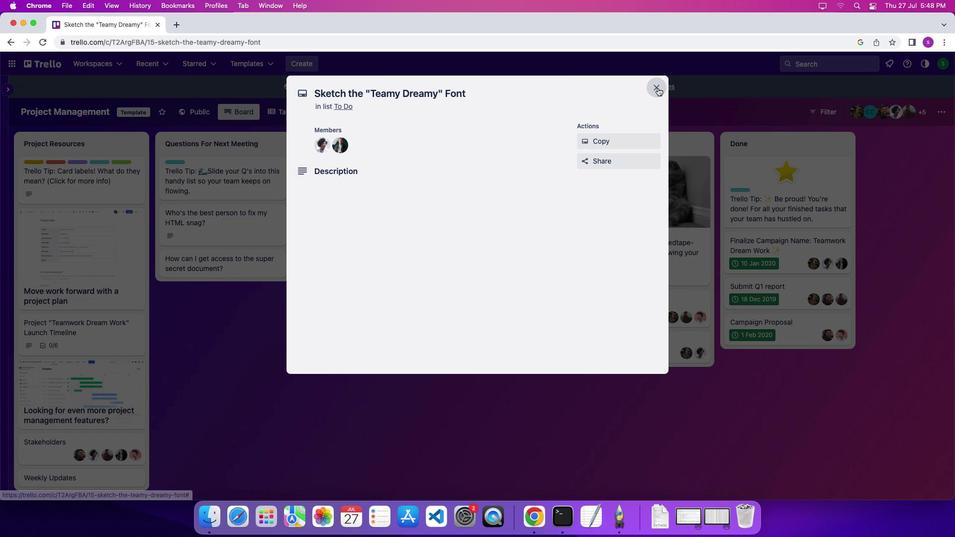 
Action: Mouse moved to (594, 266)
Screenshot: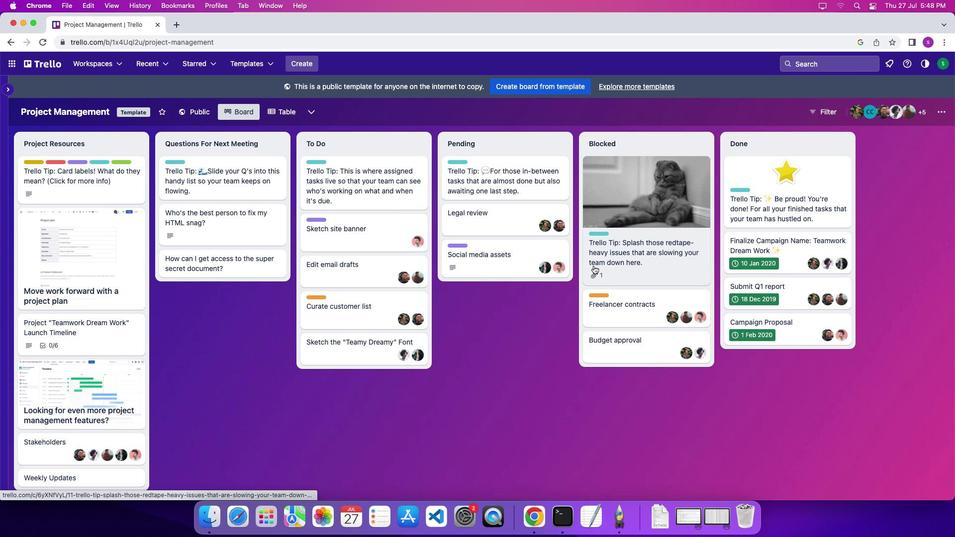 
